 Task: In the  document guideline.pdf Use the tool word Count 'and display word count while typing'. Find the word using Dictionary 'purchasing'. Below name insert the link: www.quora.com
Action: Mouse moved to (361, 430)
Screenshot: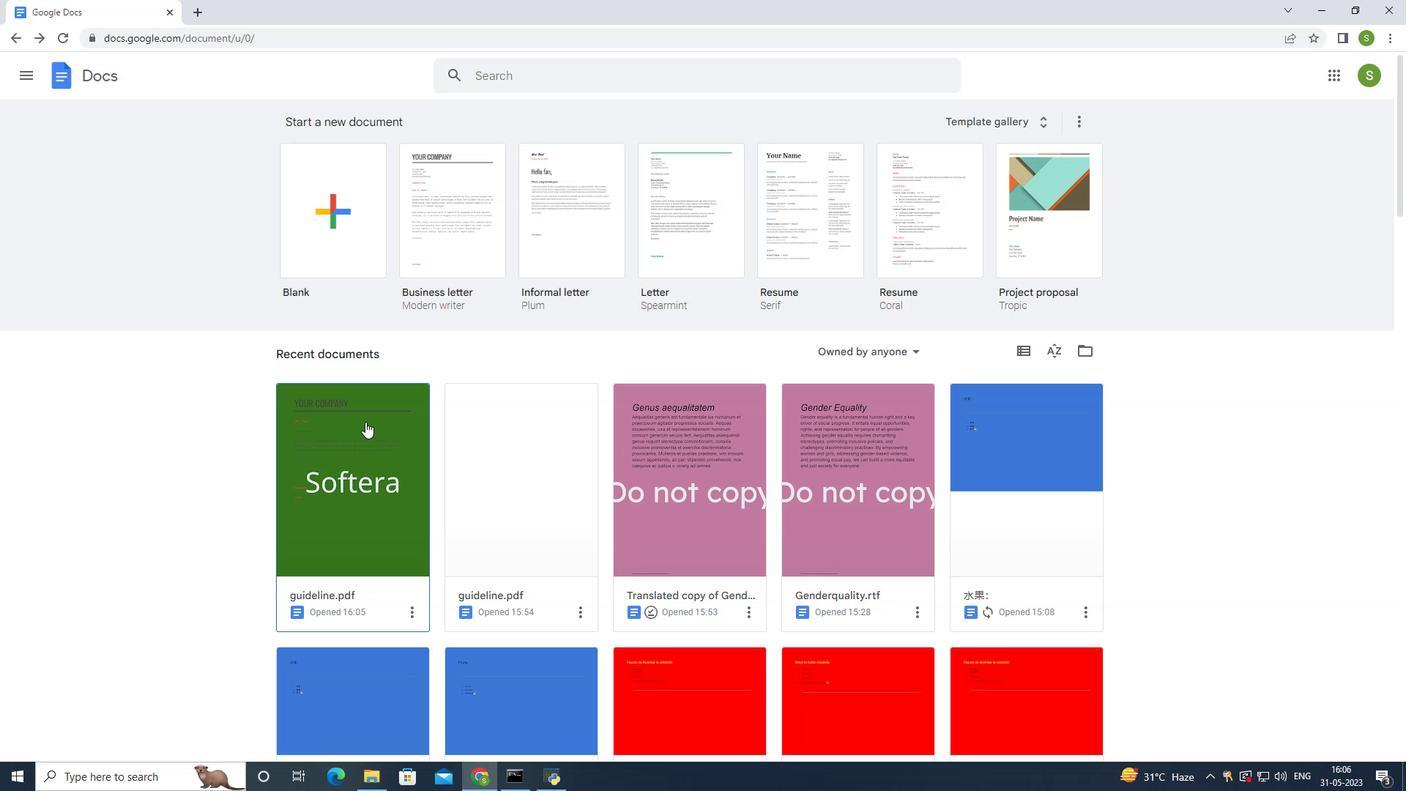
Action: Mouse pressed left at (361, 430)
Screenshot: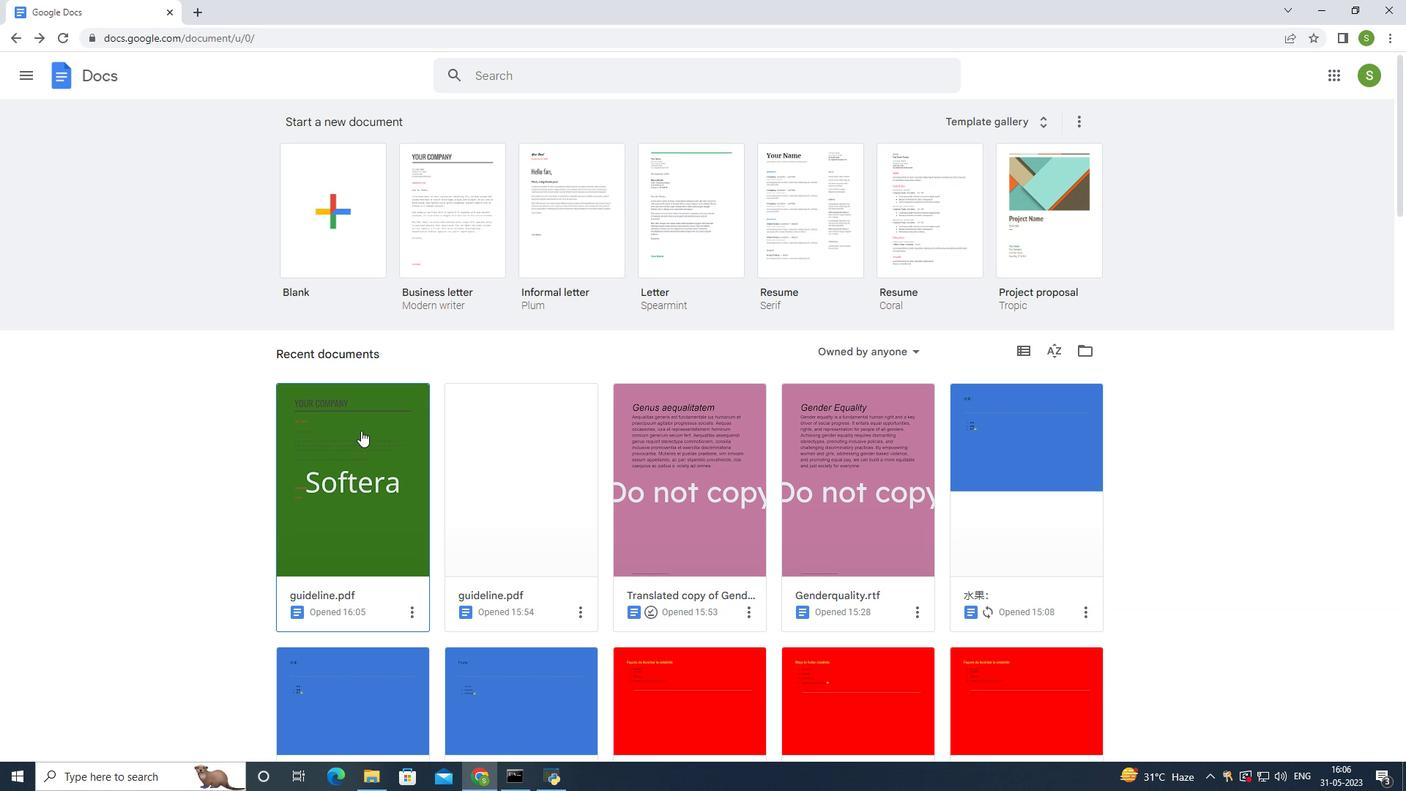 
Action: Mouse moved to (230, 87)
Screenshot: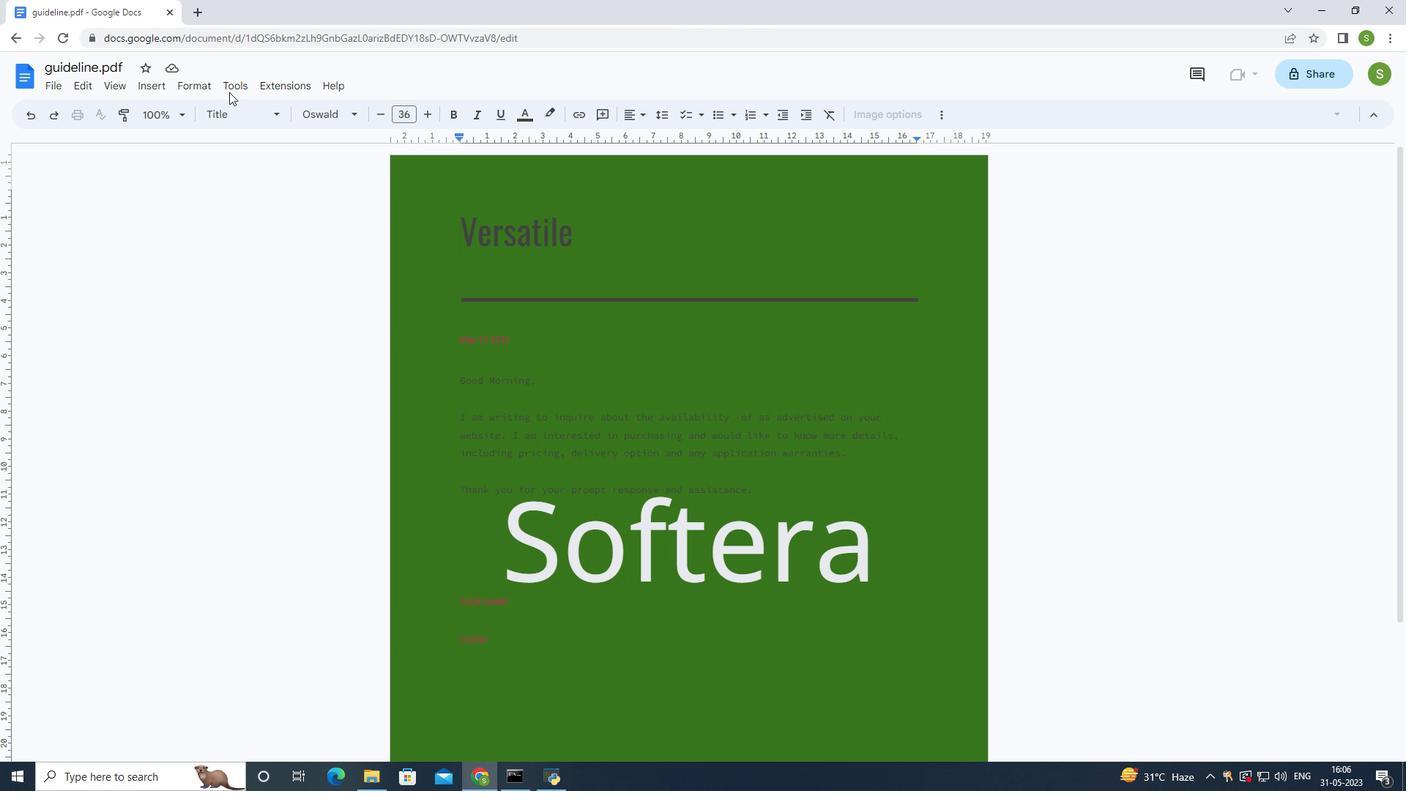 
Action: Mouse pressed left at (230, 87)
Screenshot: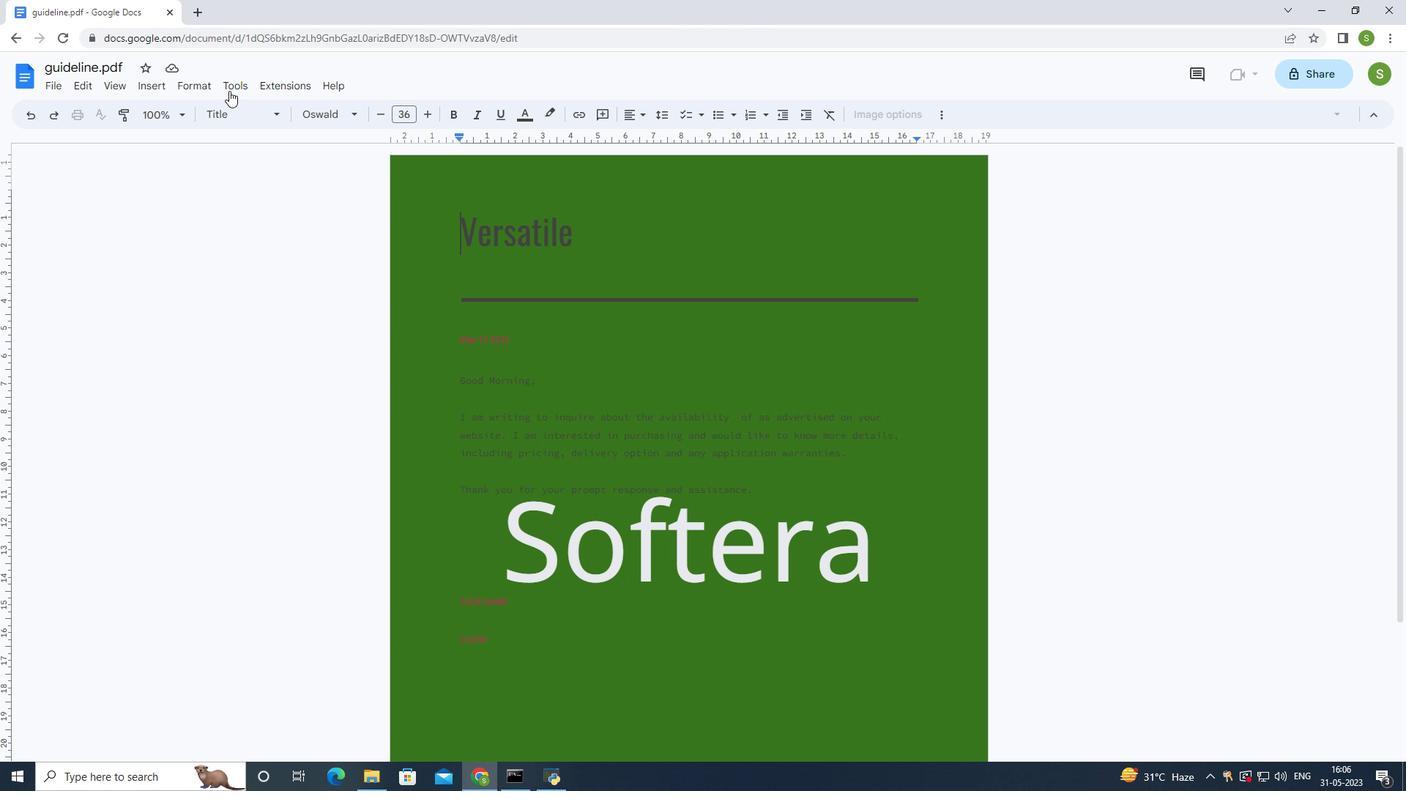 
Action: Mouse moved to (263, 140)
Screenshot: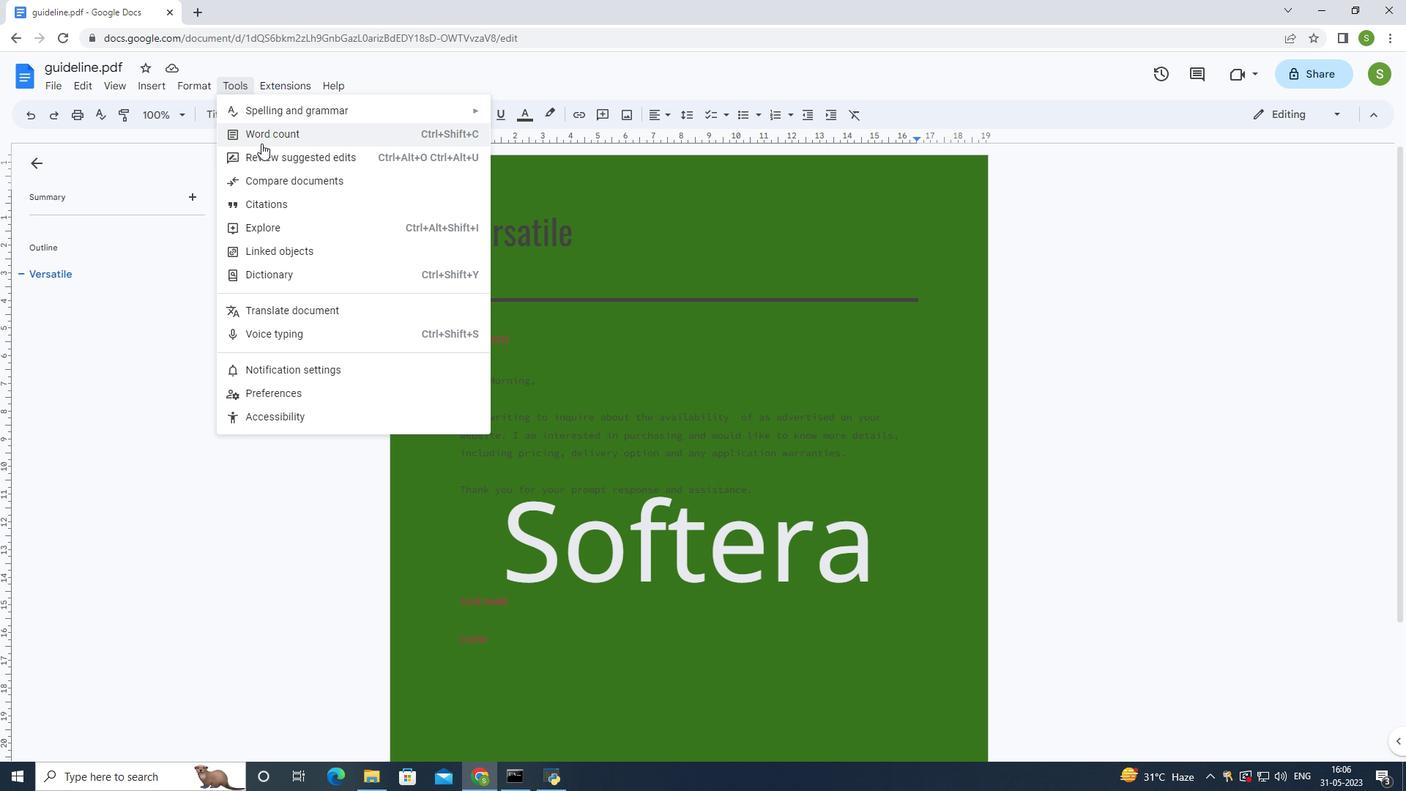 
Action: Mouse pressed left at (263, 140)
Screenshot: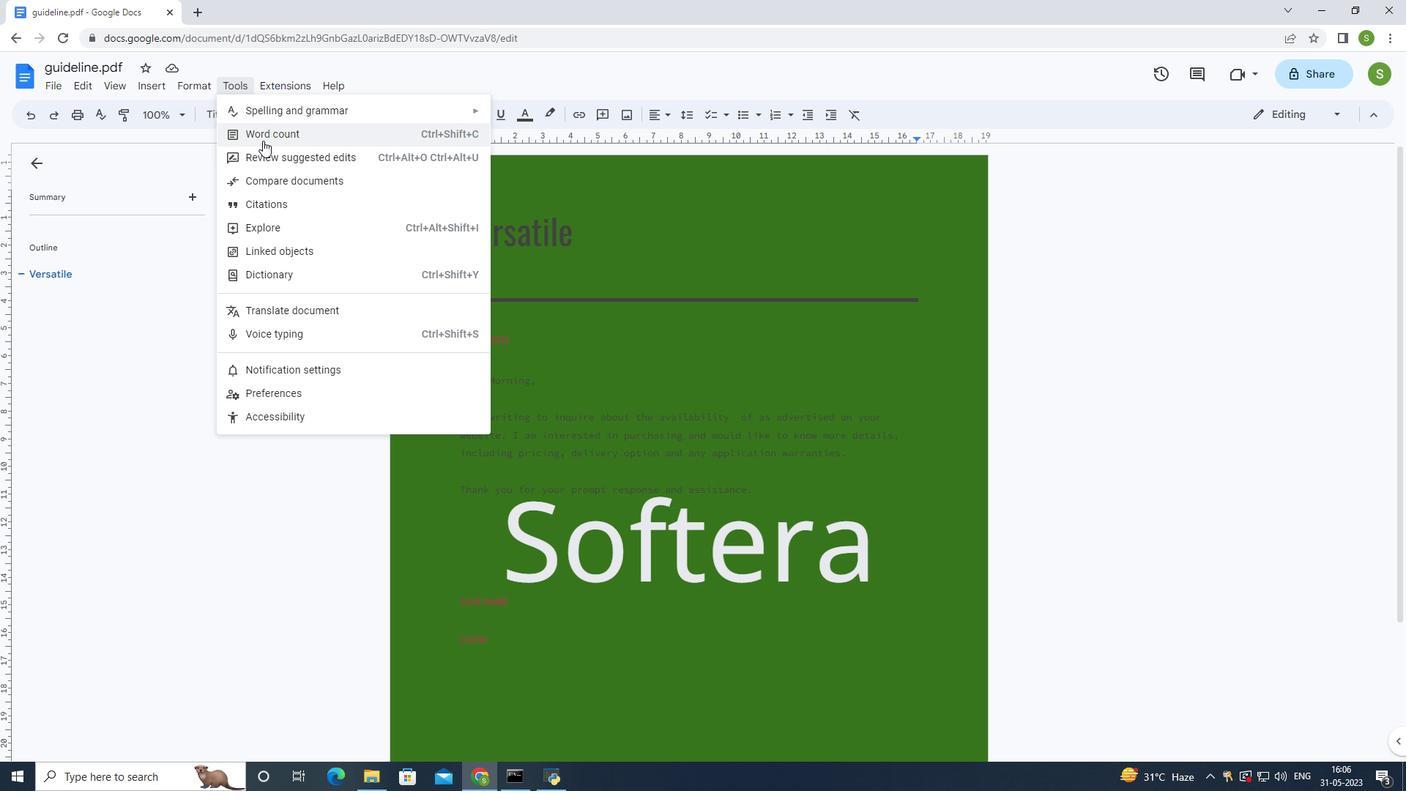 
Action: Mouse moved to (619, 478)
Screenshot: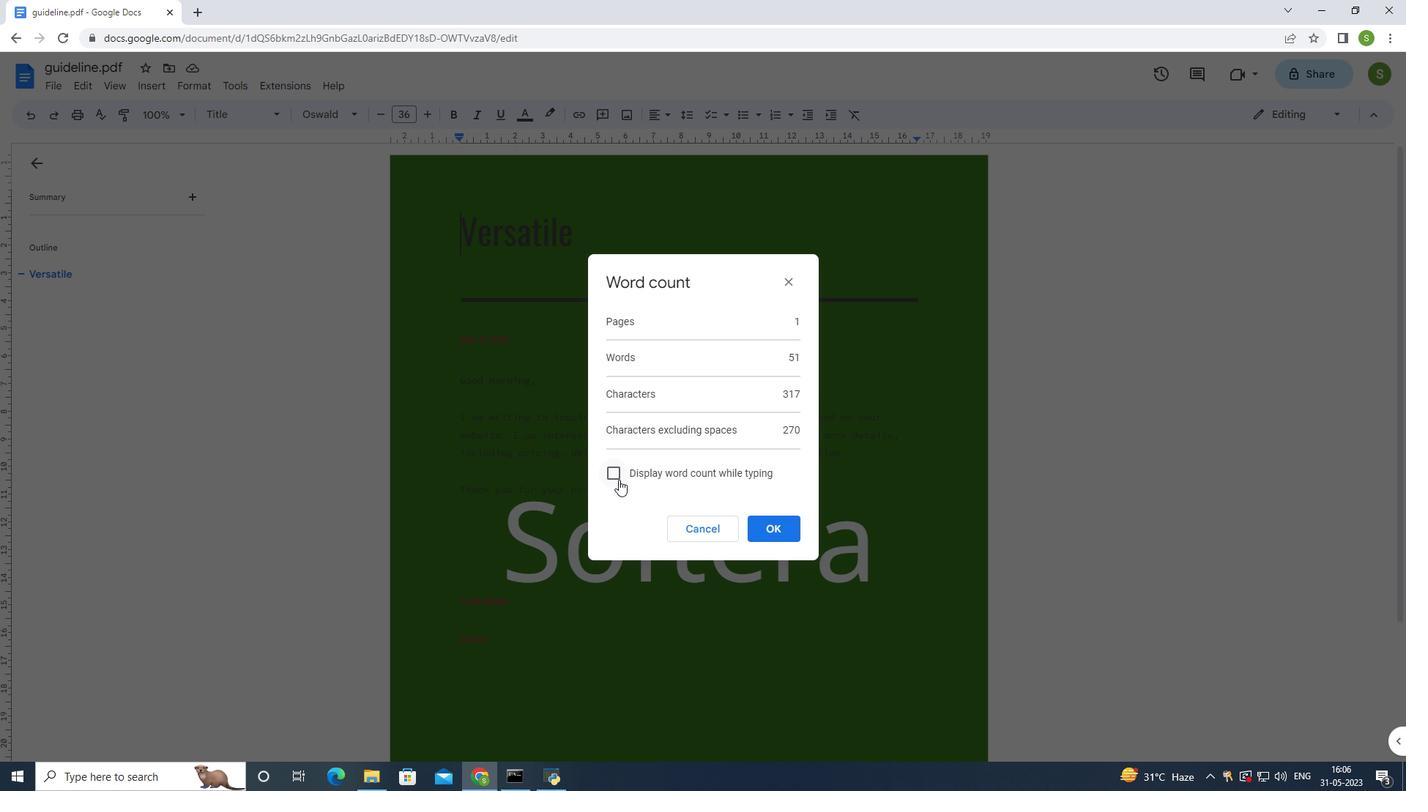 
Action: Mouse pressed left at (619, 478)
Screenshot: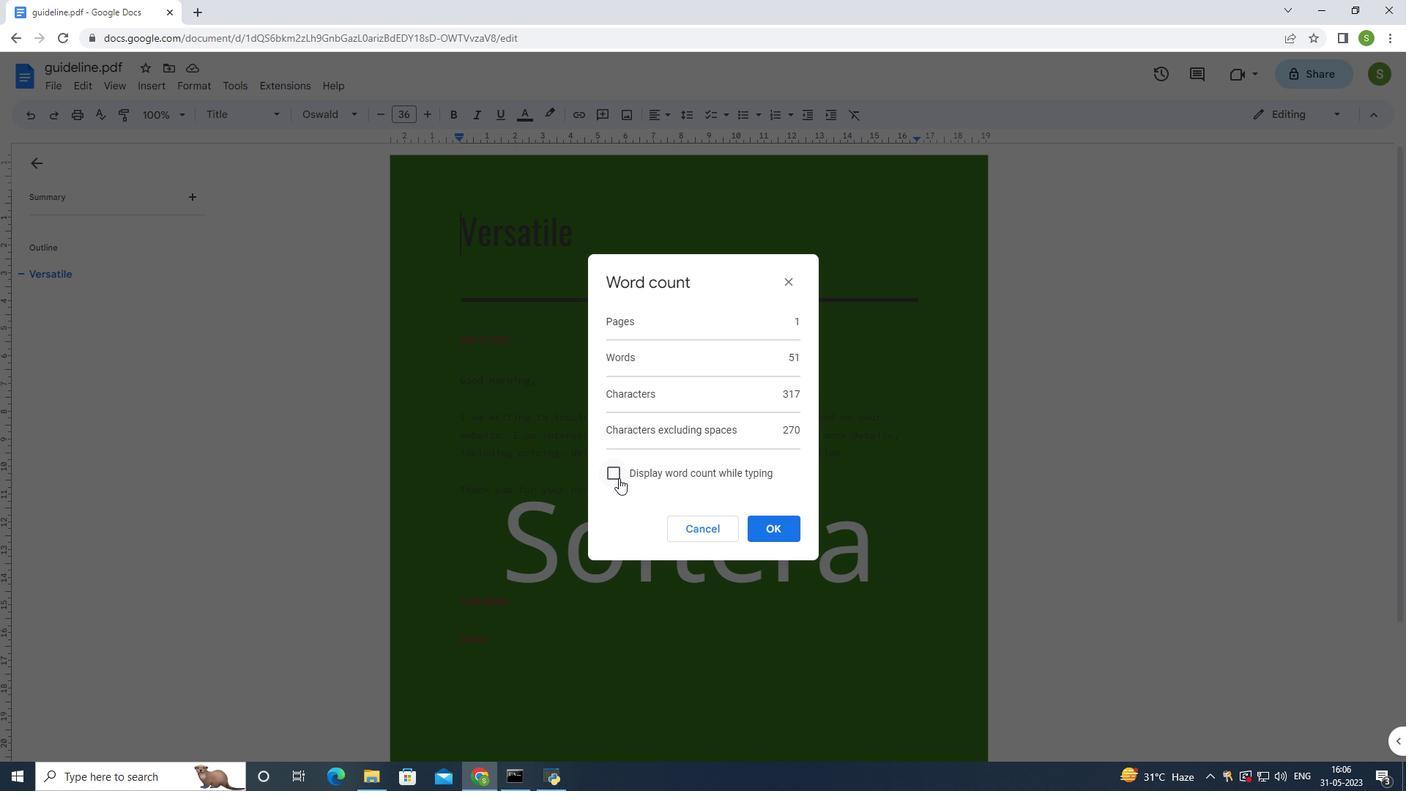 
Action: Mouse moved to (780, 523)
Screenshot: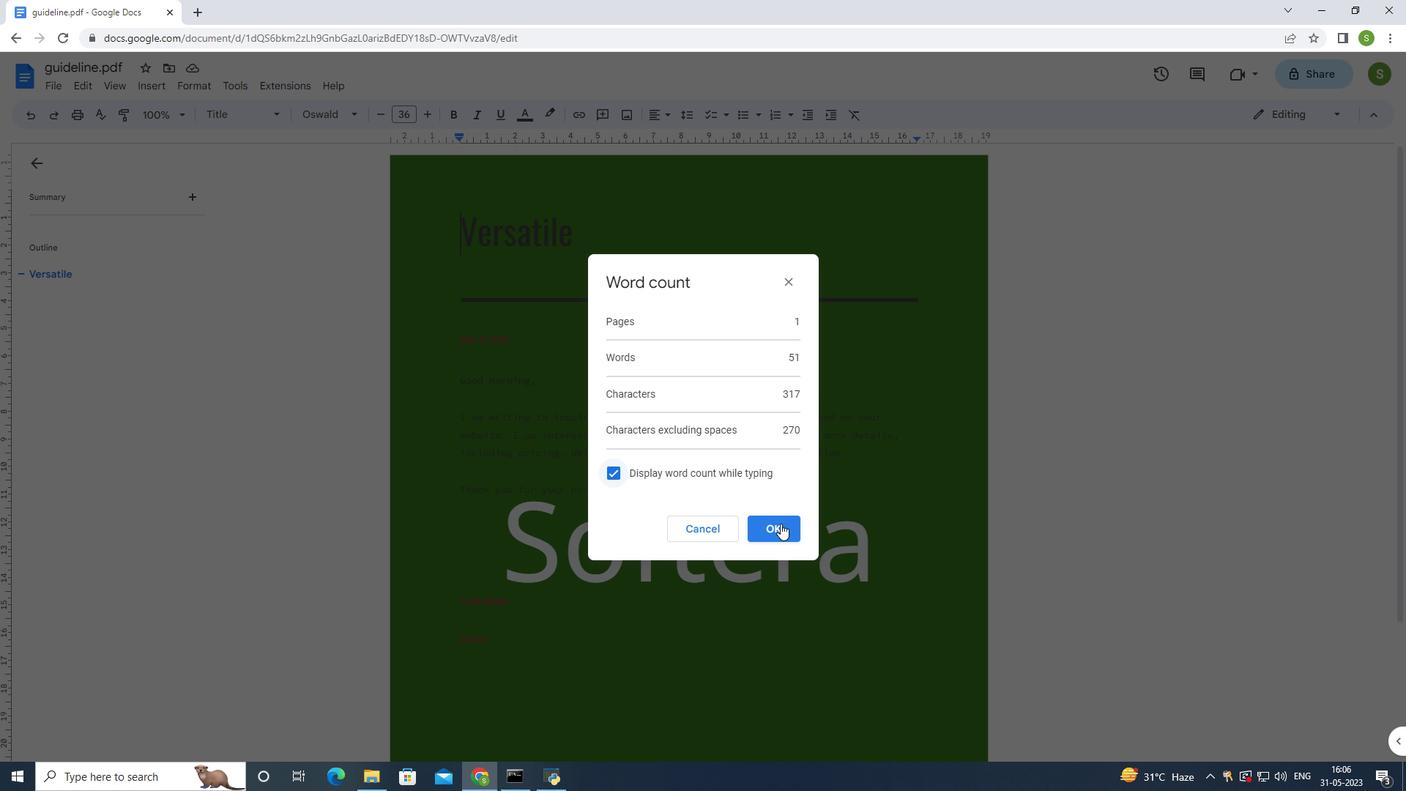 
Action: Mouse pressed left at (780, 523)
Screenshot: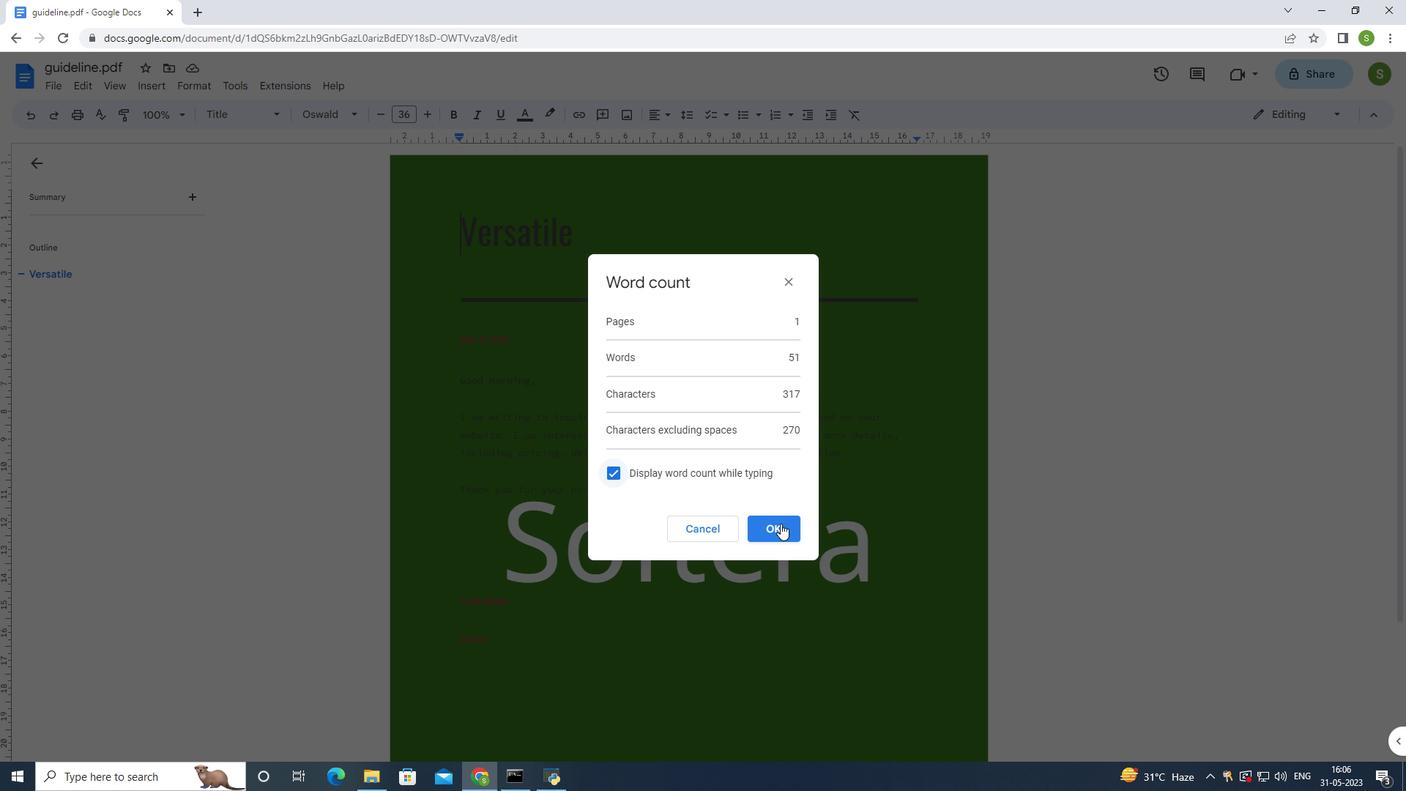 
Action: Mouse moved to (192, 88)
Screenshot: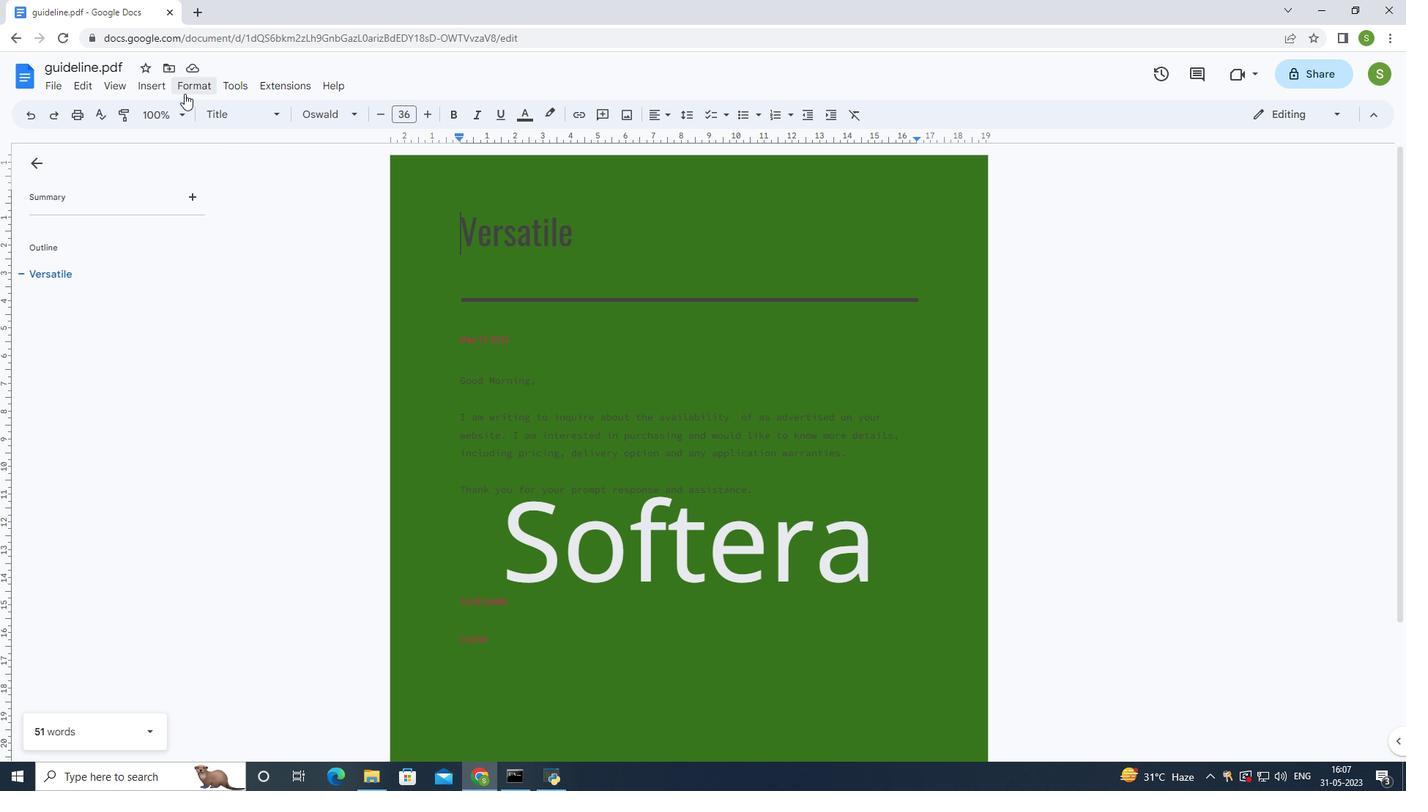 
Action: Mouse pressed left at (192, 88)
Screenshot: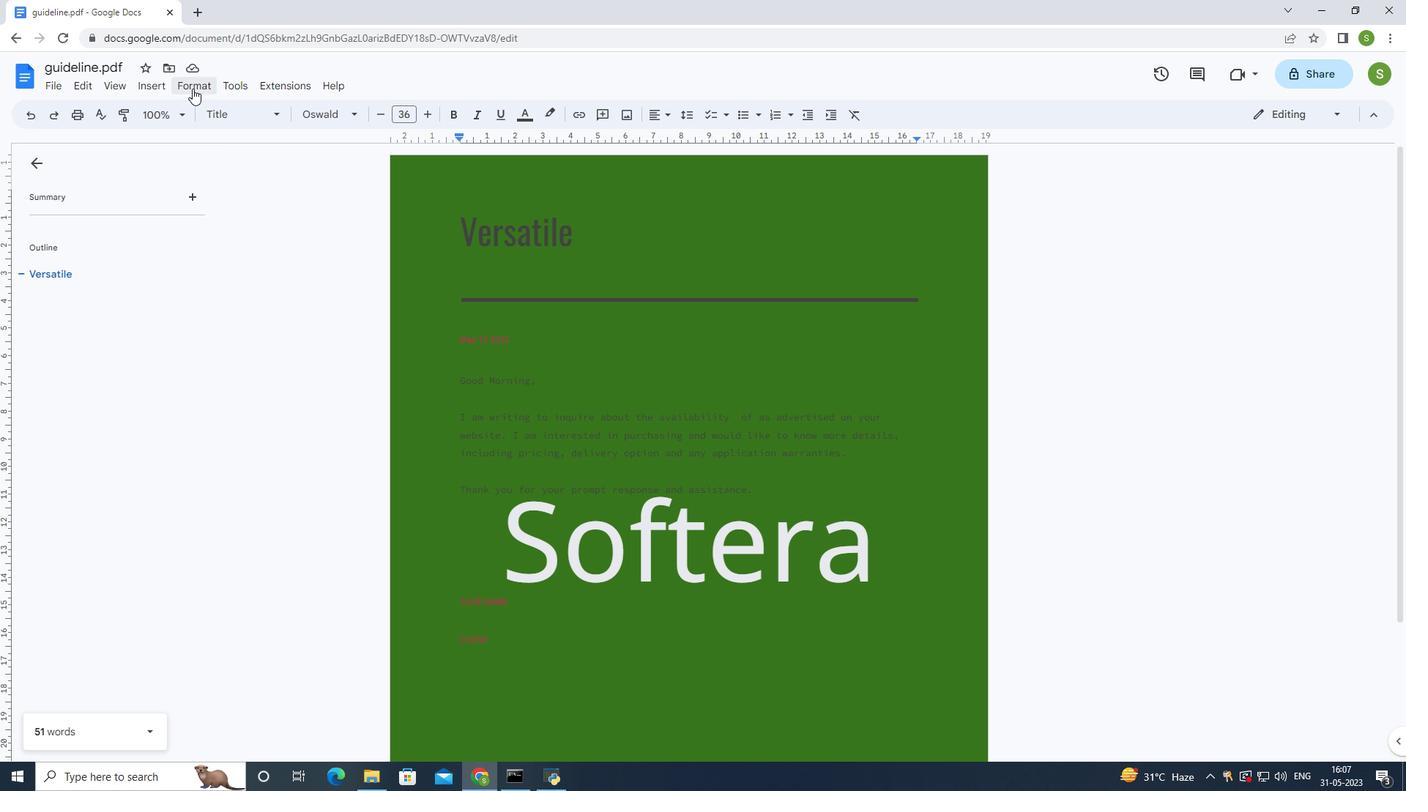 
Action: Mouse moved to (280, 273)
Screenshot: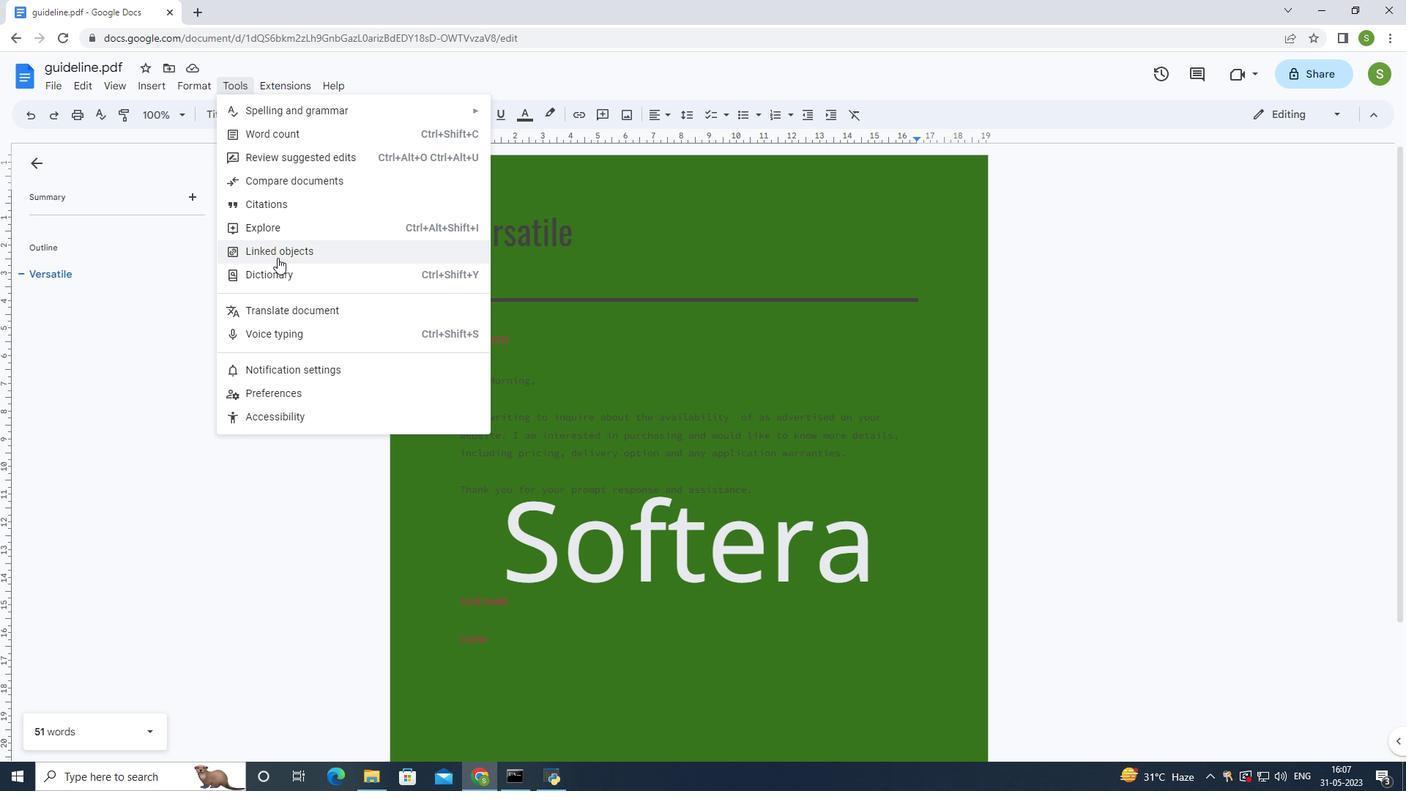 
Action: Mouse pressed left at (280, 273)
Screenshot: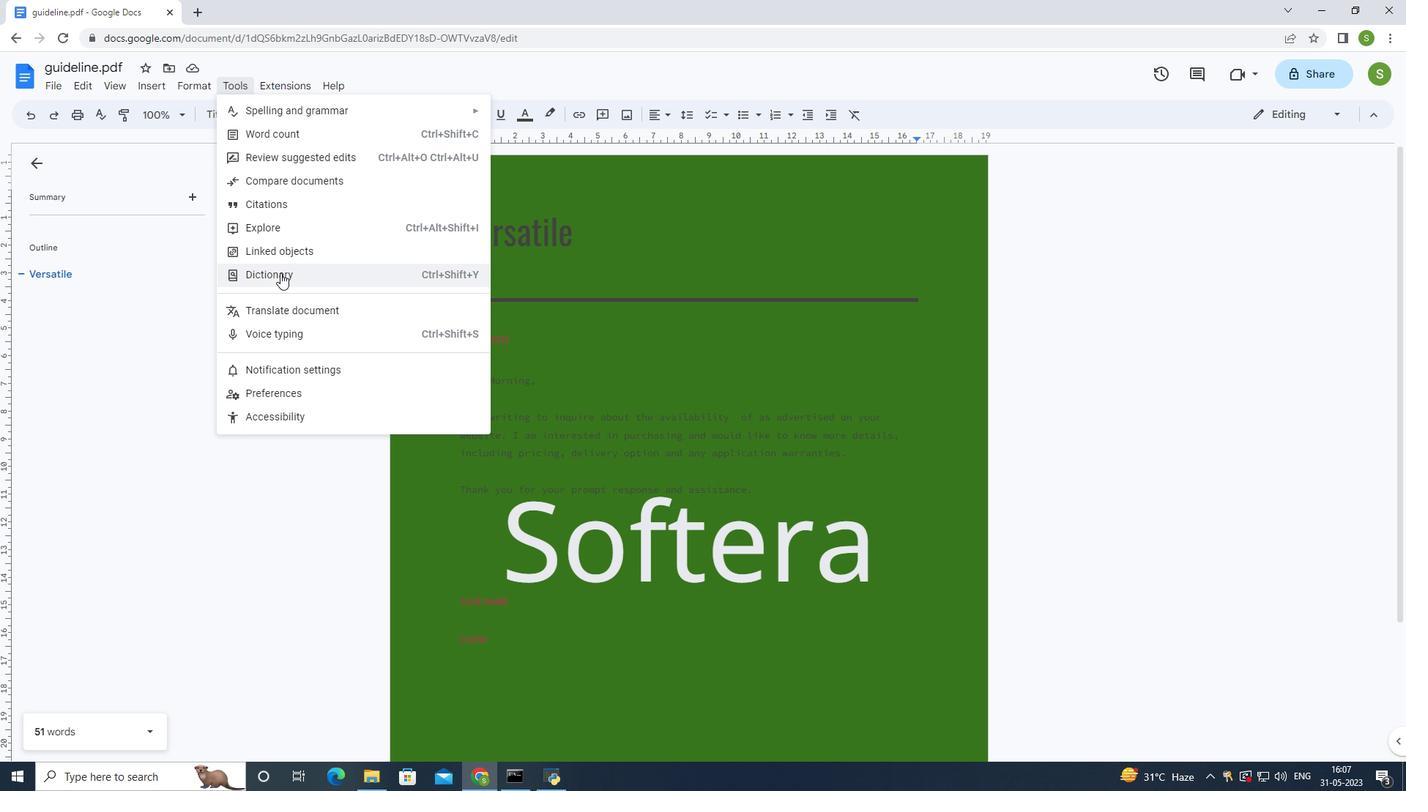 
Action: Mouse moved to (508, 440)
Screenshot: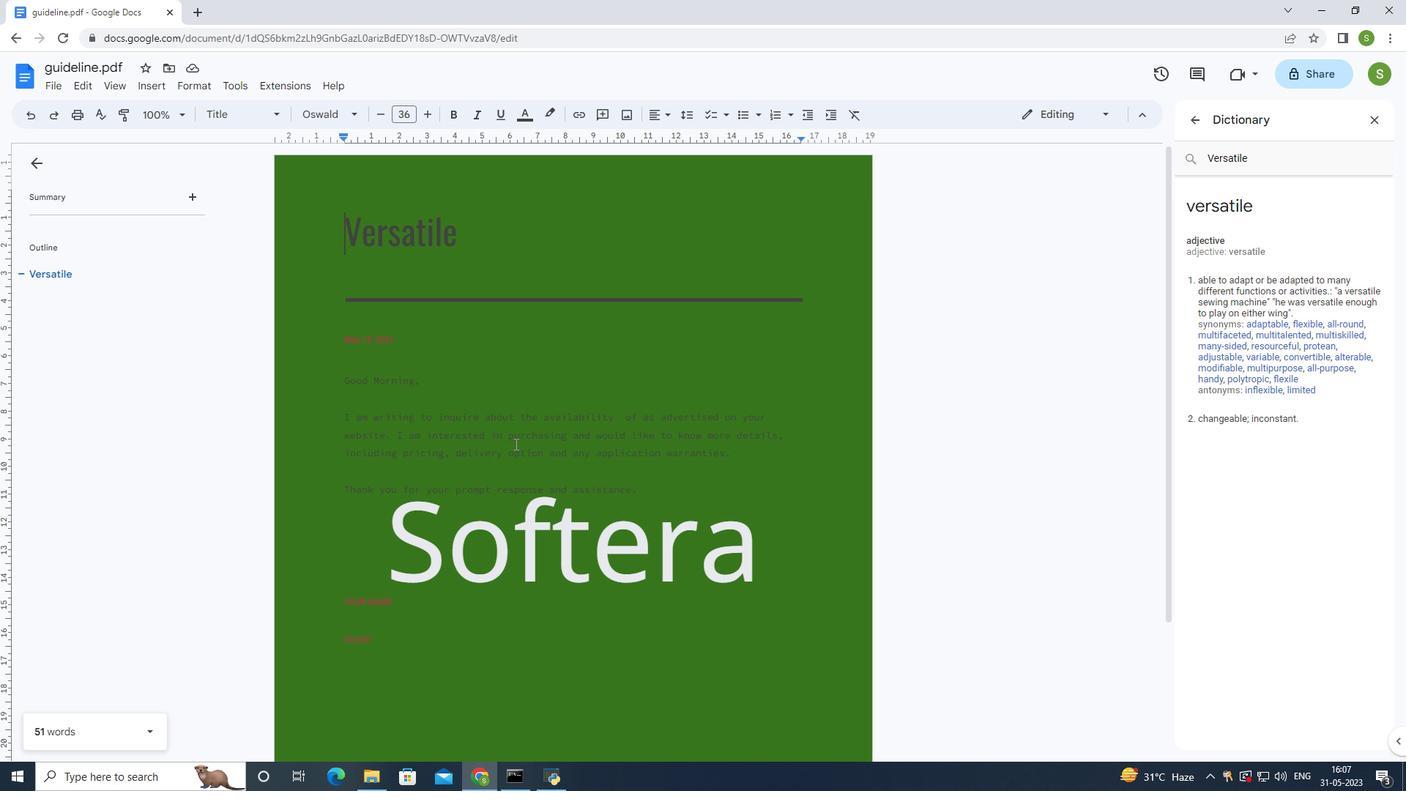 
Action: Mouse pressed left at (508, 440)
Screenshot: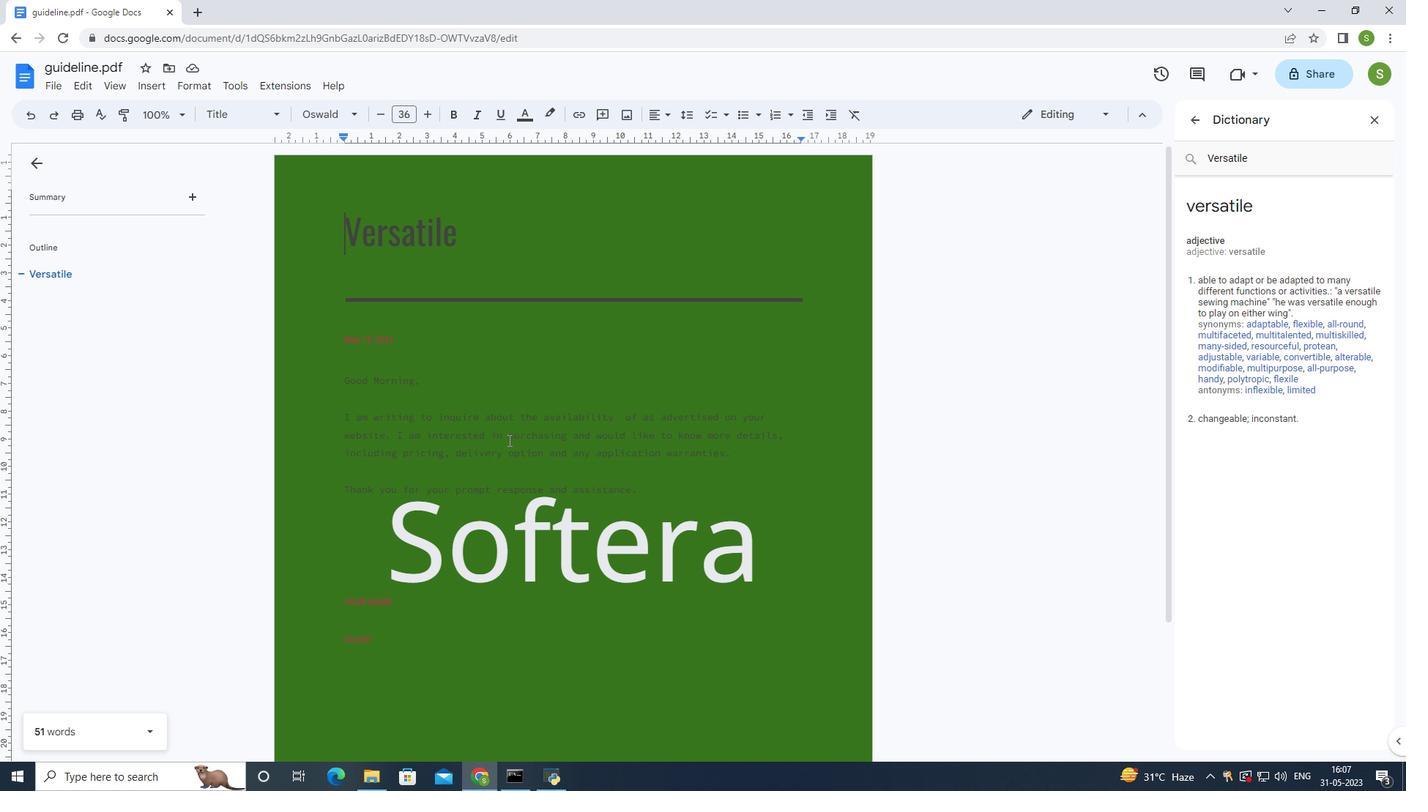 
Action: Mouse moved to (220, 86)
Screenshot: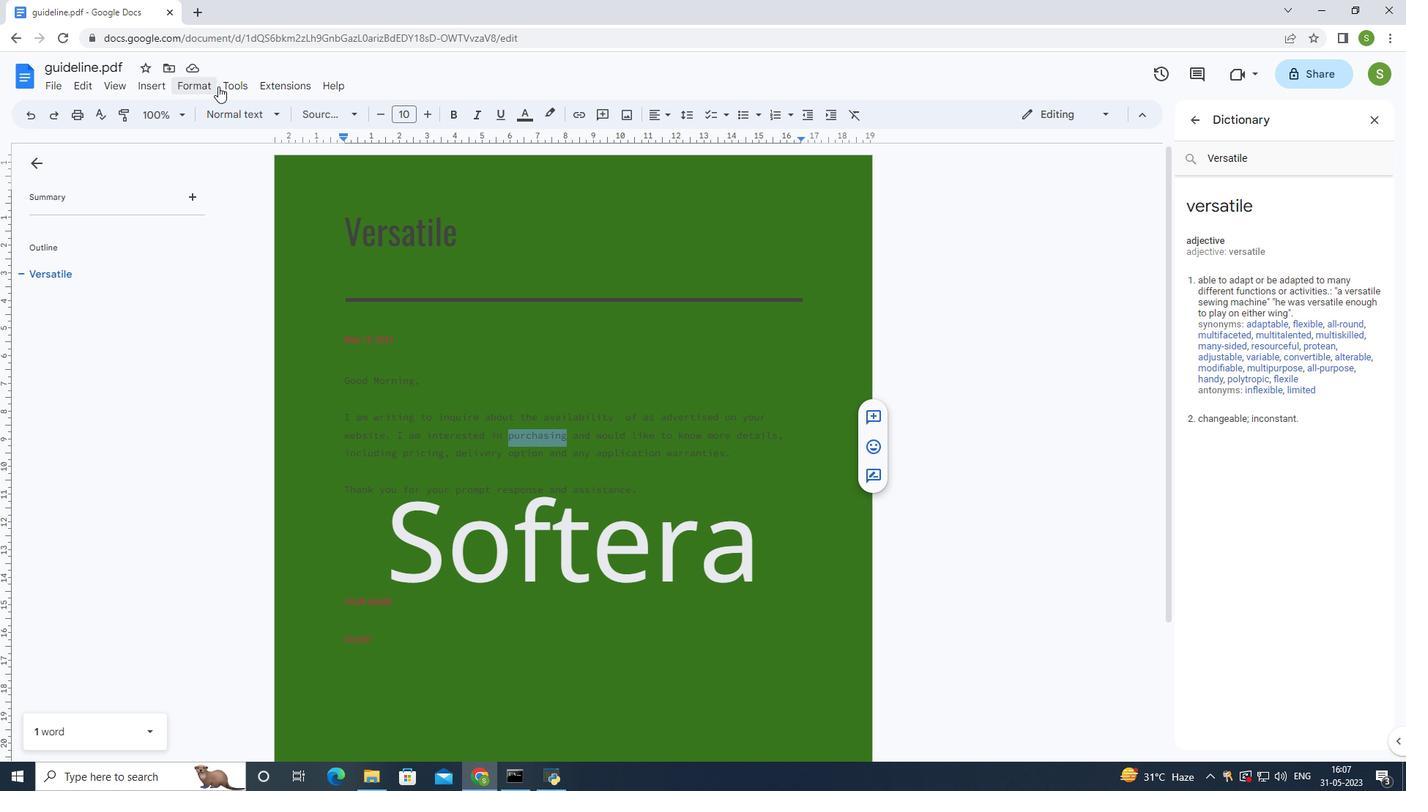 
Action: Mouse pressed left at (220, 86)
Screenshot: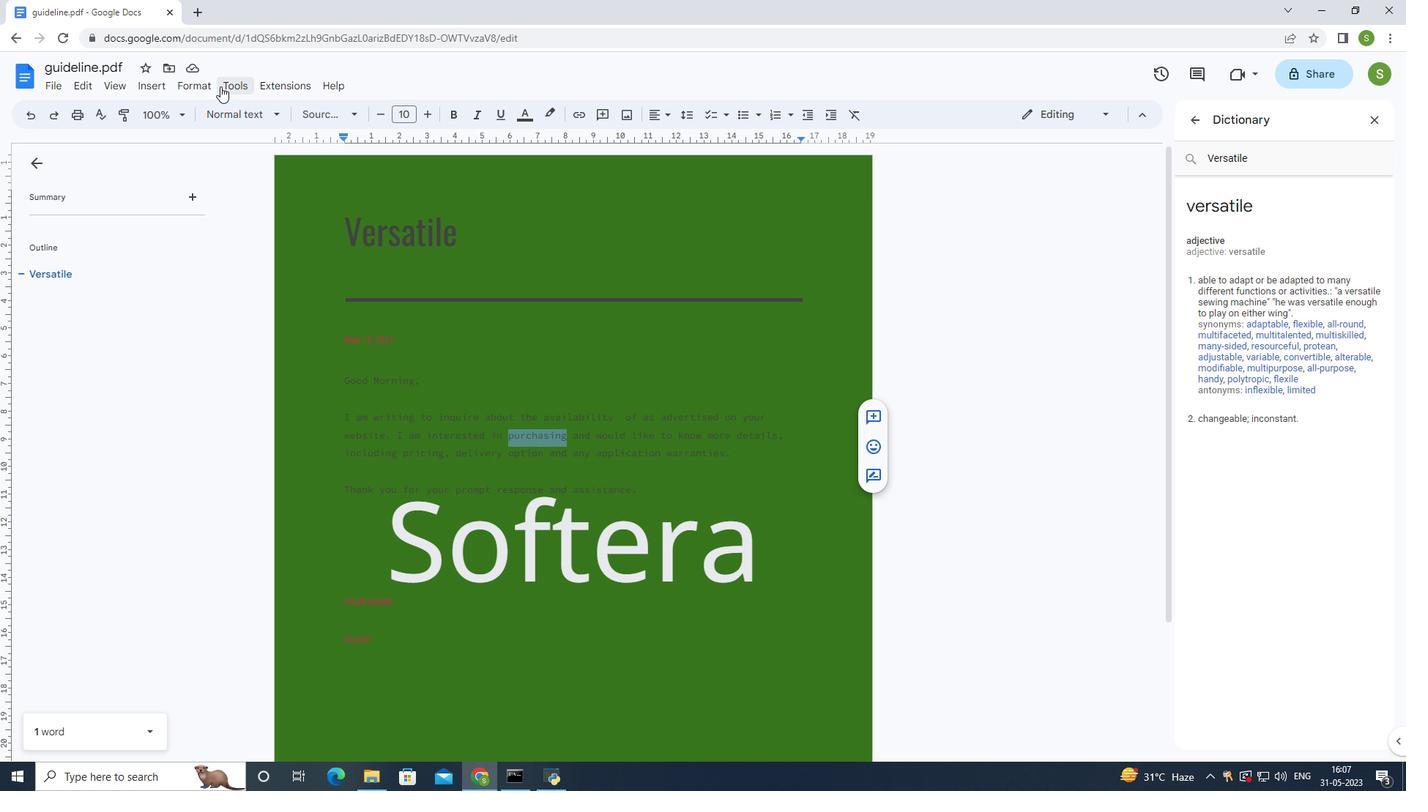 
Action: Mouse moved to (286, 271)
Screenshot: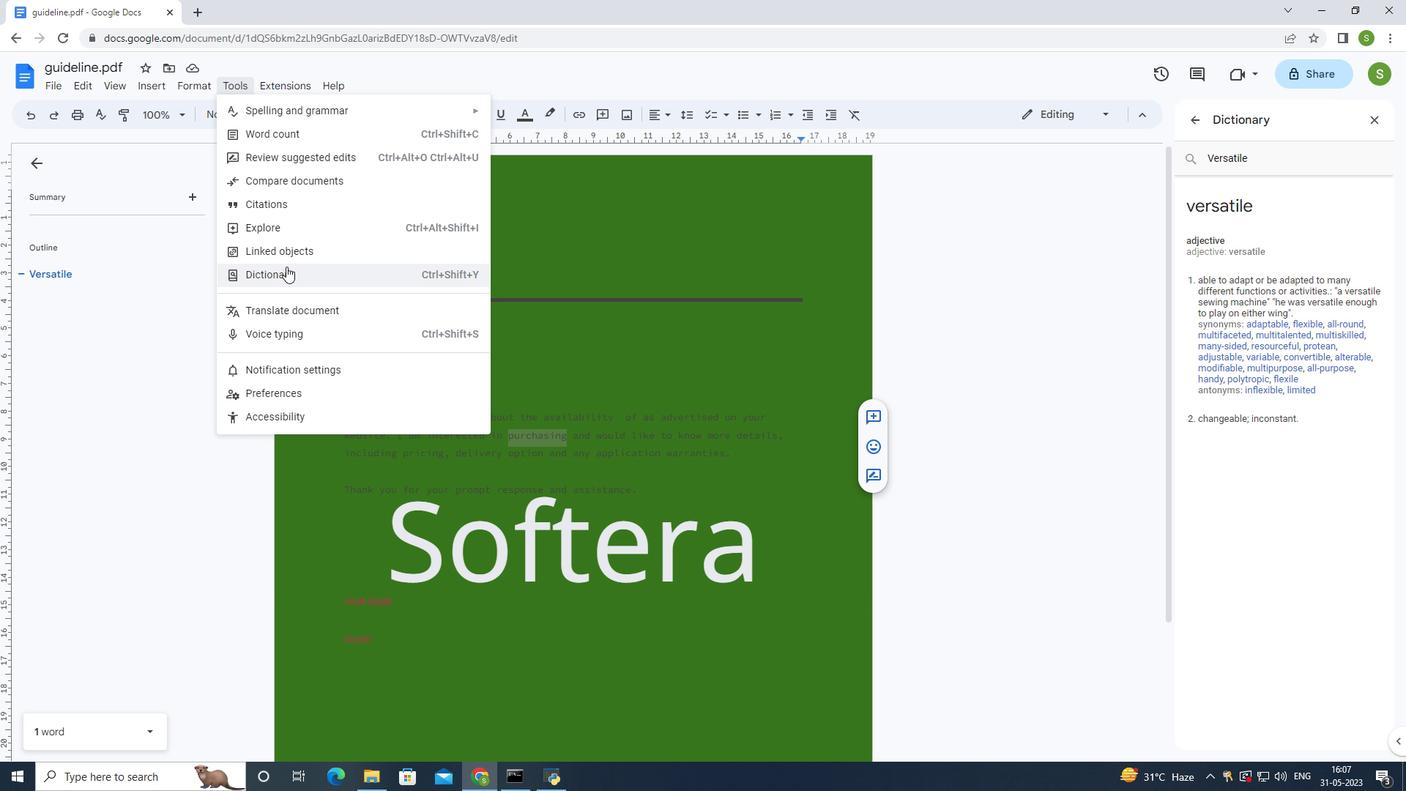 
Action: Mouse pressed left at (286, 271)
Screenshot: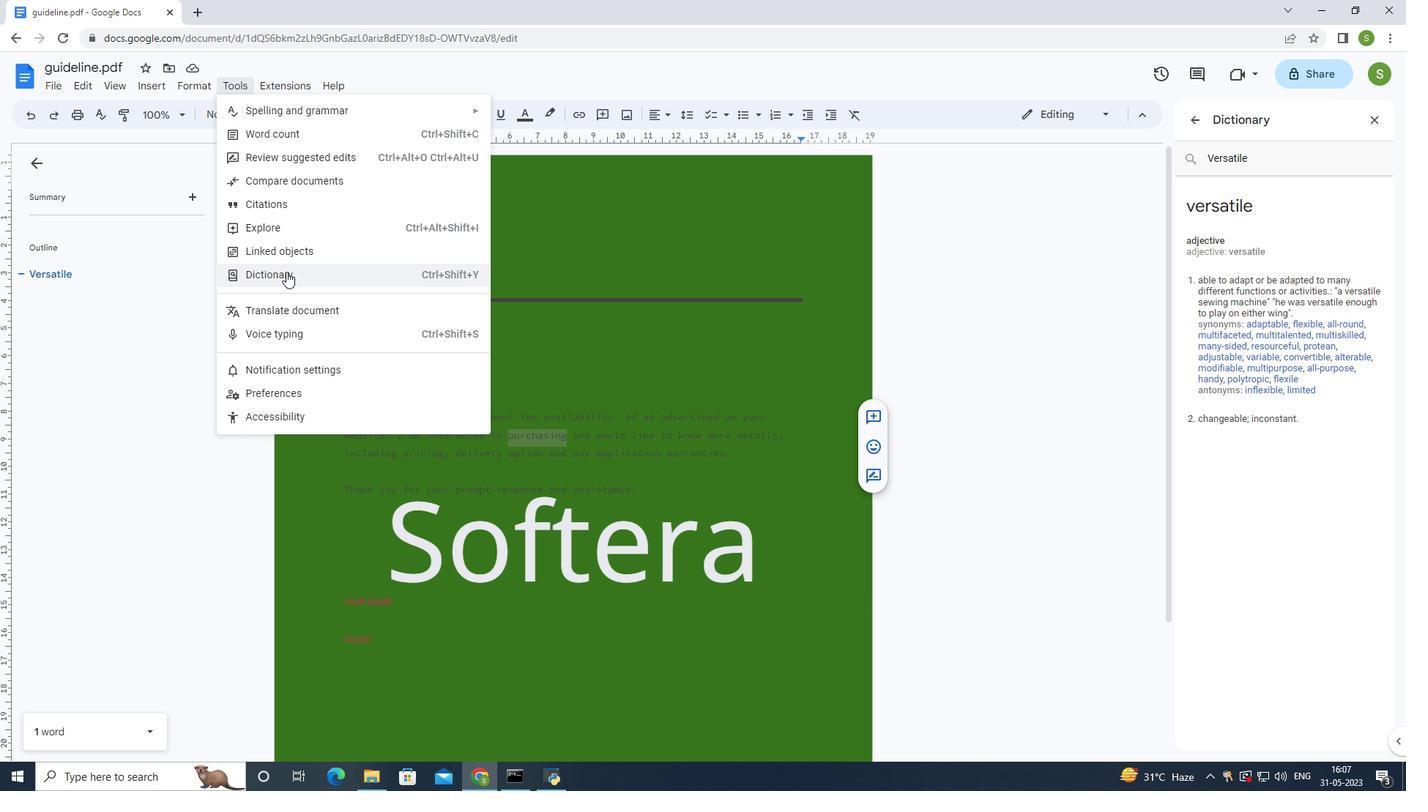 
Action: Mouse moved to (695, 497)
Screenshot: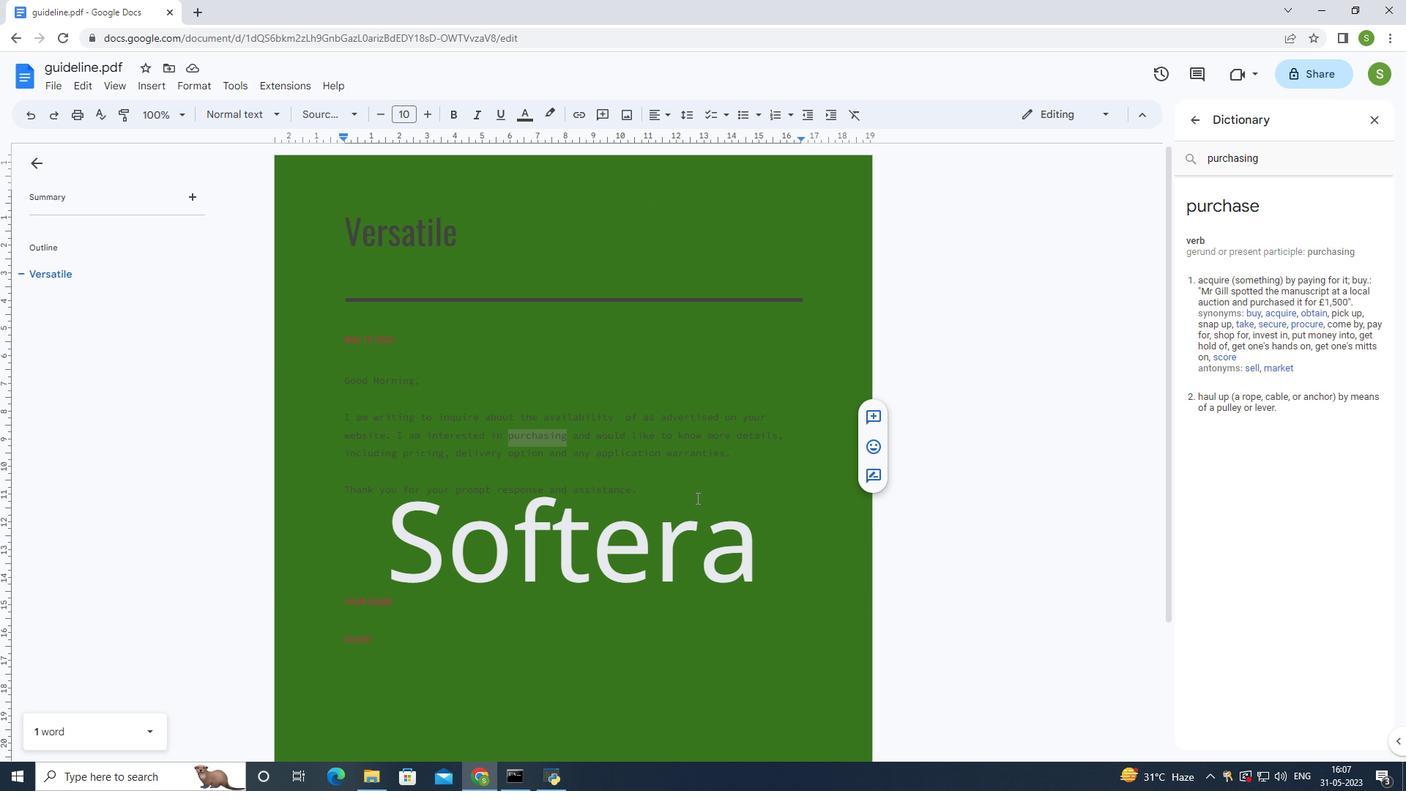 
Action: Mouse scrolled (695, 496) with delta (0, 0)
Screenshot: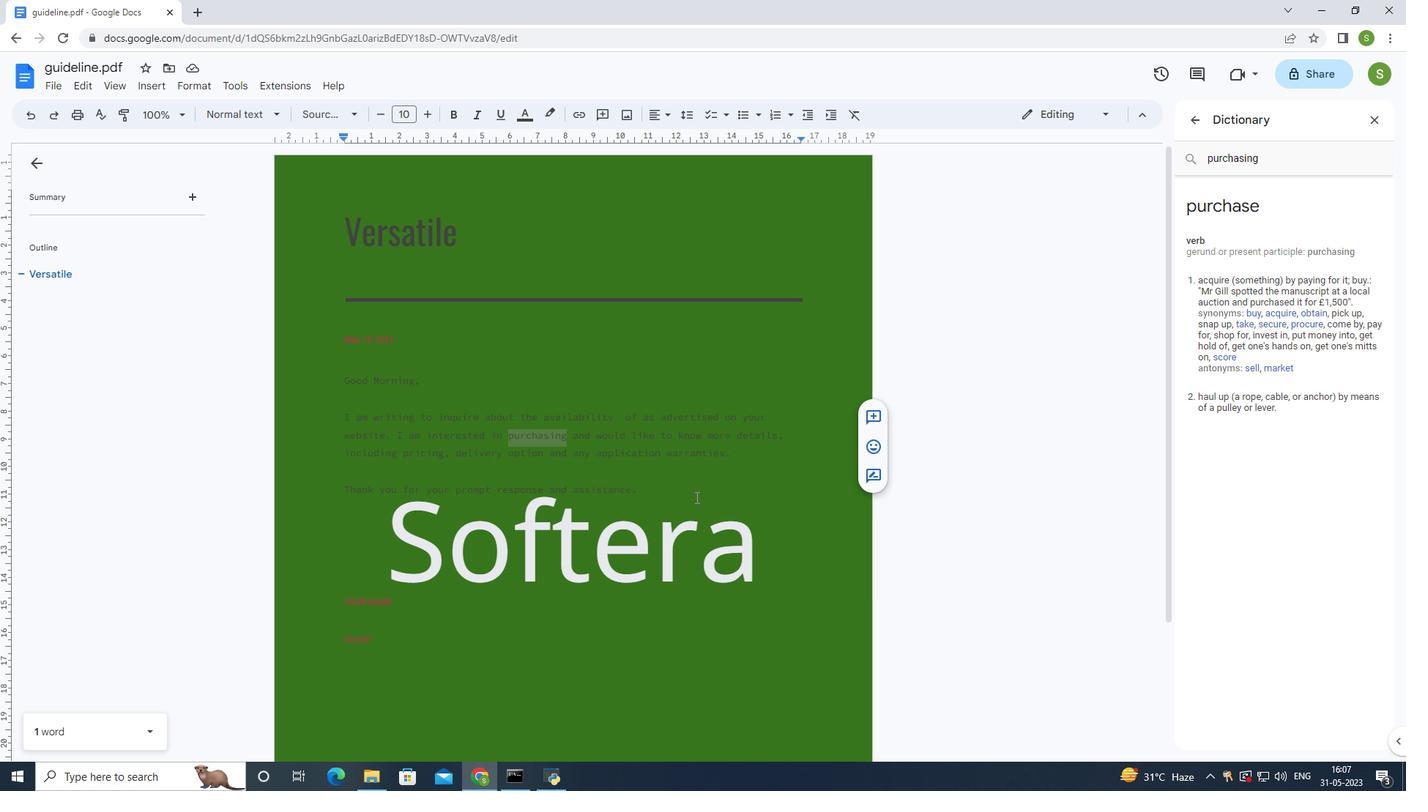 
Action: Mouse scrolled (695, 496) with delta (0, 0)
Screenshot: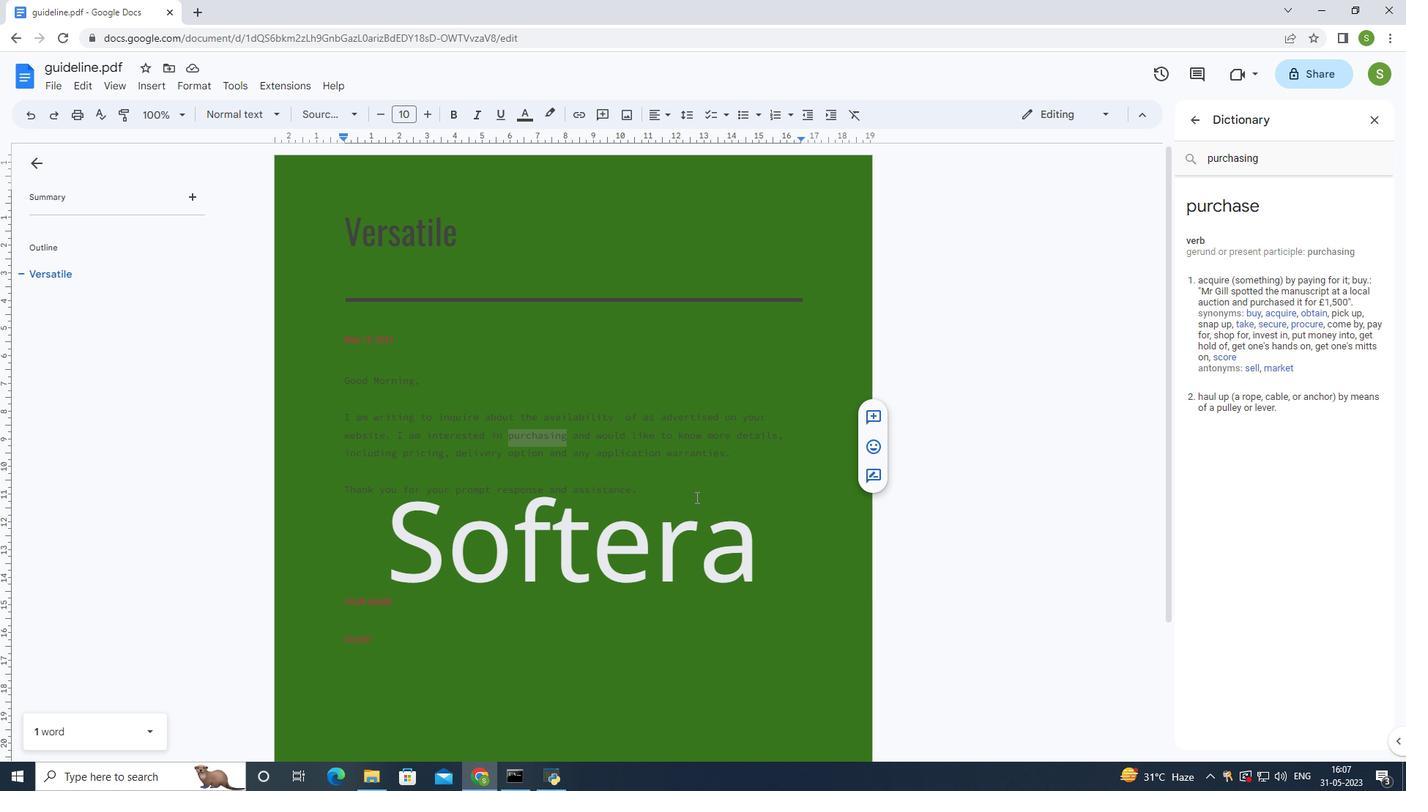 
Action: Mouse scrolled (695, 496) with delta (0, 0)
Screenshot: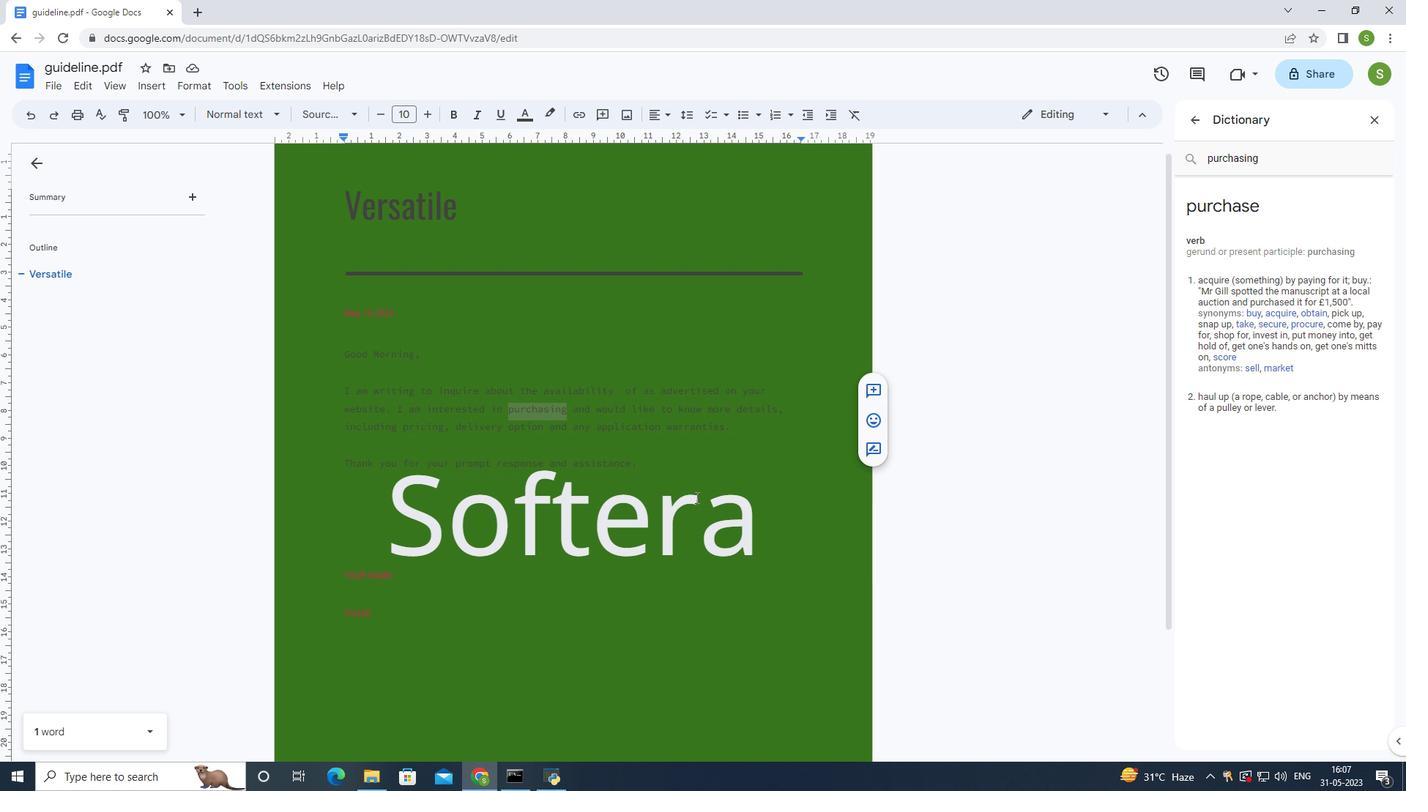 
Action: Mouse moved to (694, 495)
Screenshot: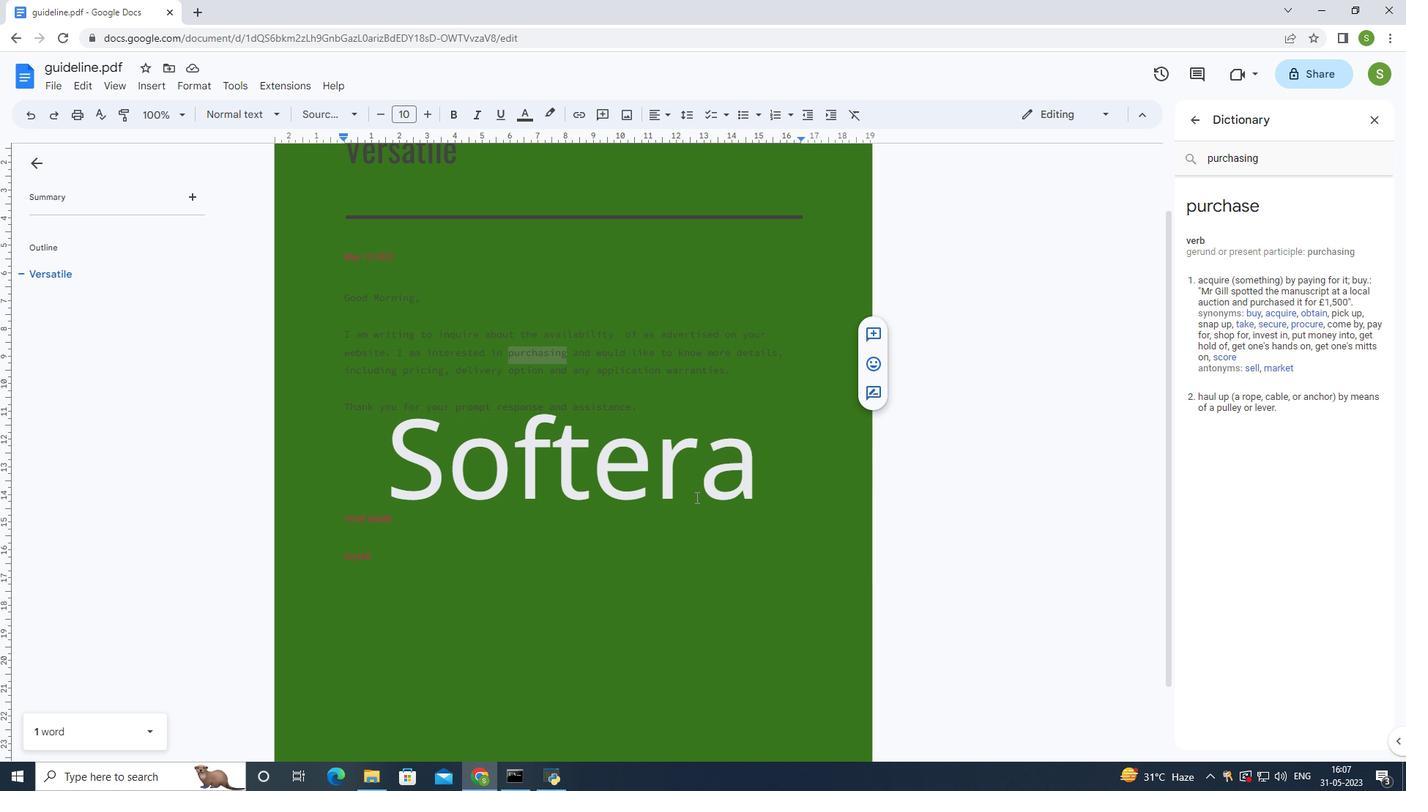 
Action: Mouse scrolled (694, 495) with delta (0, 0)
Screenshot: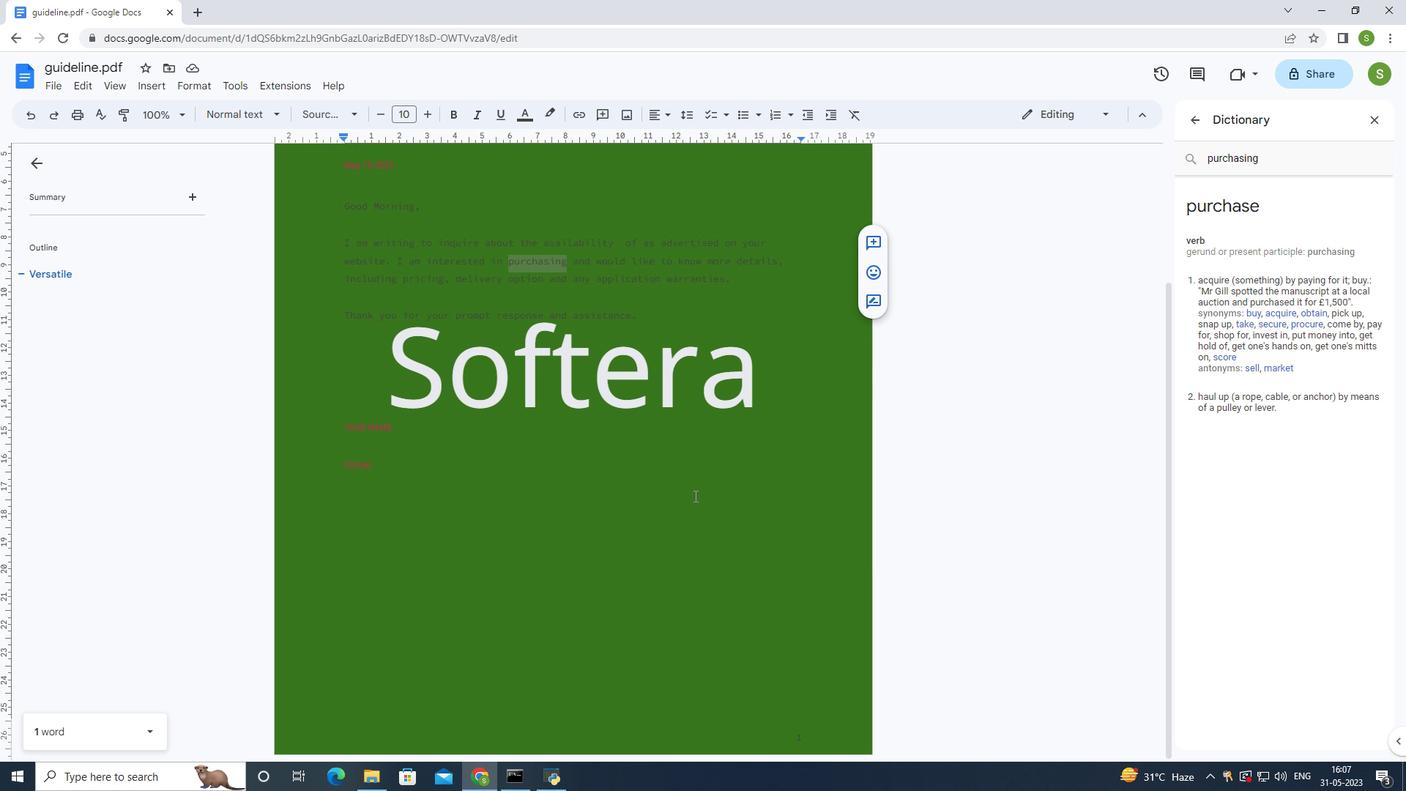 
Action: Mouse scrolled (694, 495) with delta (0, 0)
Screenshot: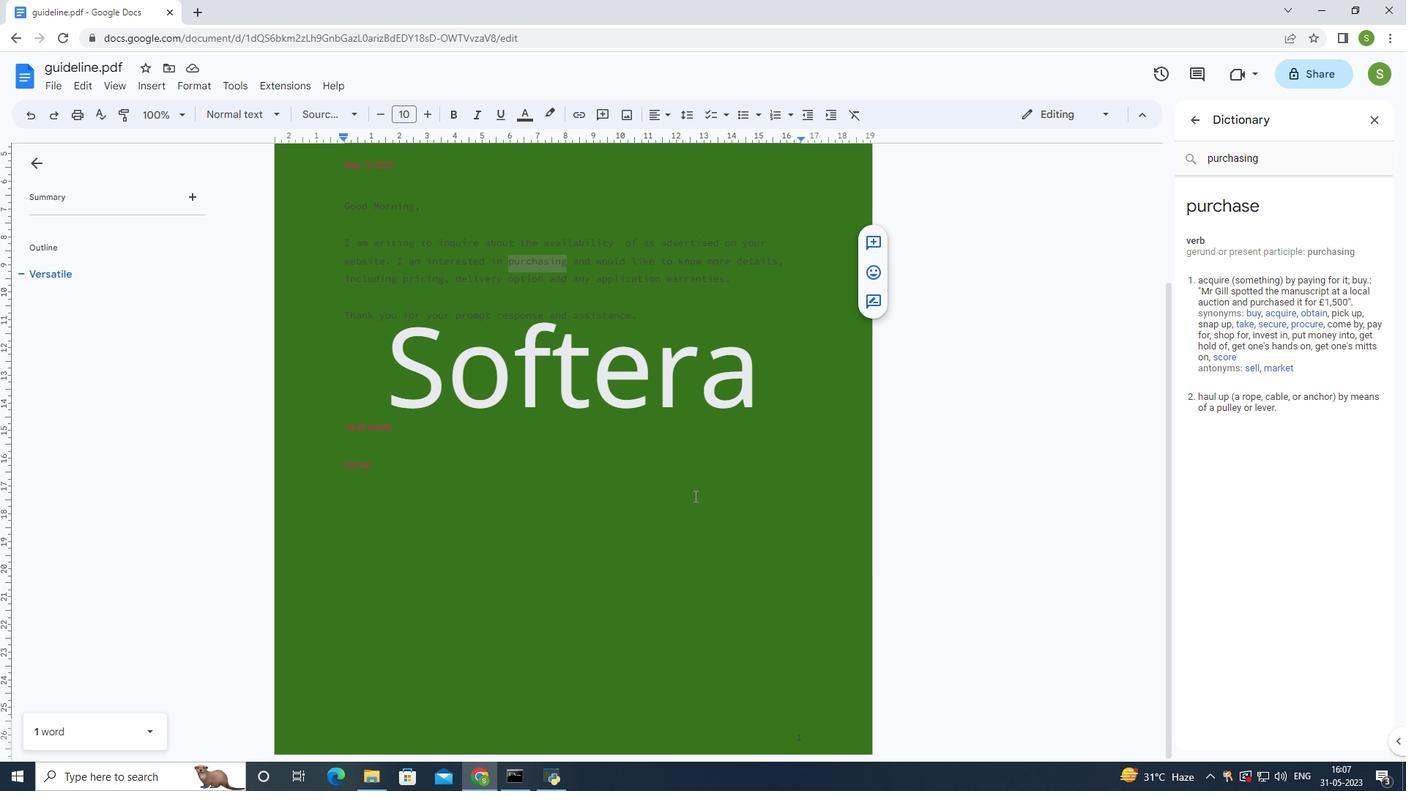 
Action: Mouse moved to (684, 679)
Screenshot: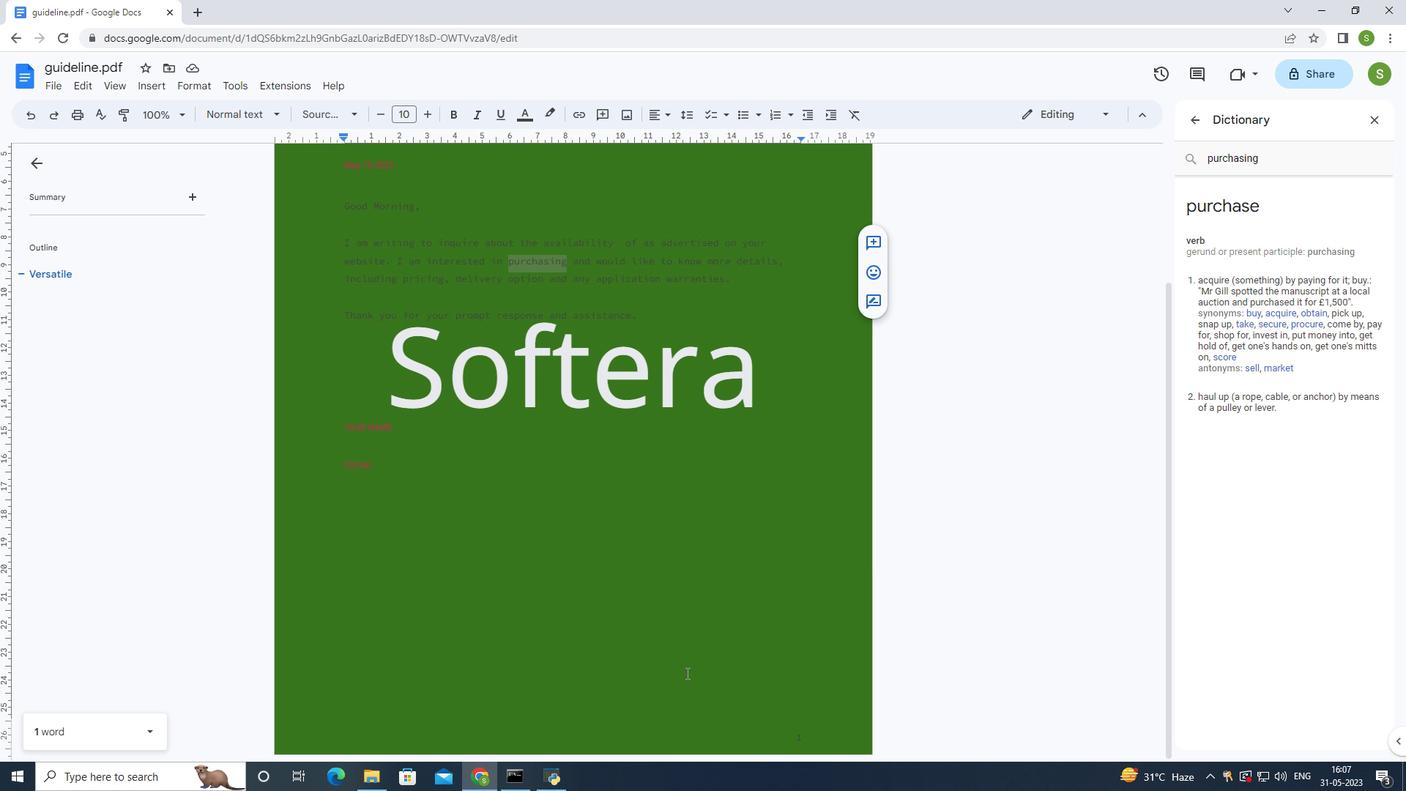 
Action: Mouse pressed left at (684, 679)
Screenshot: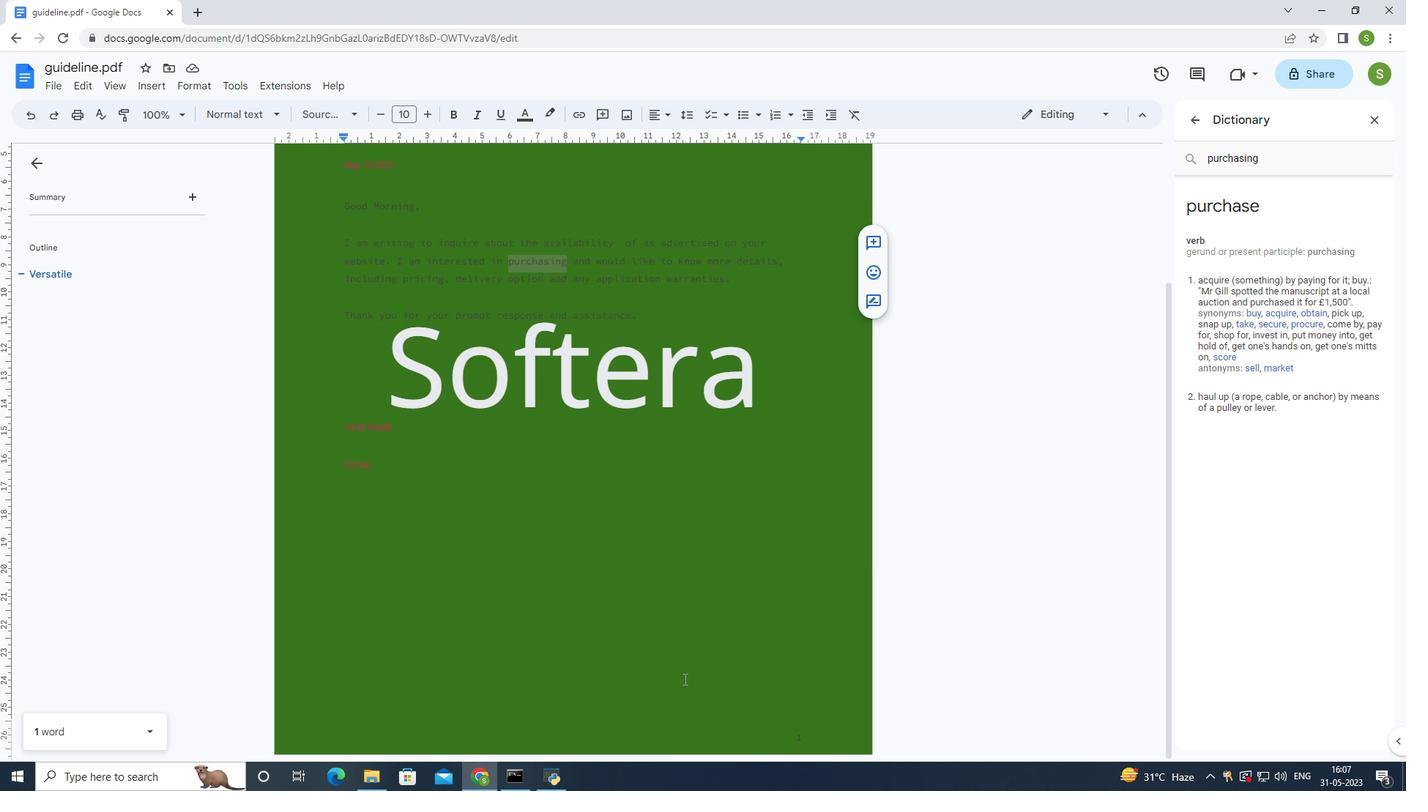 
Action: Mouse pressed left at (684, 679)
Screenshot: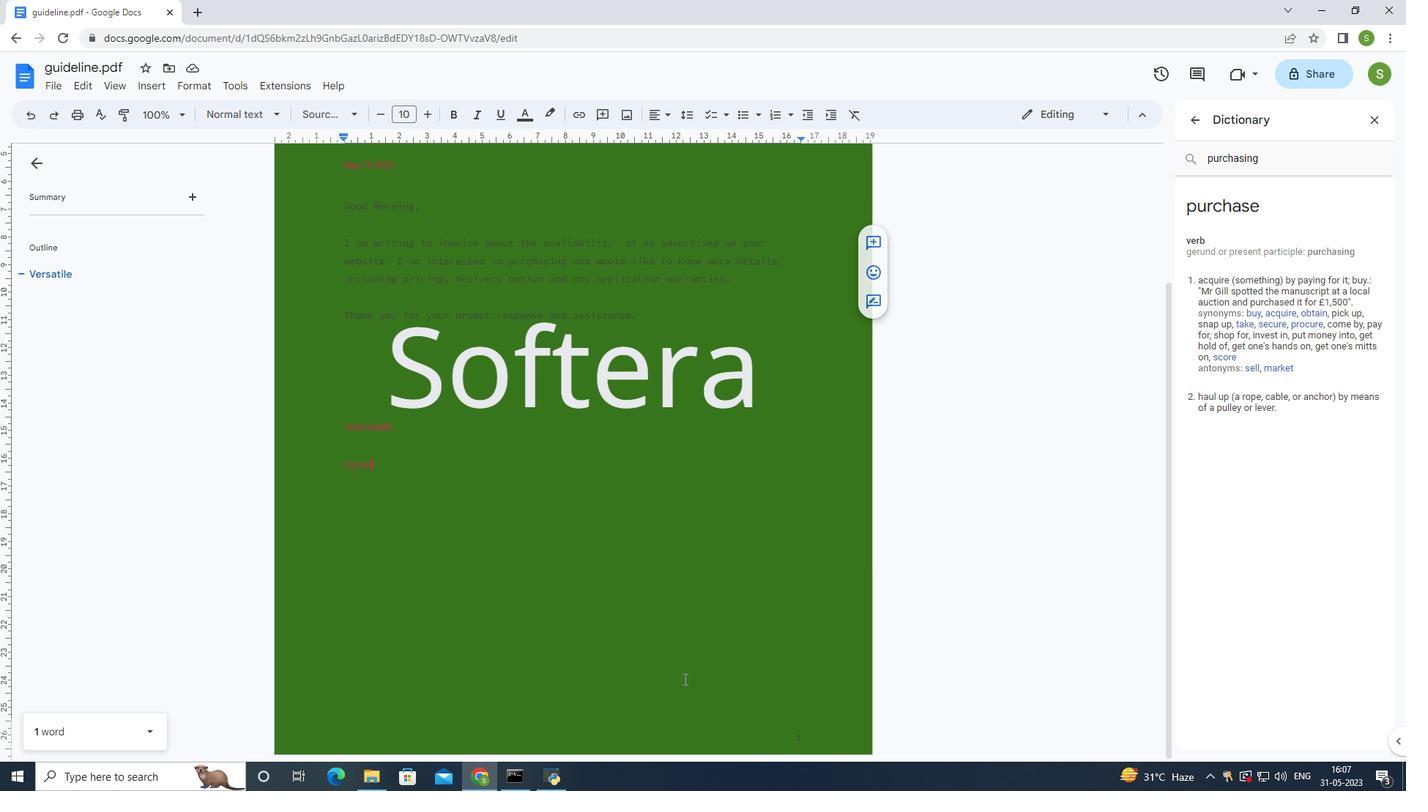 
Action: Mouse moved to (684, 679)
Screenshot: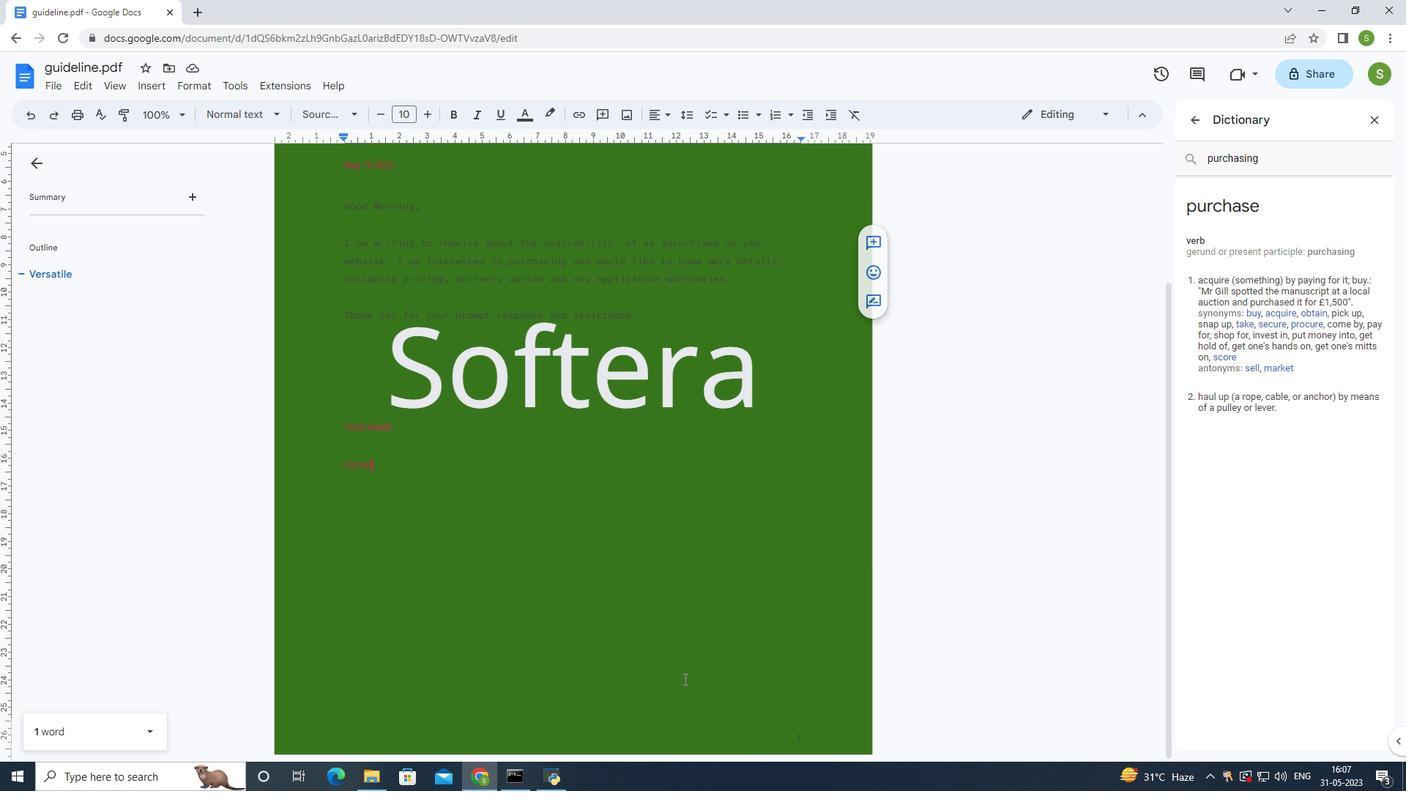 
Action: Mouse pressed left at (684, 679)
Screenshot: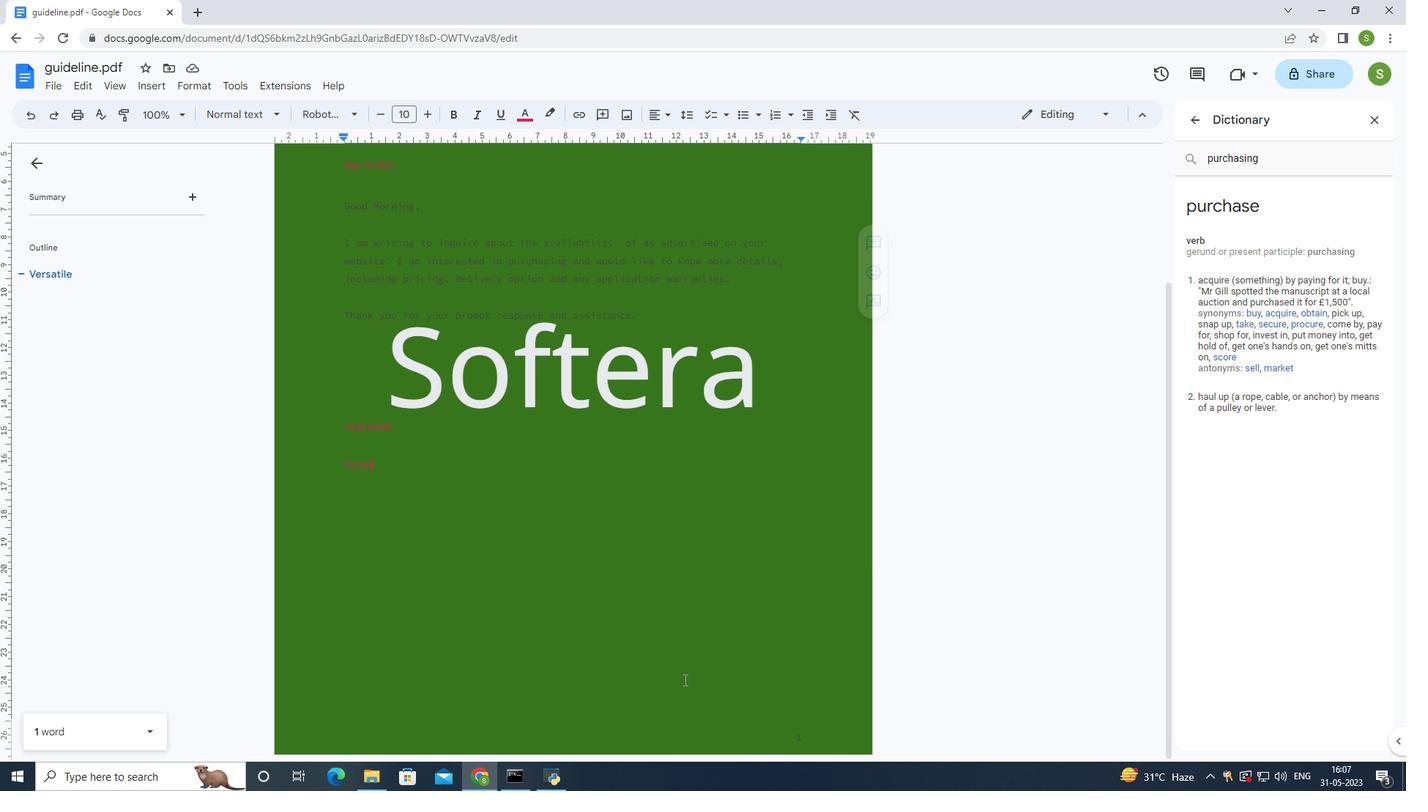 
Action: Mouse moved to (660, 583)
Screenshot: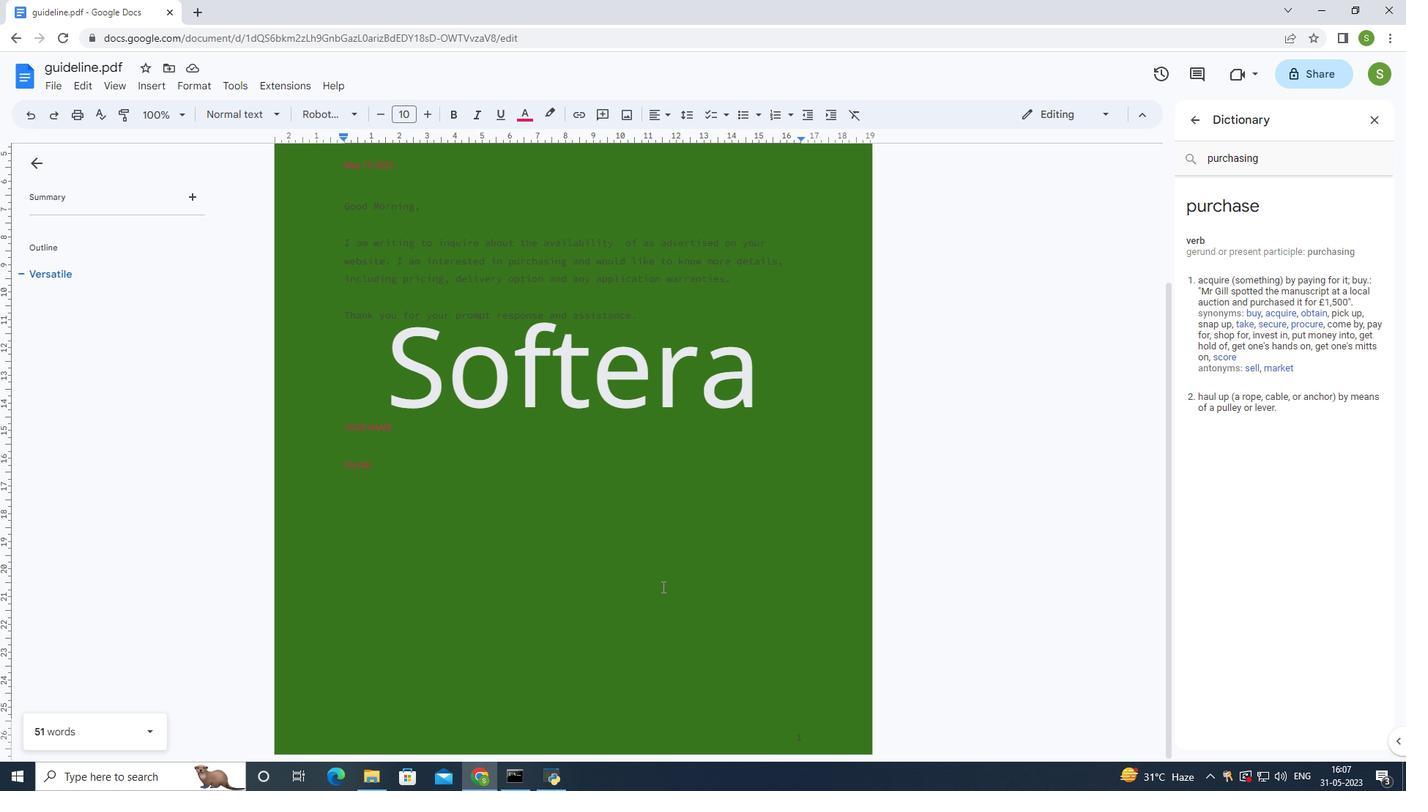 
Action: Mouse scrolled (660, 584) with delta (0, 0)
Screenshot: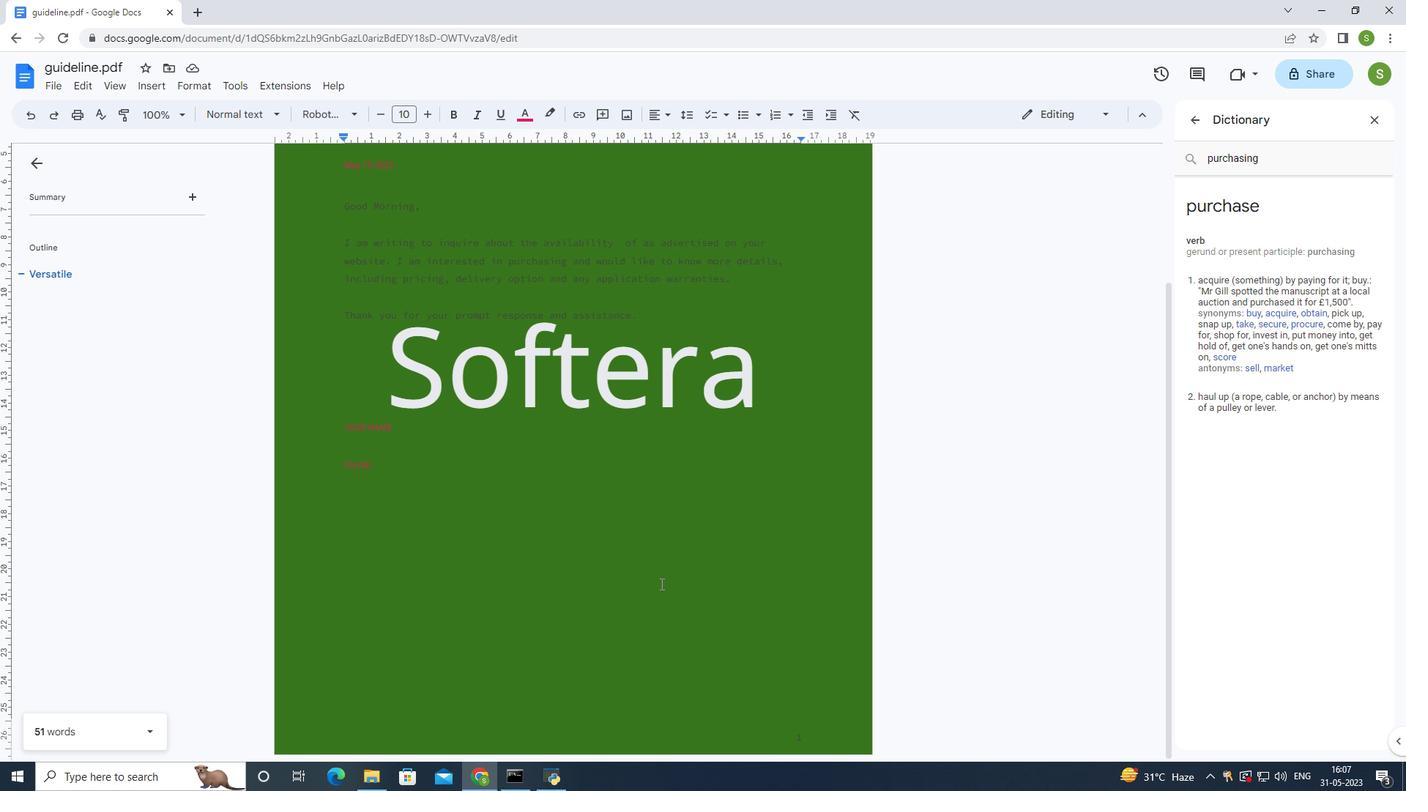 
Action: Mouse moved to (660, 582)
Screenshot: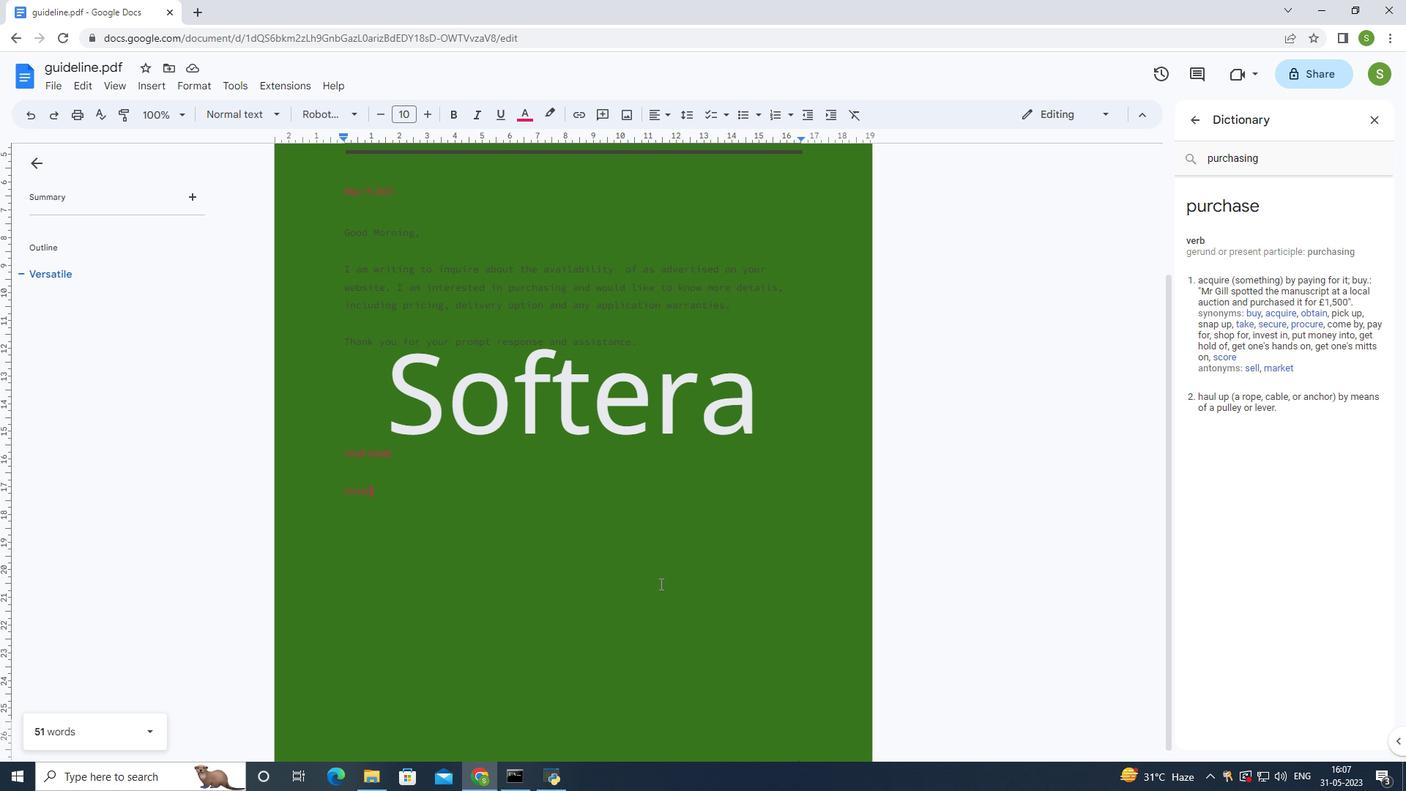 
Action: Mouse scrolled (660, 583) with delta (0, 0)
Screenshot: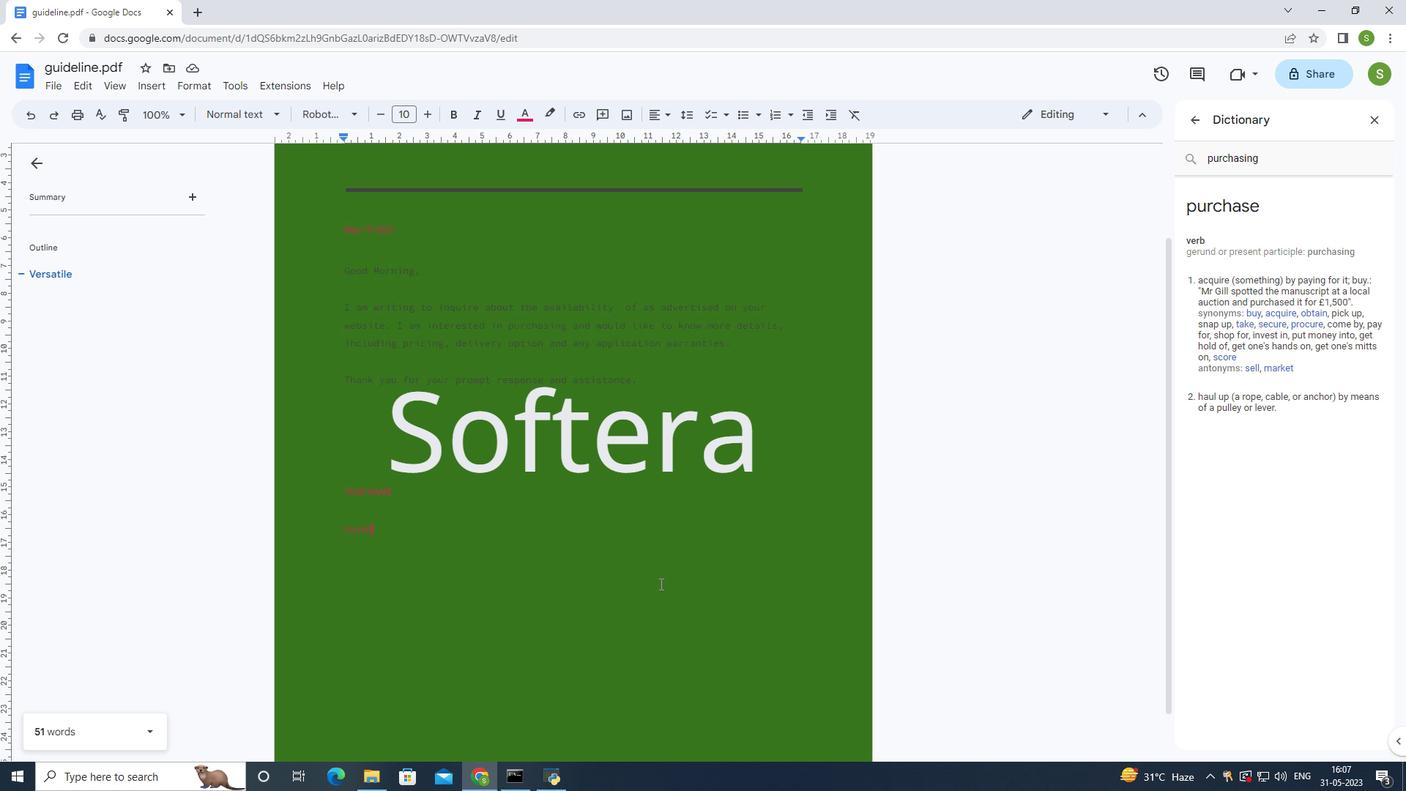 
Action: Mouse moved to (660, 580)
Screenshot: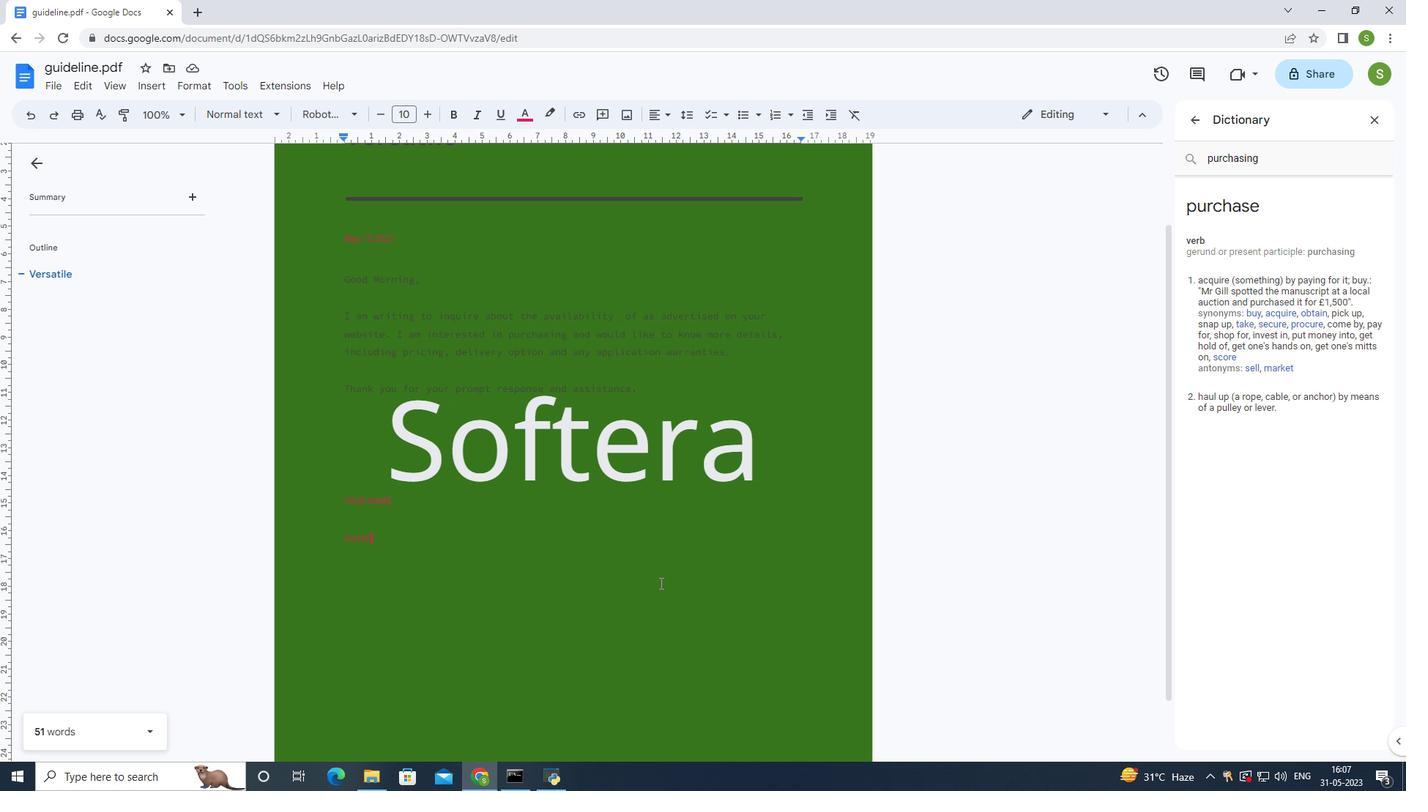 
Action: Mouse scrolled (660, 581) with delta (0, 0)
Screenshot: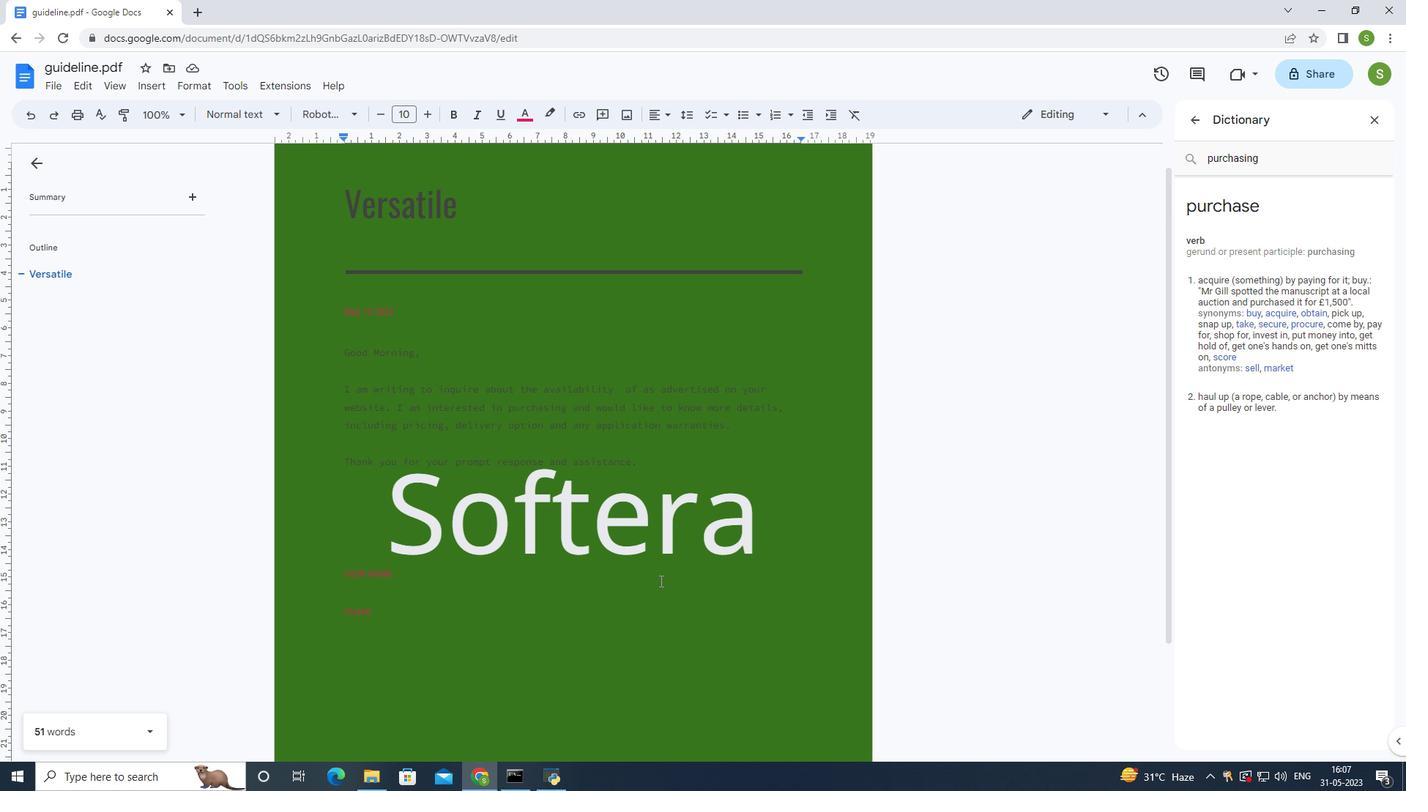 
Action: Mouse scrolled (660, 581) with delta (0, 0)
Screenshot: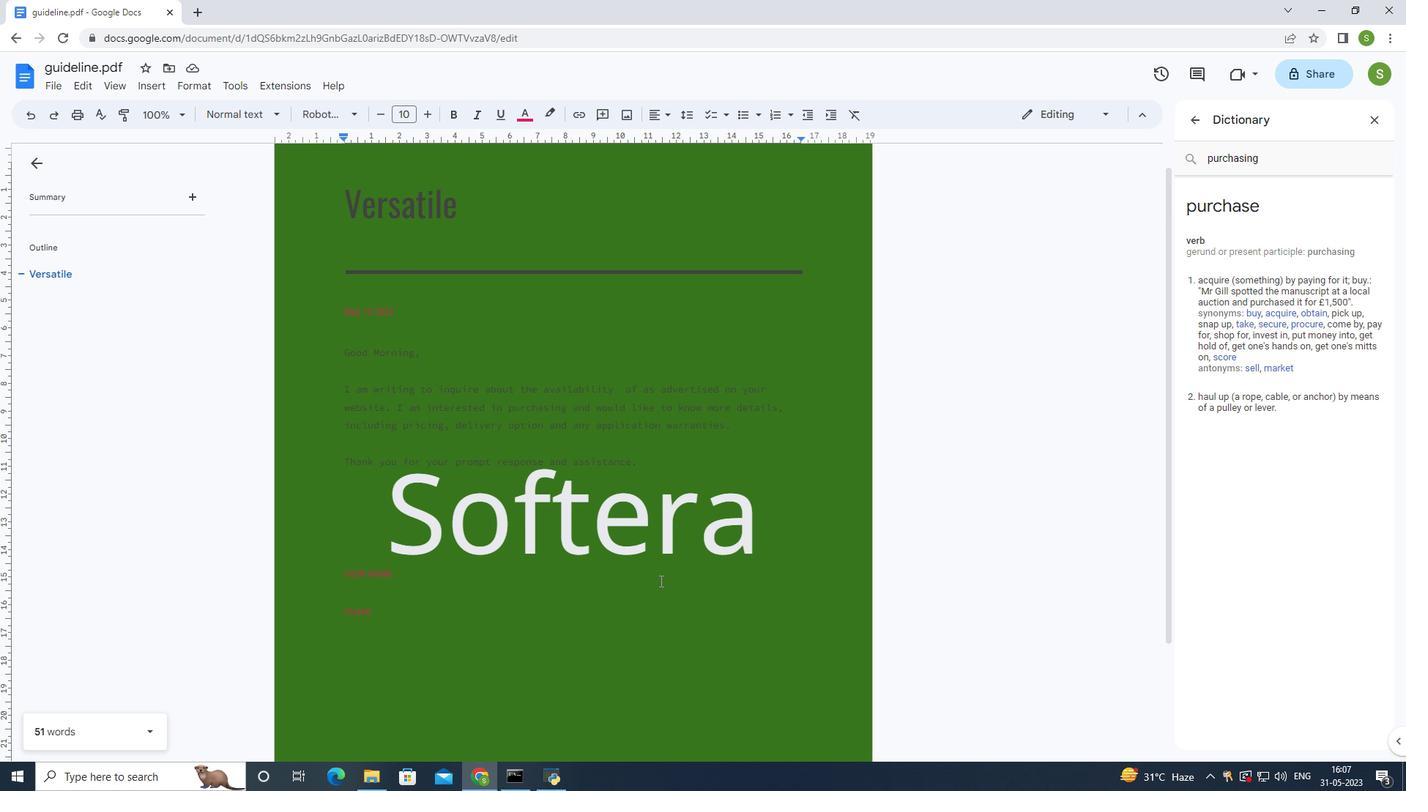 
Action: Mouse scrolled (660, 581) with delta (0, 0)
Screenshot: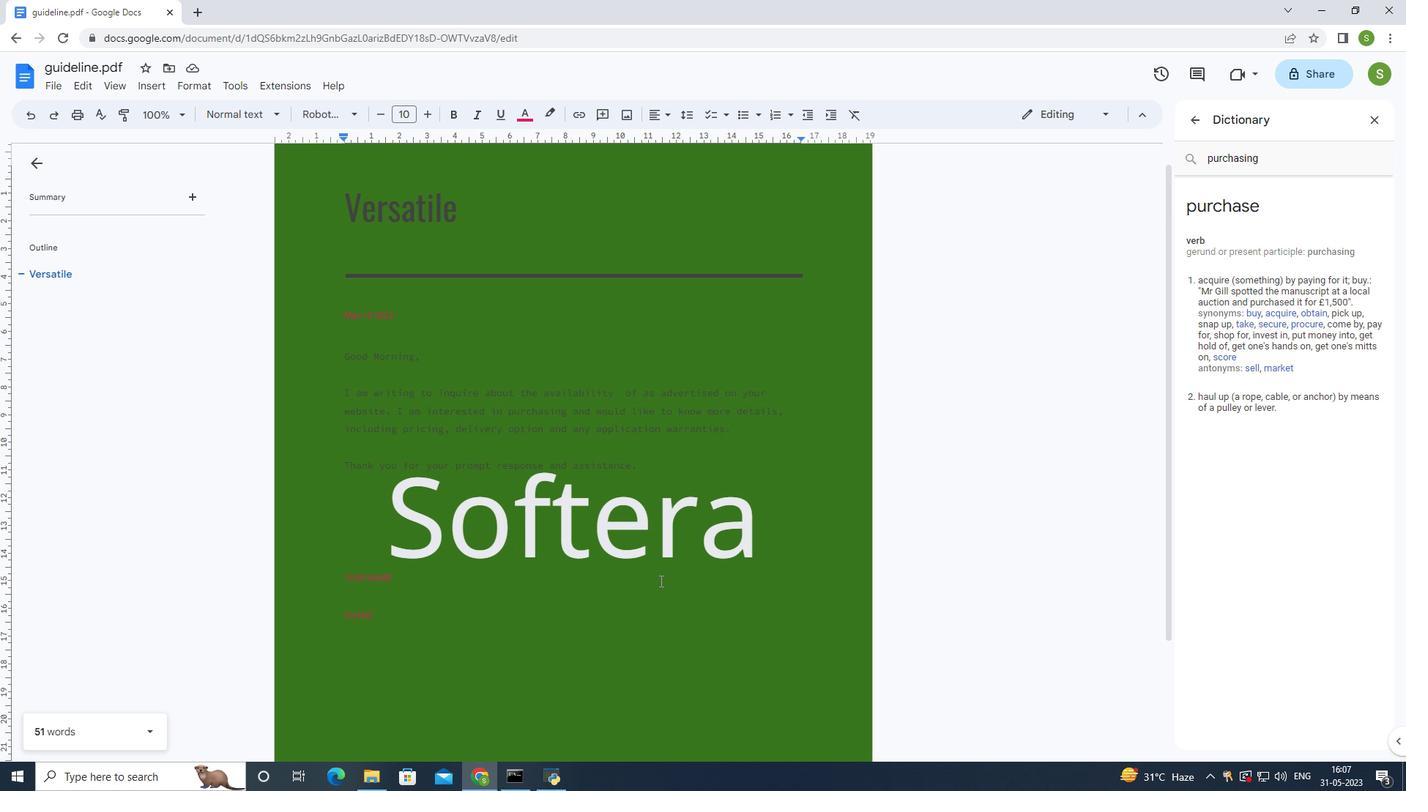 
Action: Mouse moved to (660, 580)
Screenshot: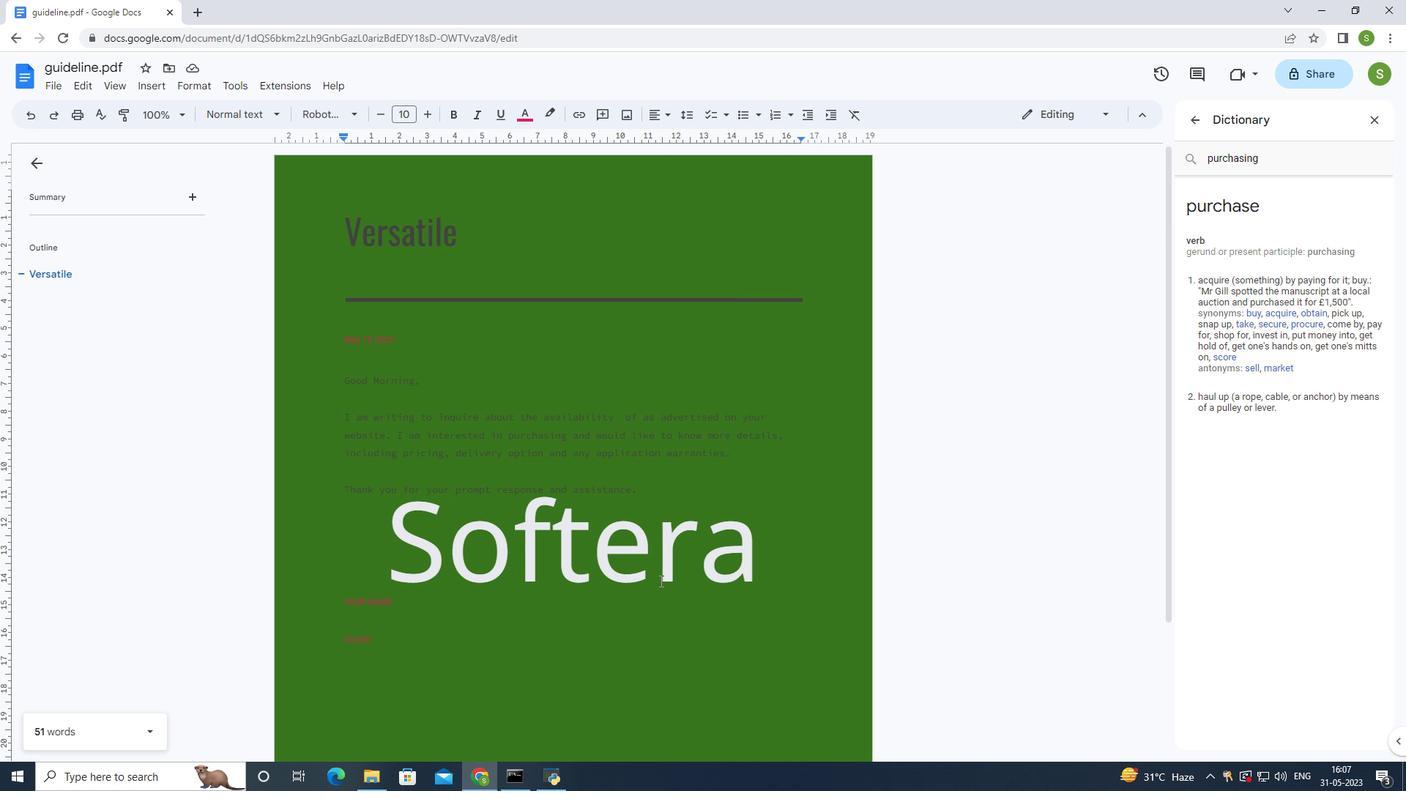 
Action: Mouse scrolled (660, 581) with delta (0, 0)
Screenshot: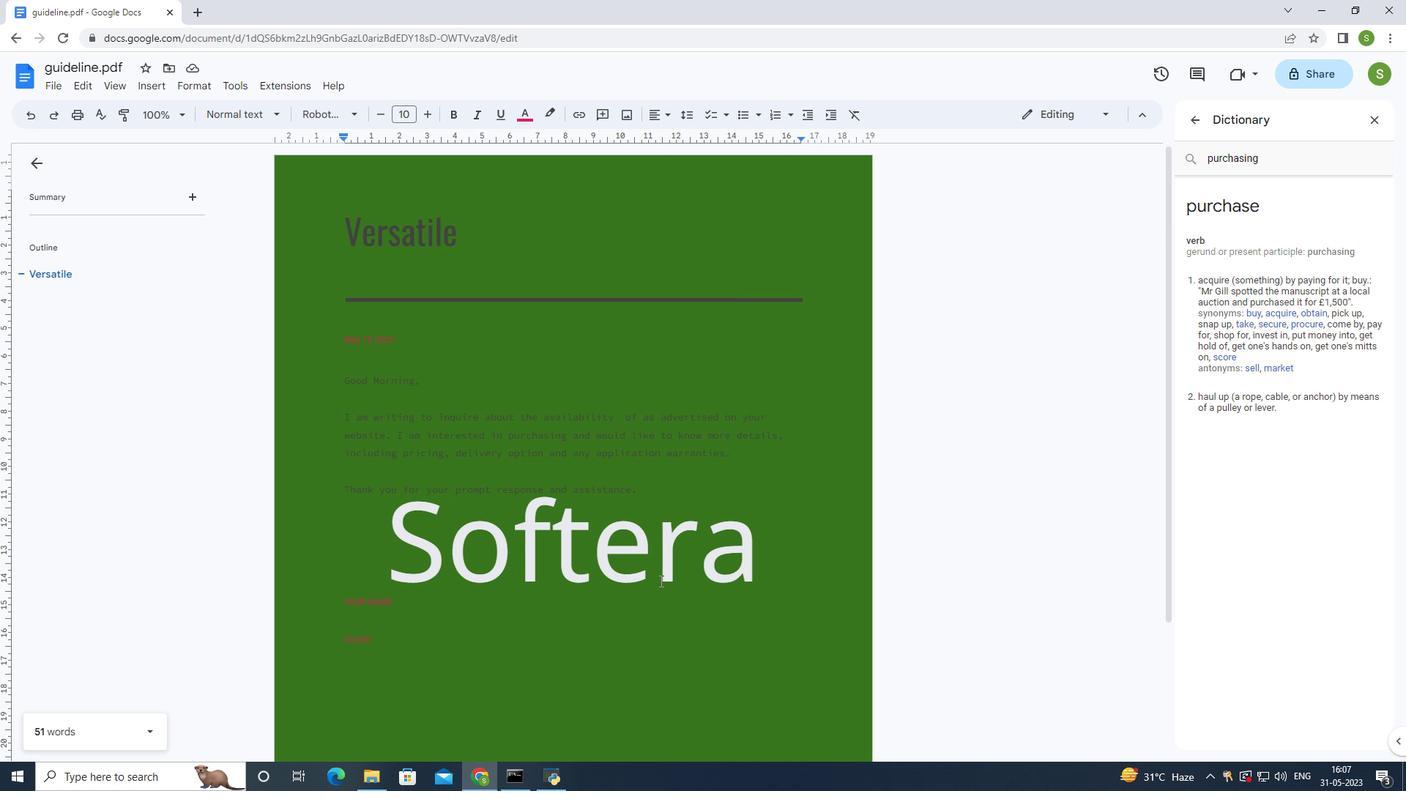 
Action: Mouse moved to (660, 580)
Screenshot: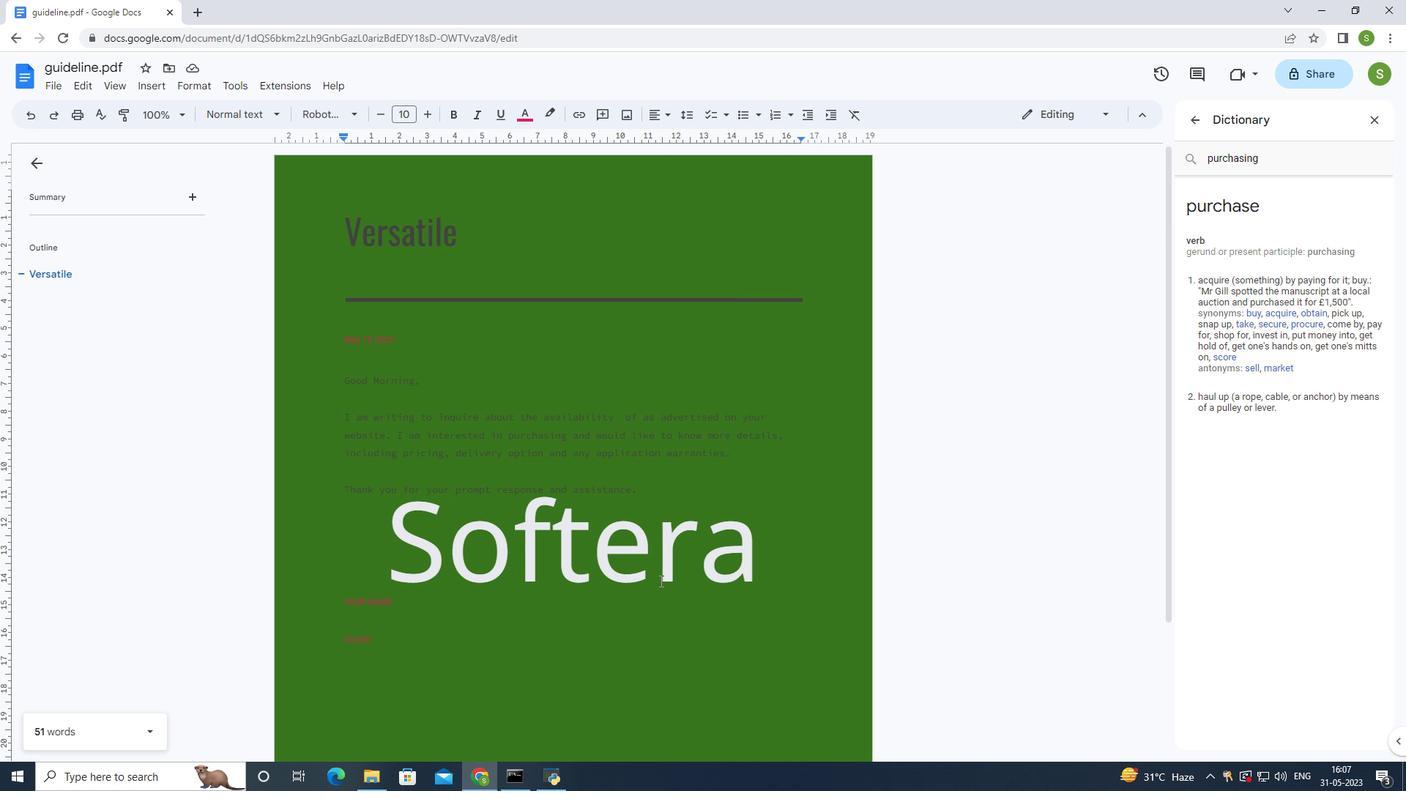 
Action: Mouse scrolled (660, 581) with delta (0, 0)
Screenshot: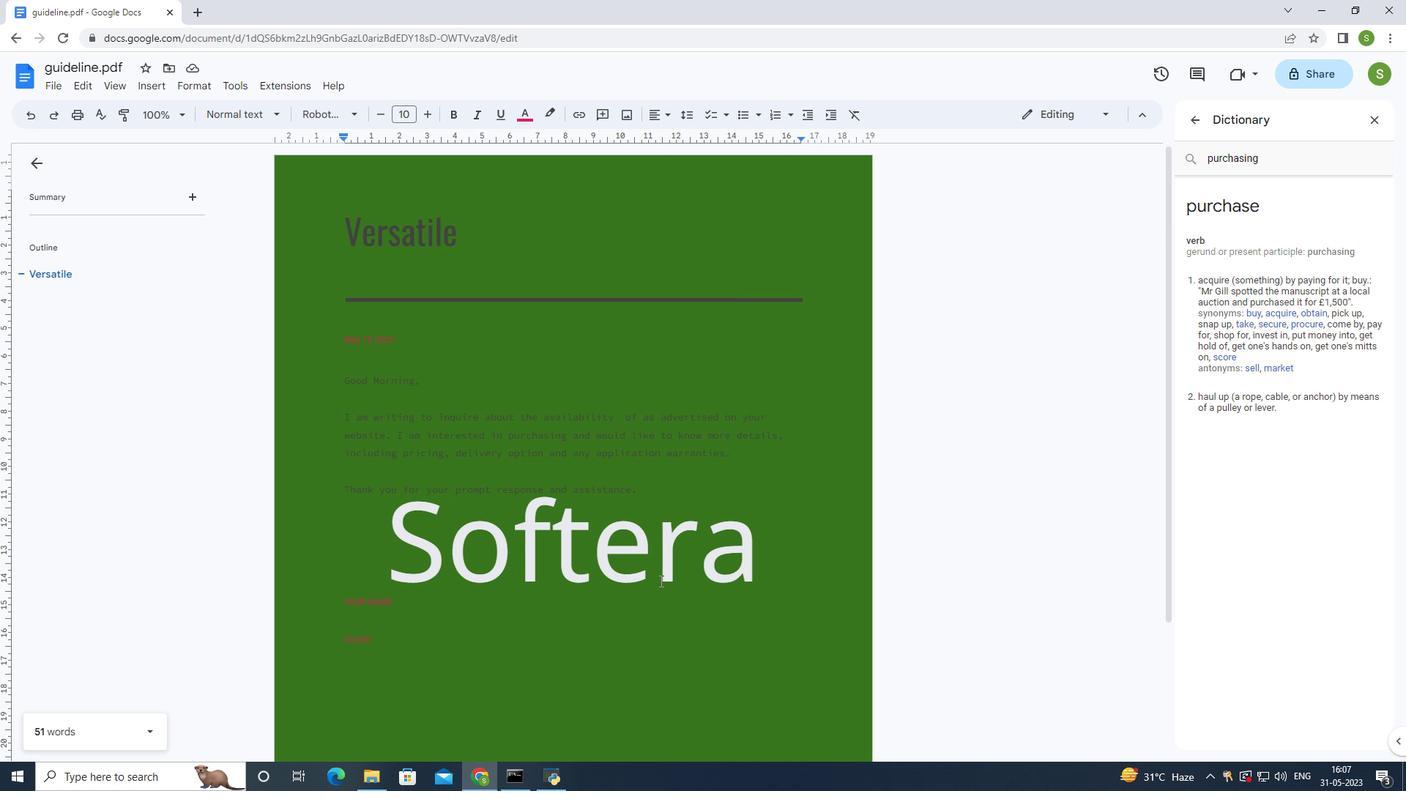 
Action: Mouse moved to (660, 580)
Screenshot: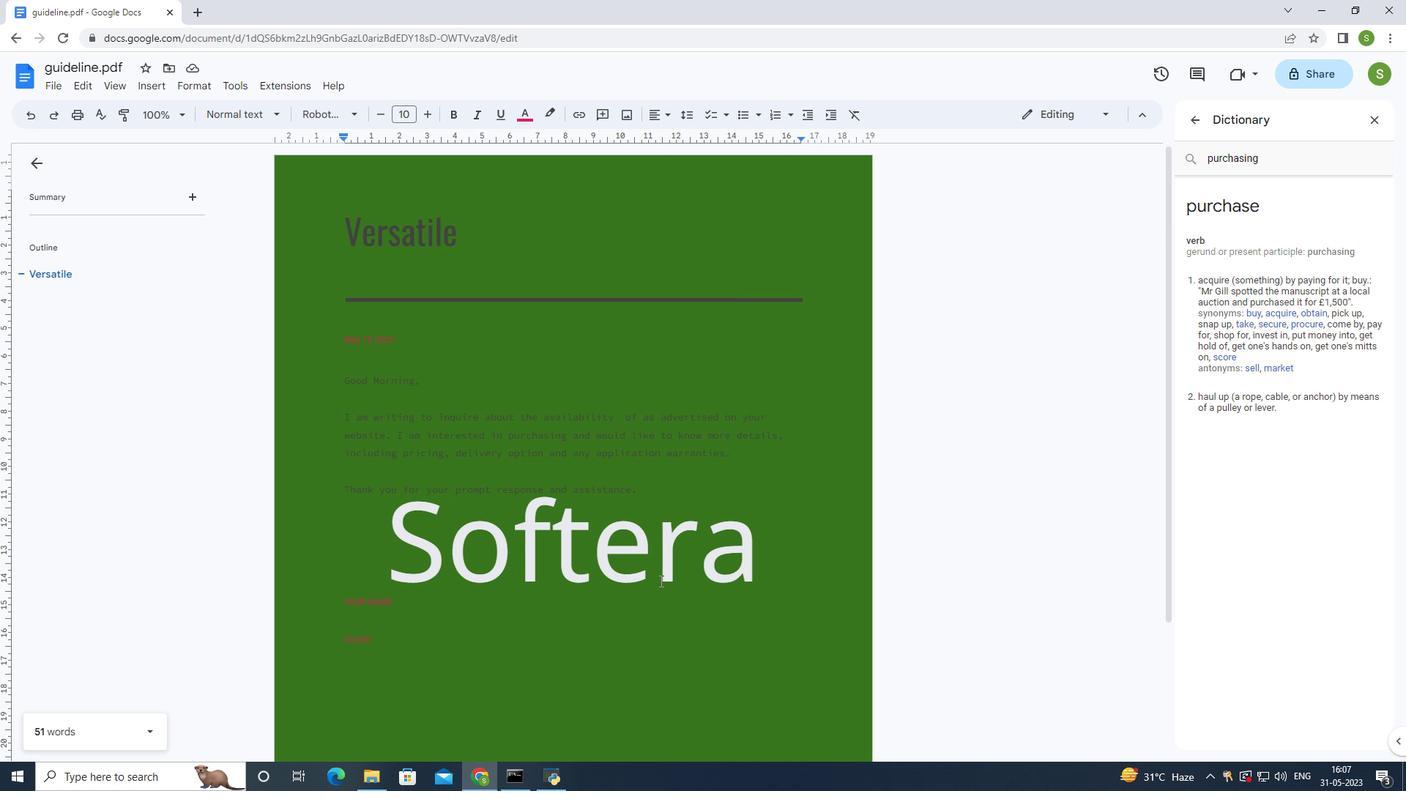 
Action: Mouse scrolled (660, 579) with delta (0, 0)
Screenshot: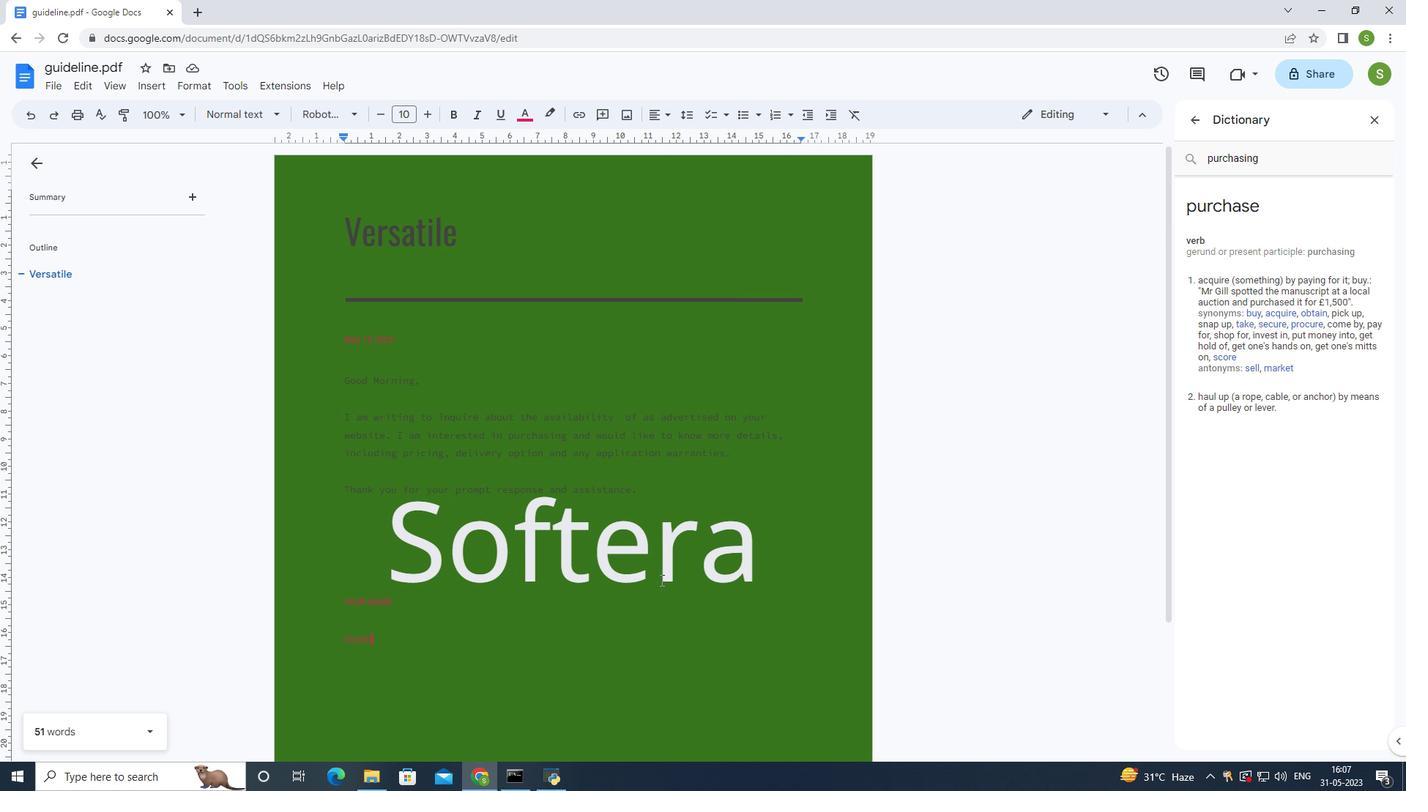 
Action: Mouse scrolled (660, 579) with delta (0, 0)
Screenshot: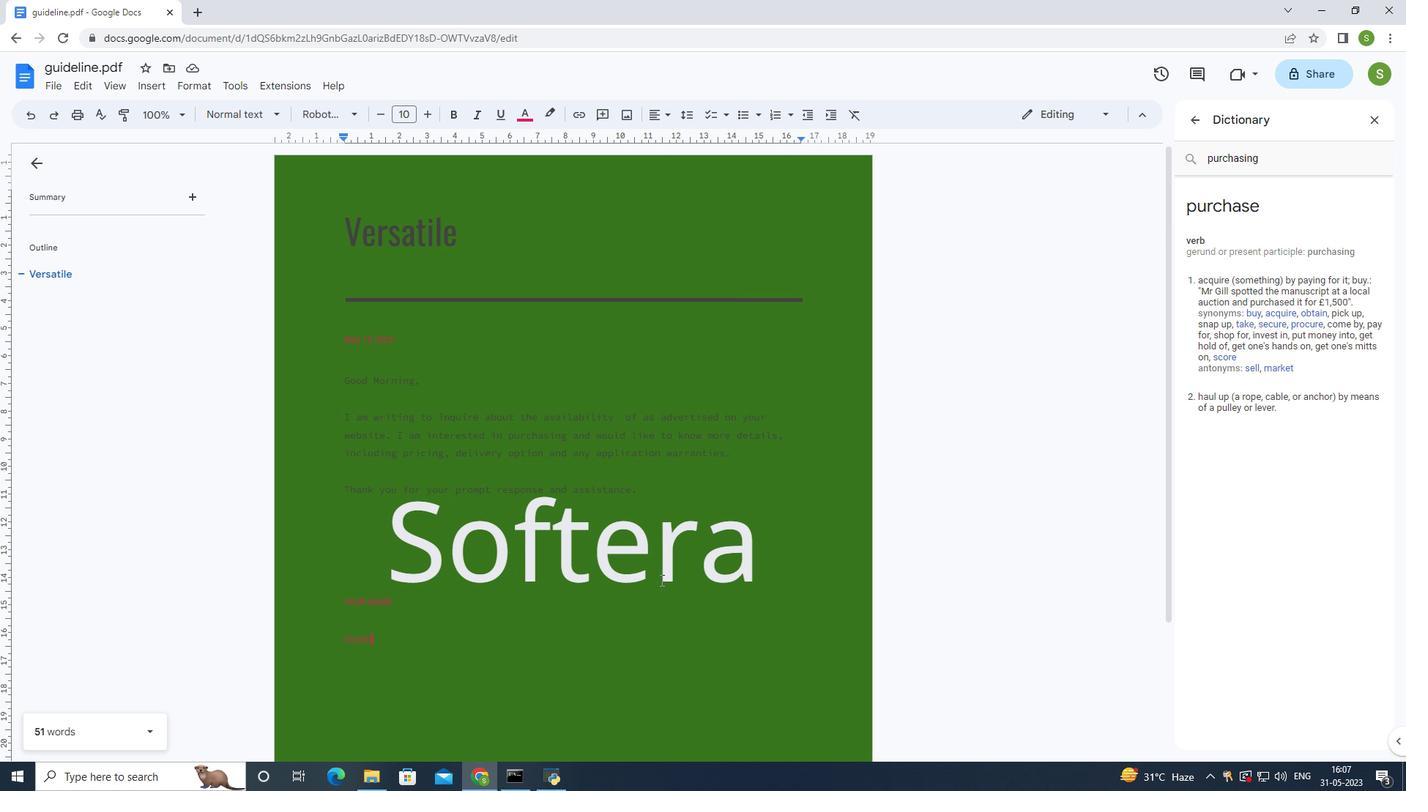 
Action: Mouse scrolled (660, 579) with delta (0, 0)
Screenshot: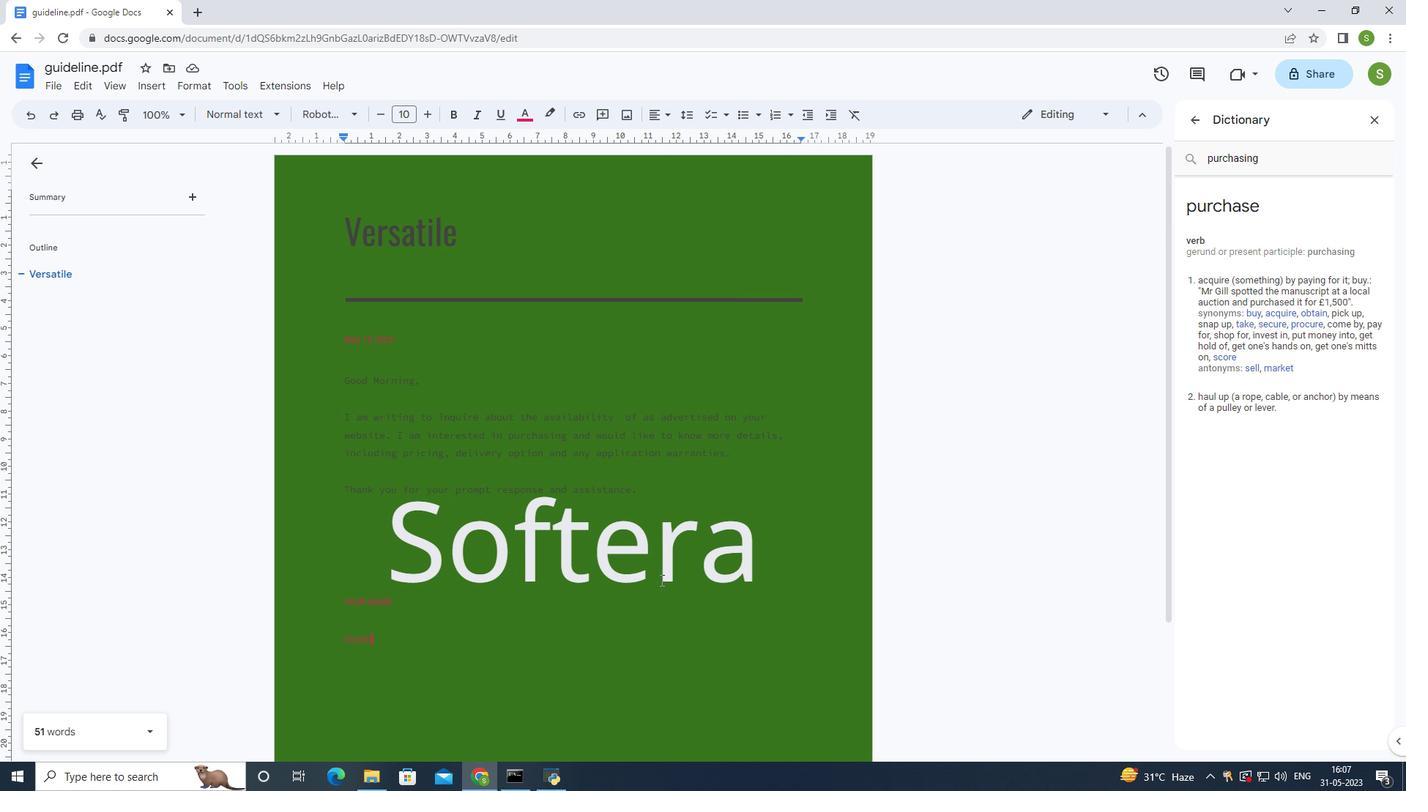 
Action: Mouse moved to (440, 353)
Screenshot: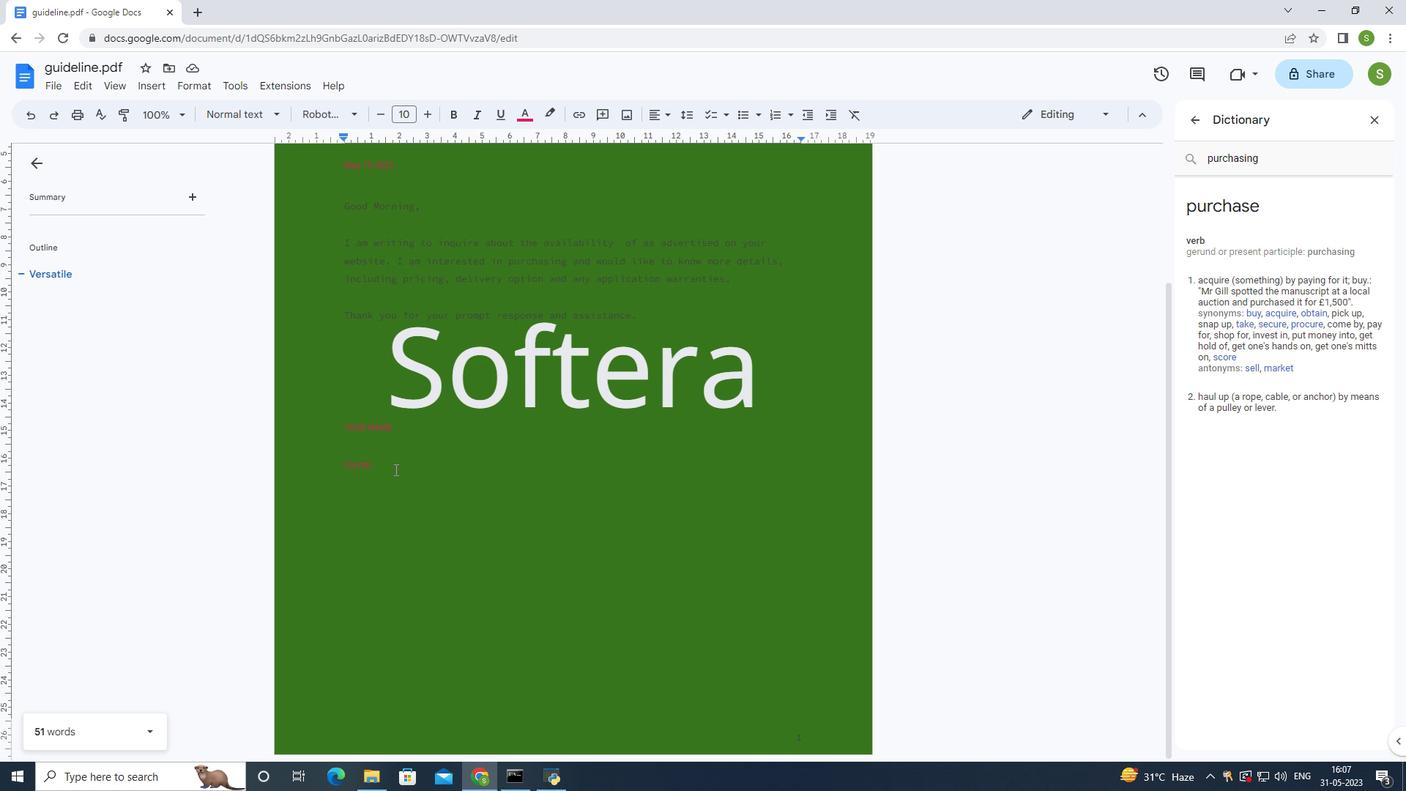 
Action: Key pressed <Key.enter>
Screenshot: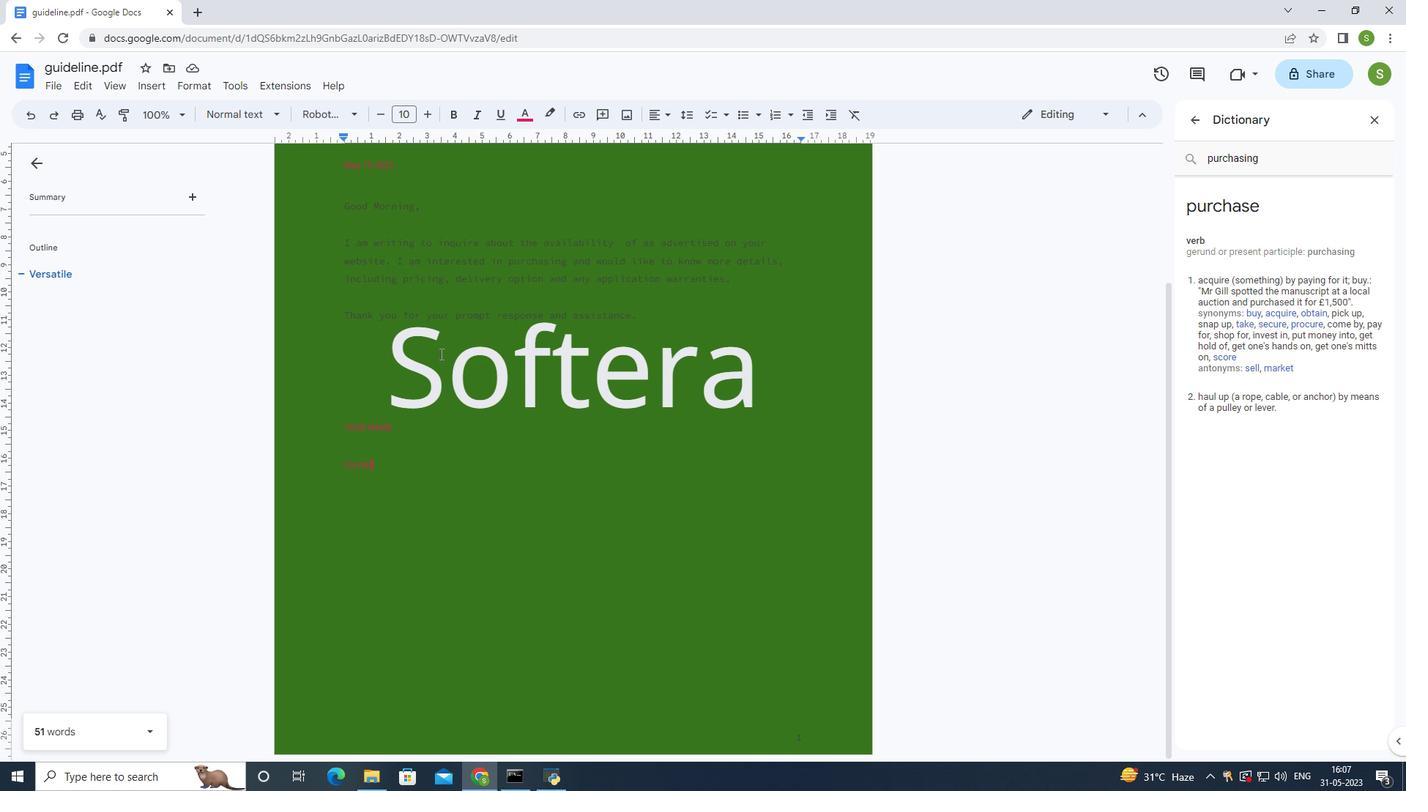 
Action: Mouse moved to (426, 317)
Screenshot: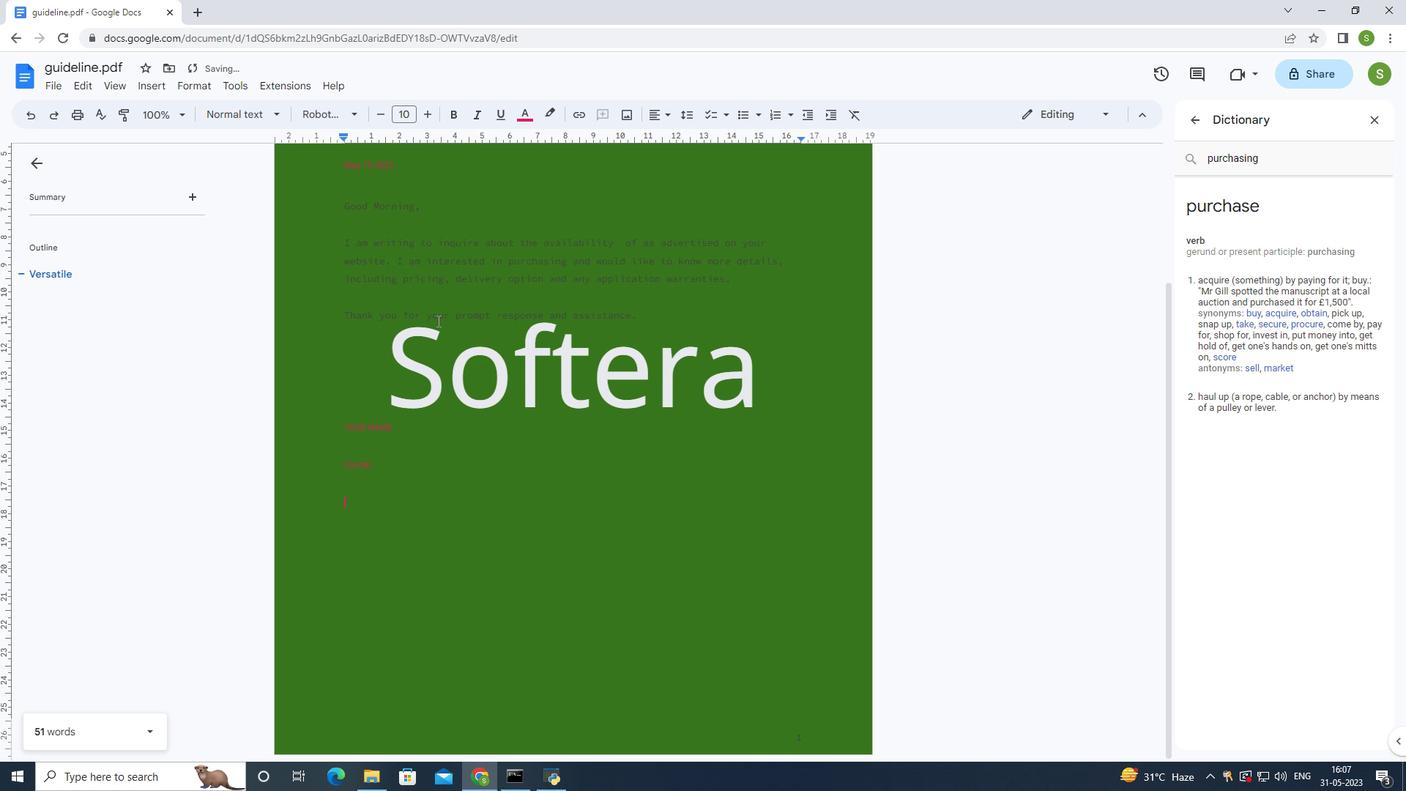 
Action: Key pressed www
Screenshot: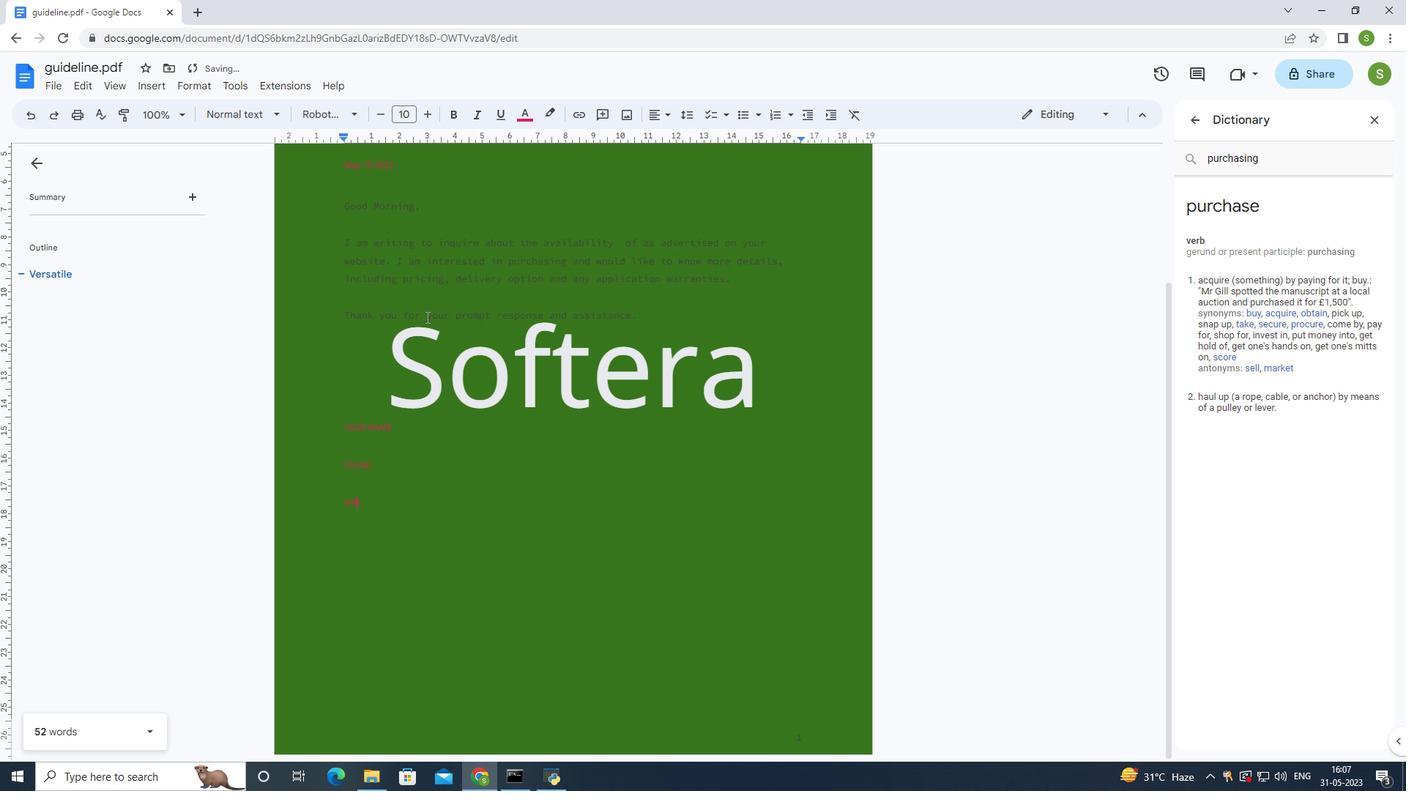 
Action: Mouse moved to (424, 318)
Screenshot: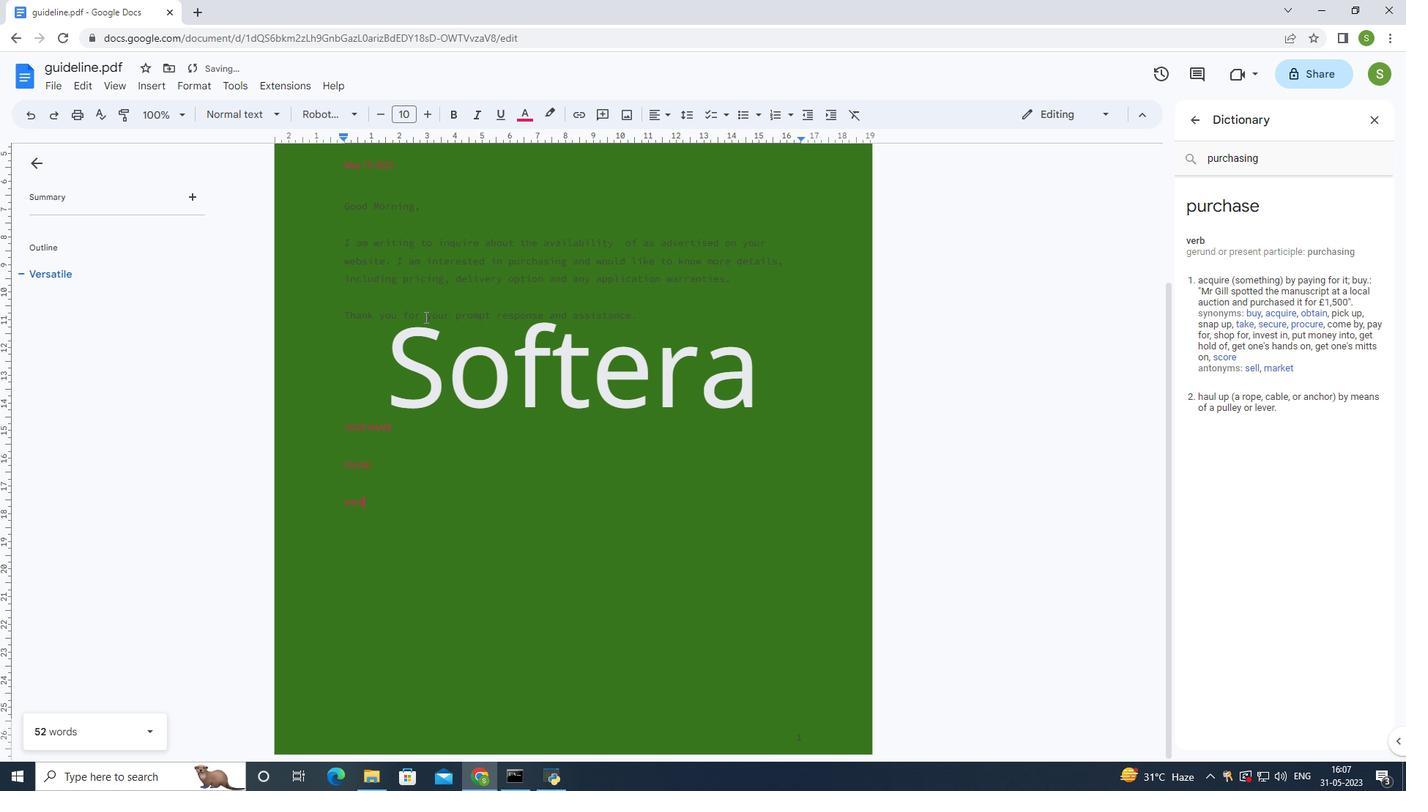 
Action: Key pressed .
Screenshot: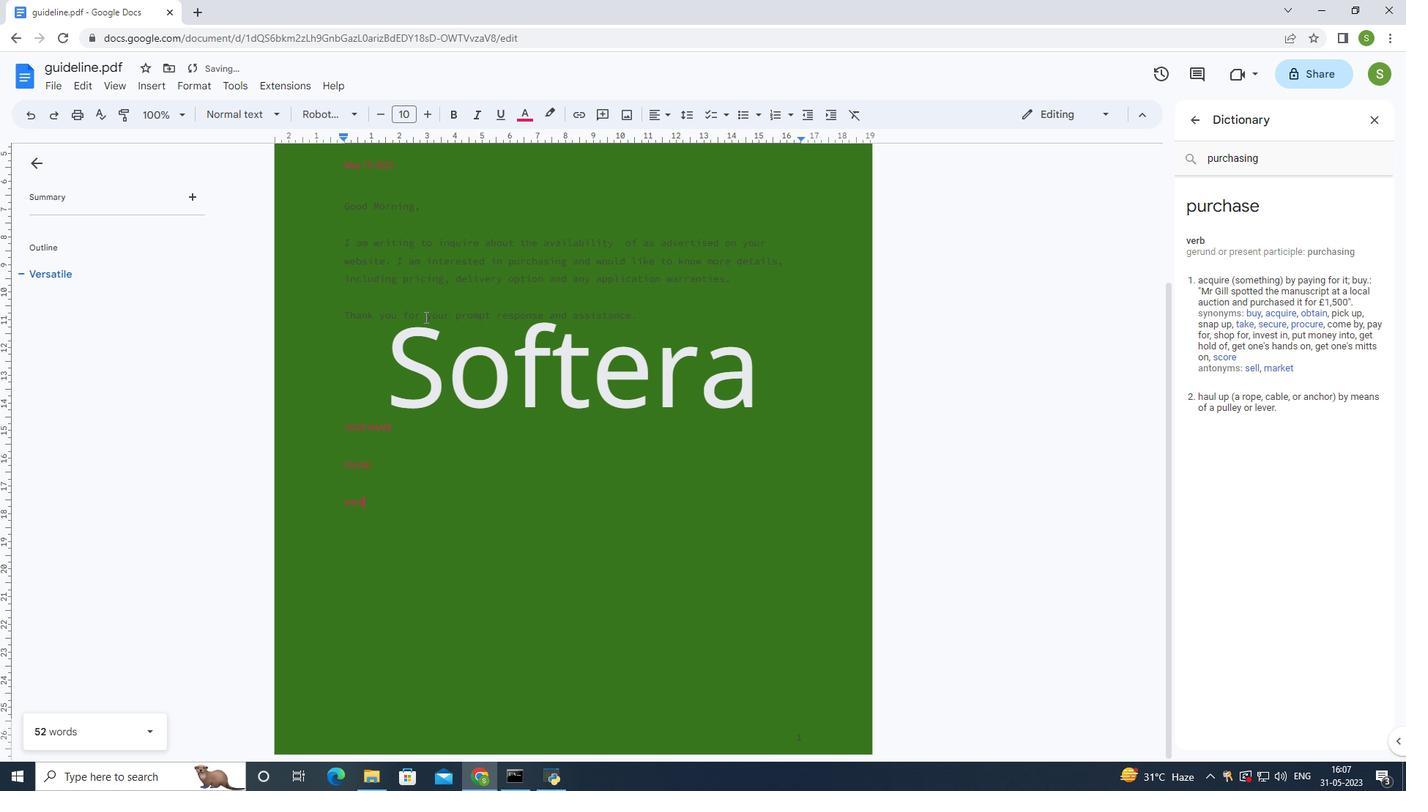 
Action: Mouse moved to (424, 330)
Screenshot: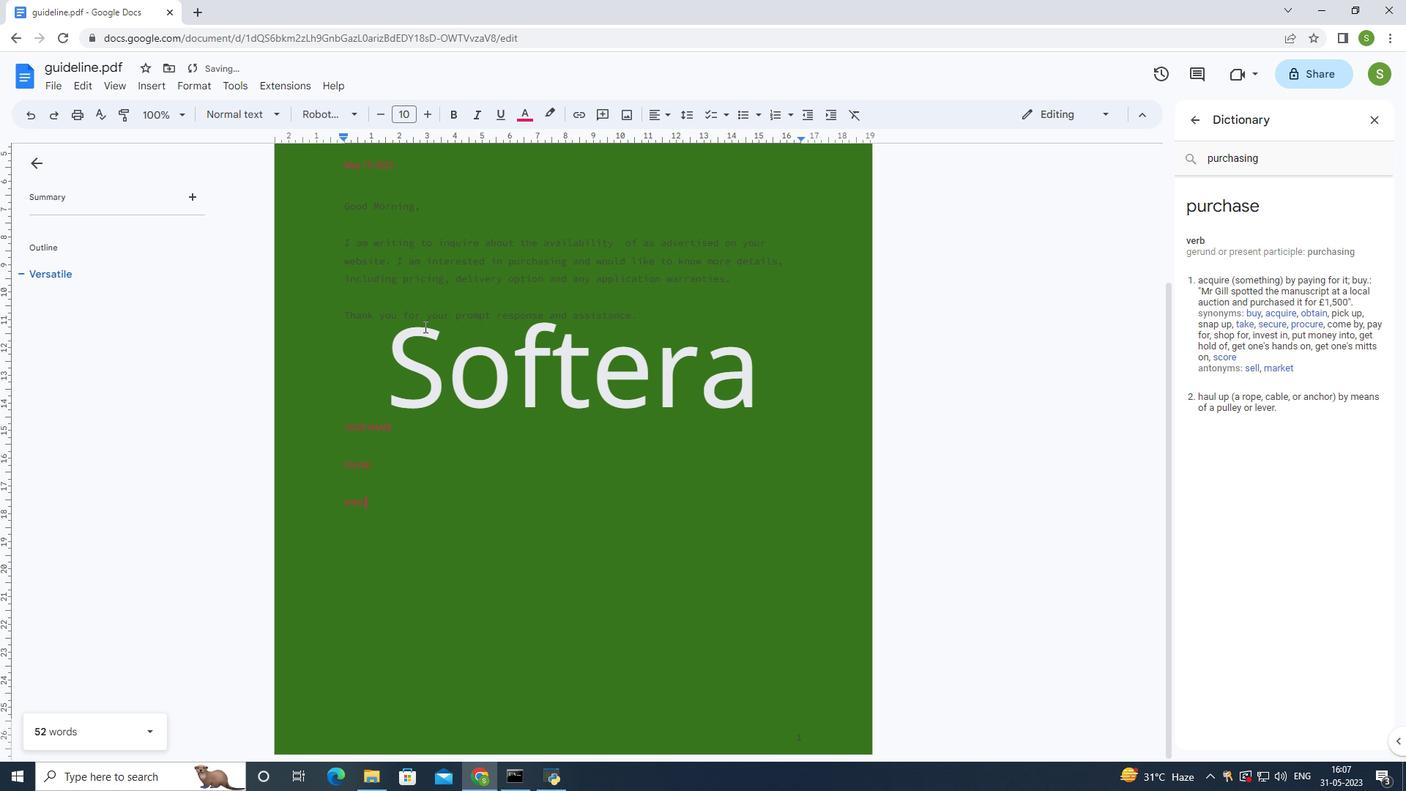 
Action: Key pressed q
Screenshot: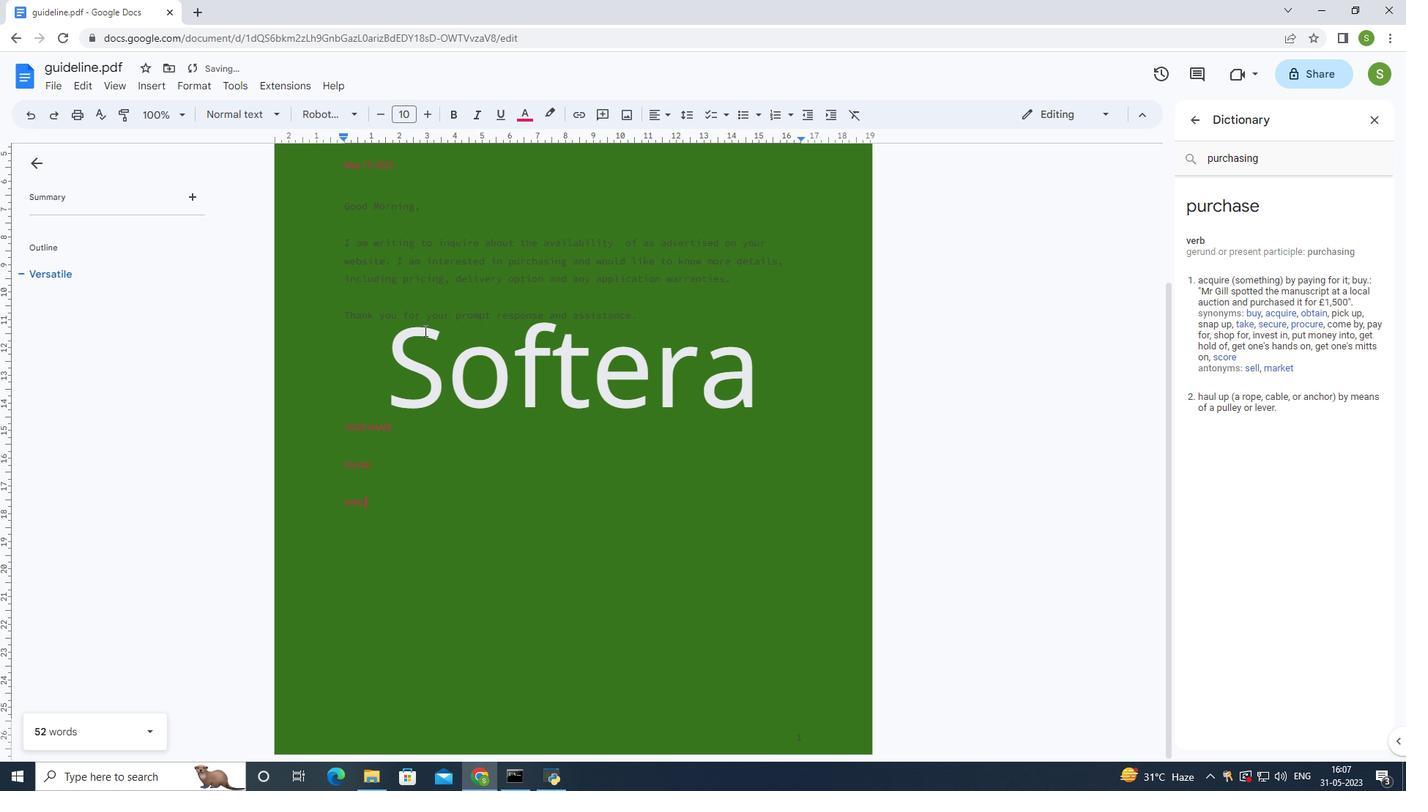 
Action: Mouse moved to (424, 327)
Screenshot: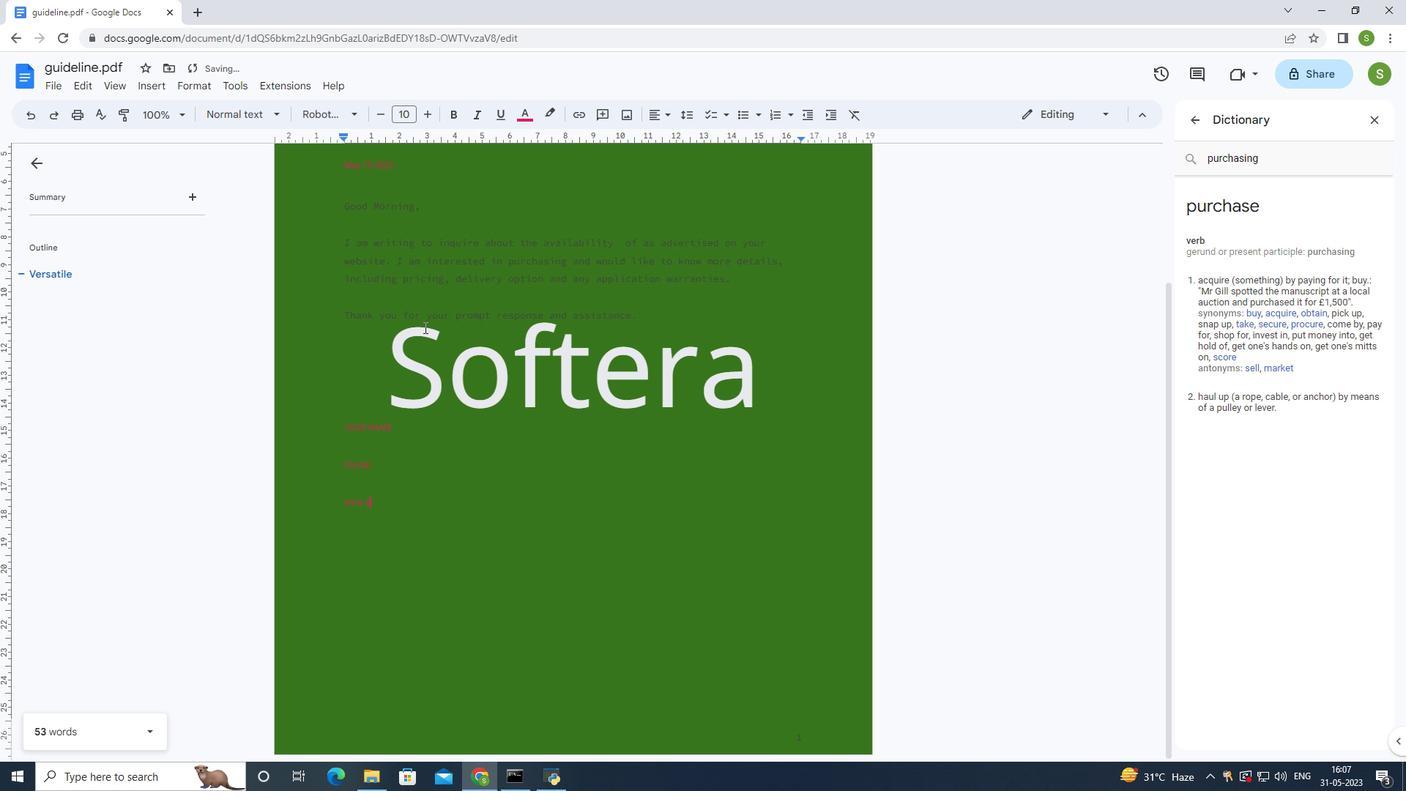 
Action: Key pressed u
Screenshot: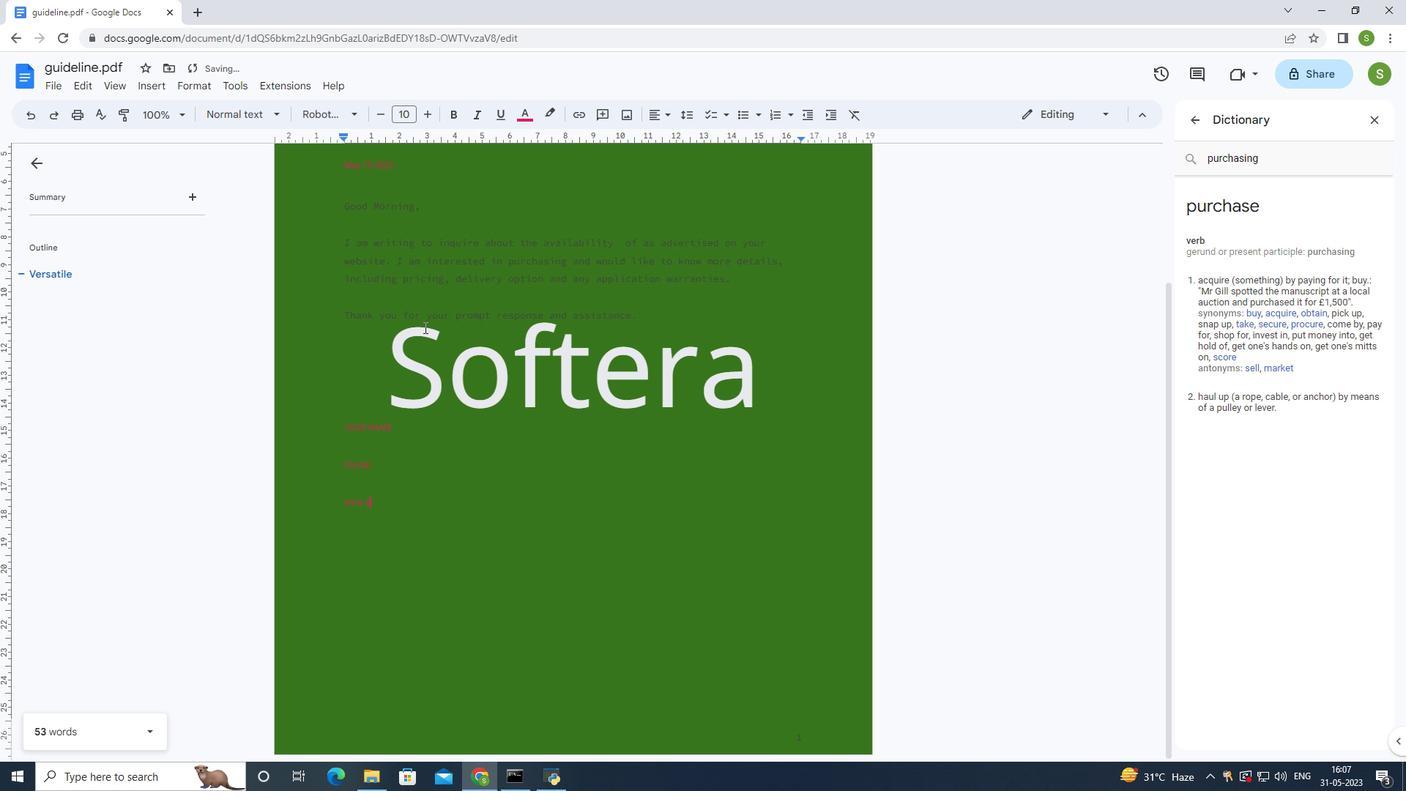 
Action: Mouse moved to (424, 327)
Screenshot: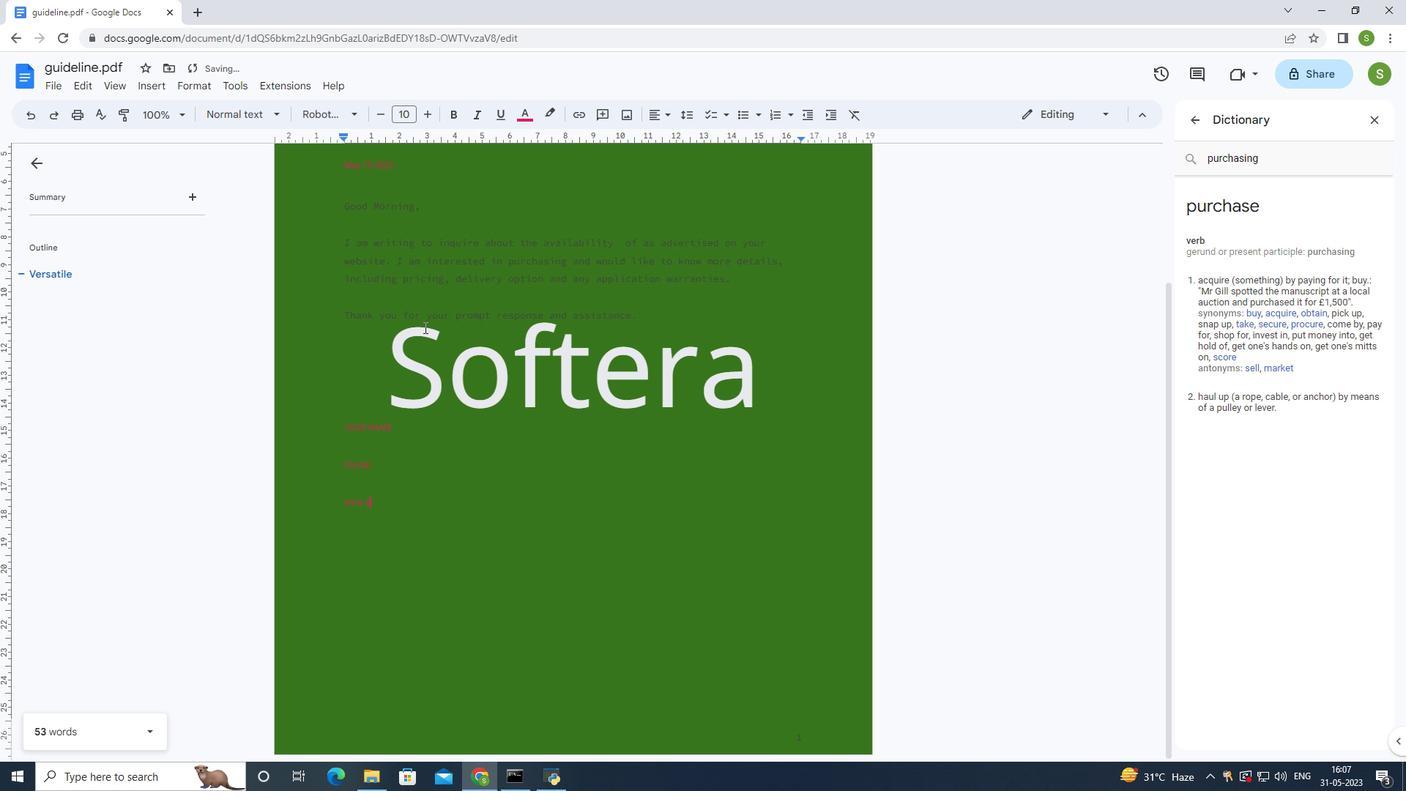 
Action: Key pressed o
Screenshot: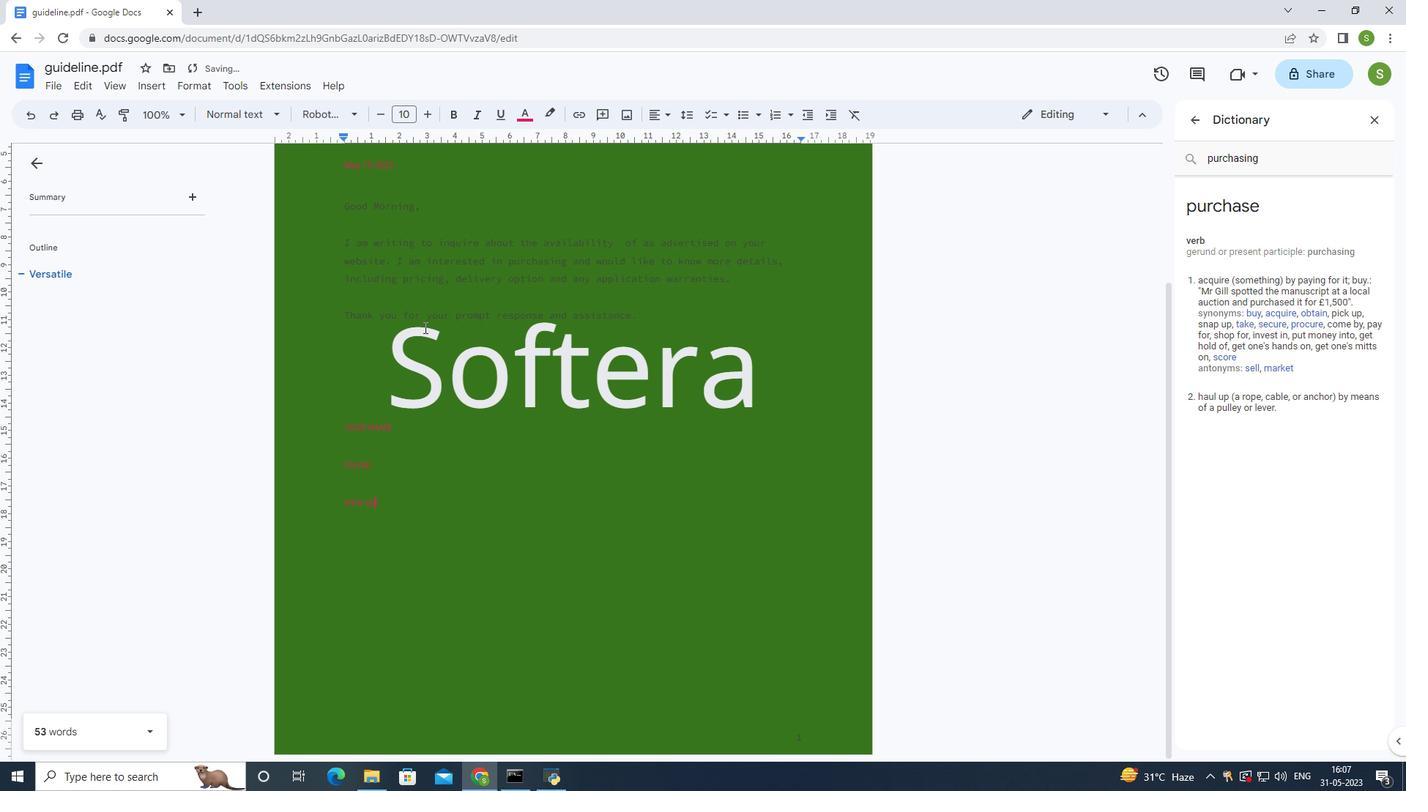 
Action: Mouse moved to (433, 330)
Screenshot: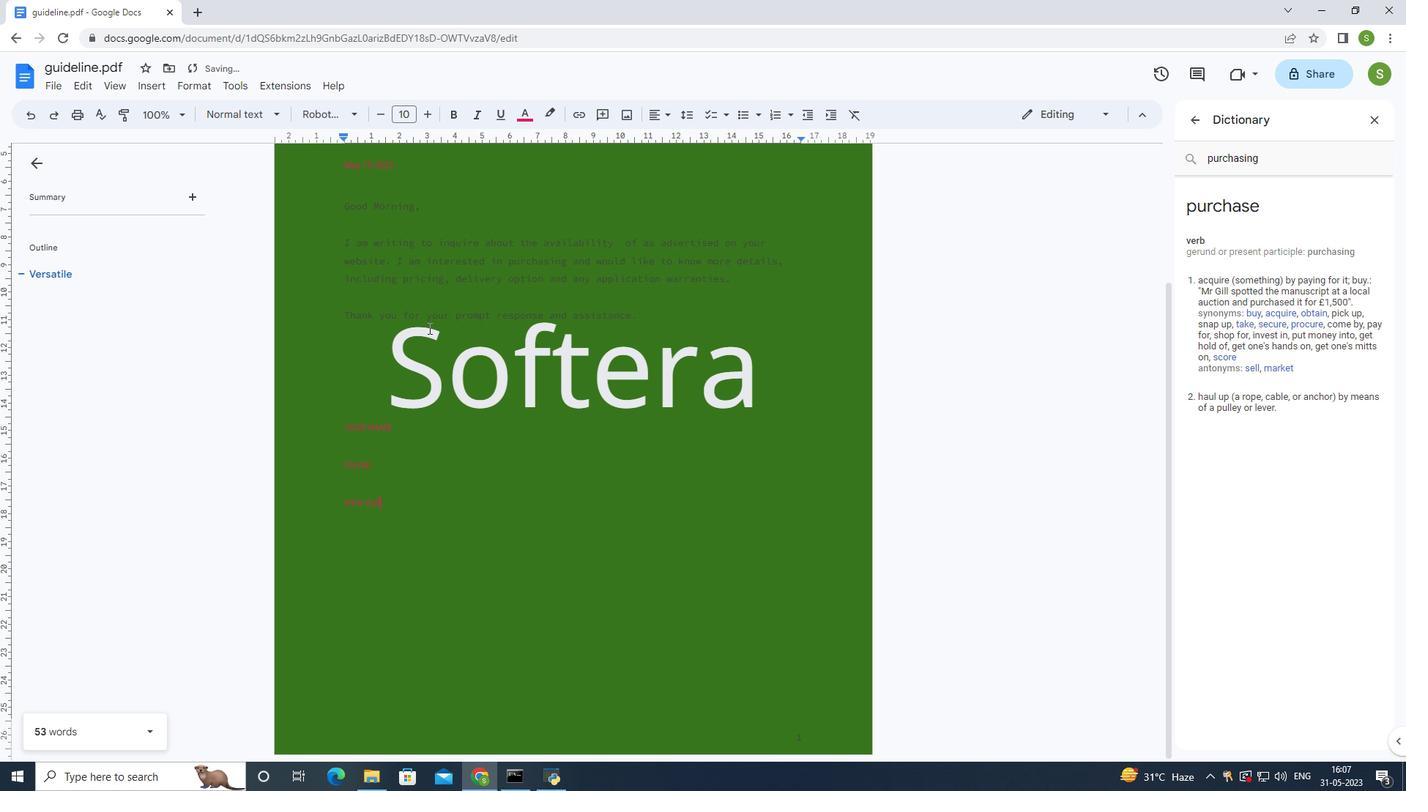 
Action: Key pressed r
Screenshot: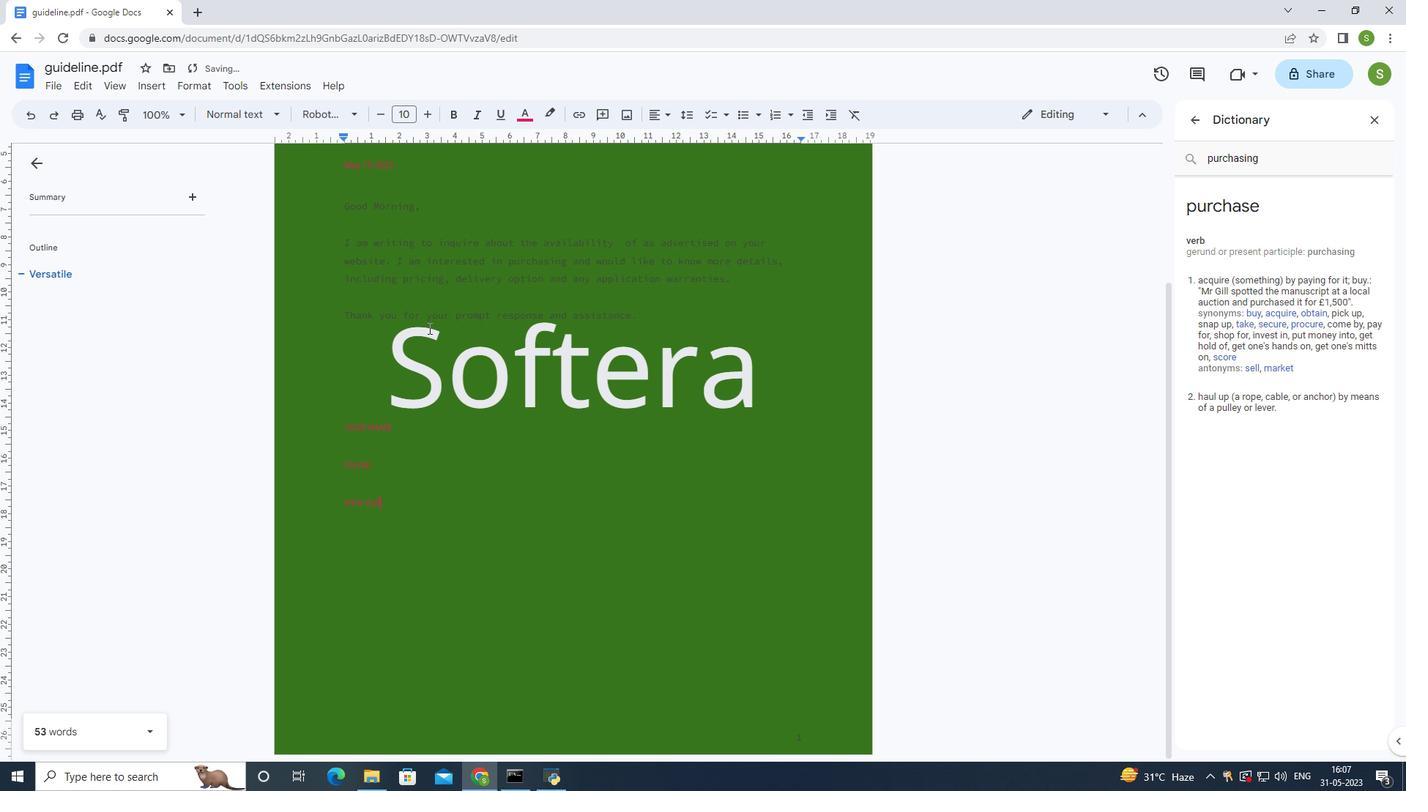 
Action: Mouse moved to (438, 330)
Screenshot: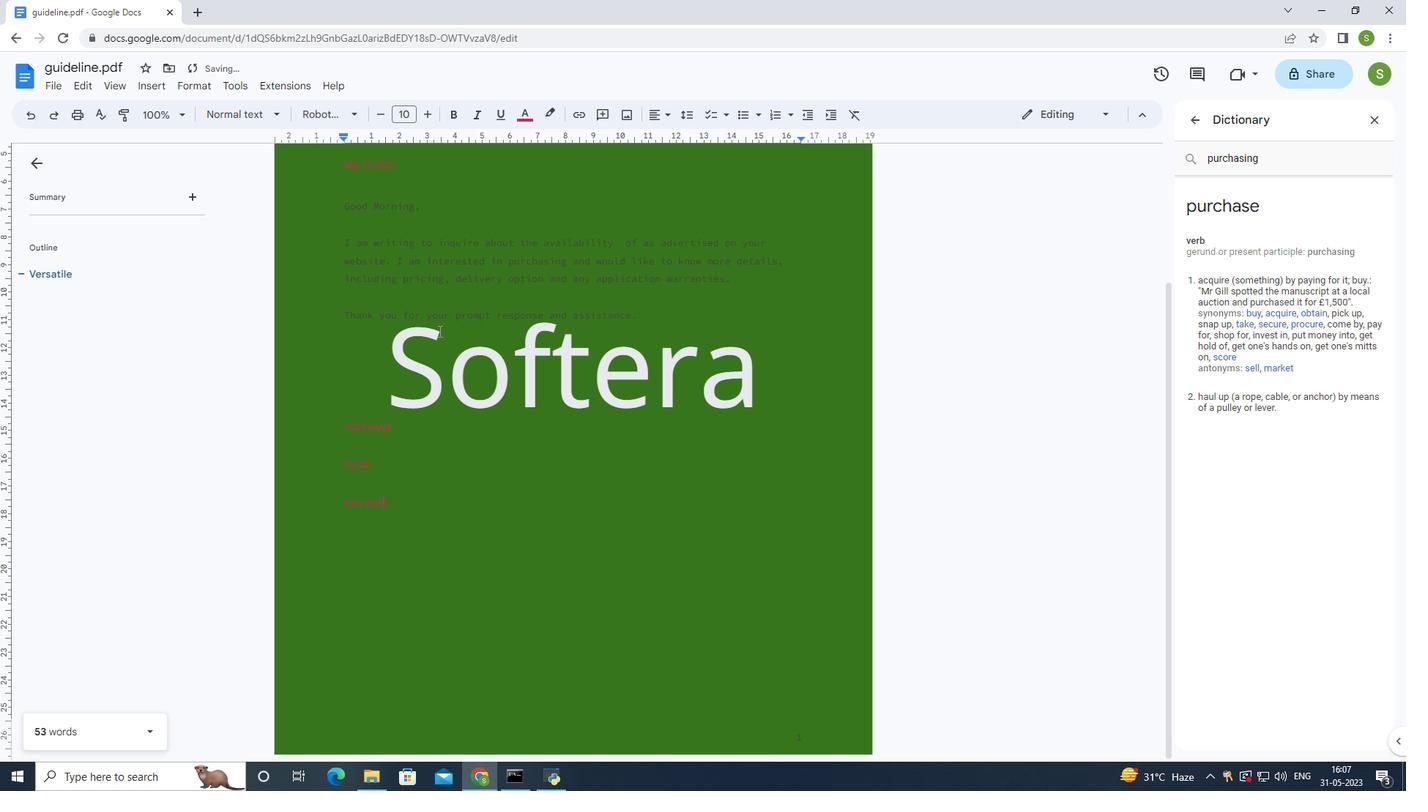 
Action: Key pressed a
Screenshot: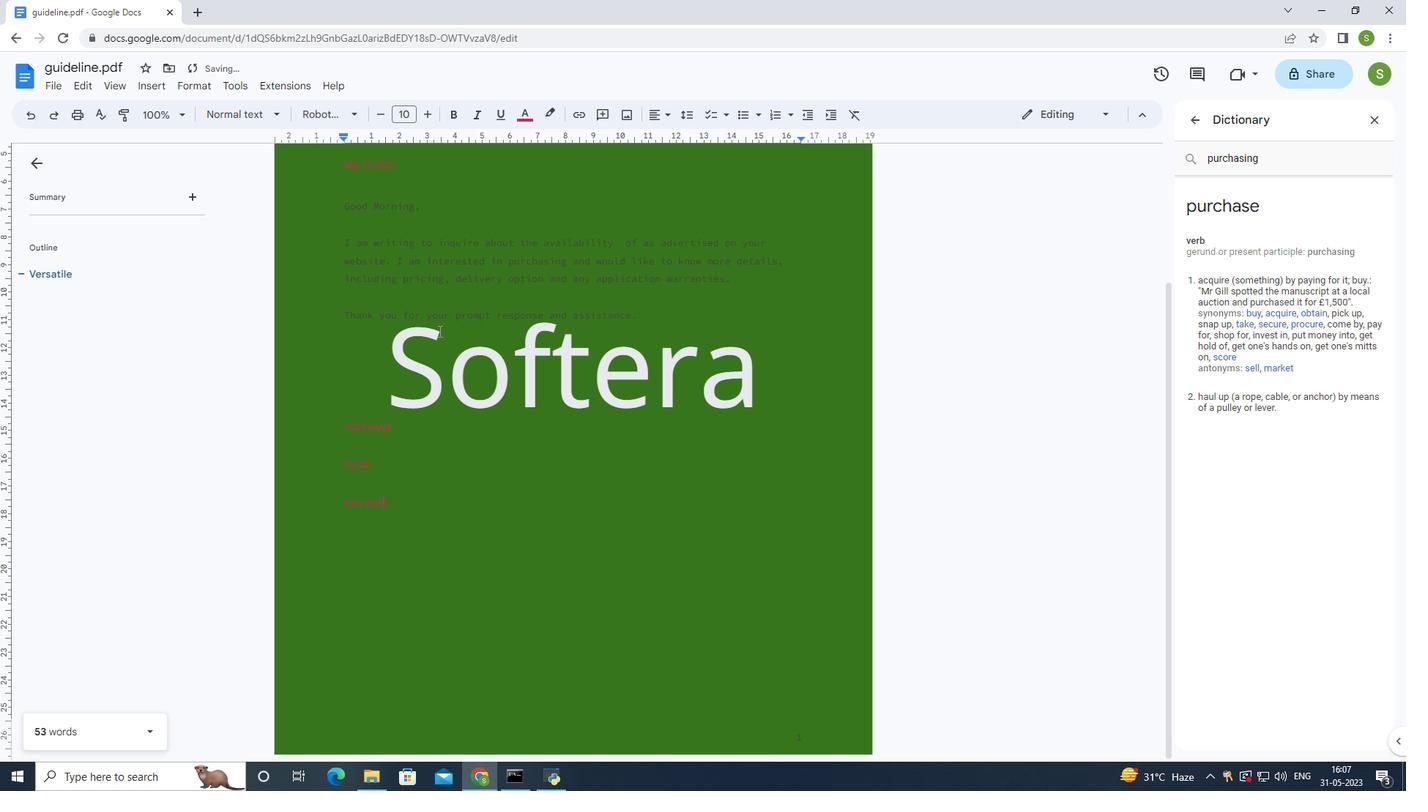 
Action: Mouse moved to (440, 326)
Screenshot: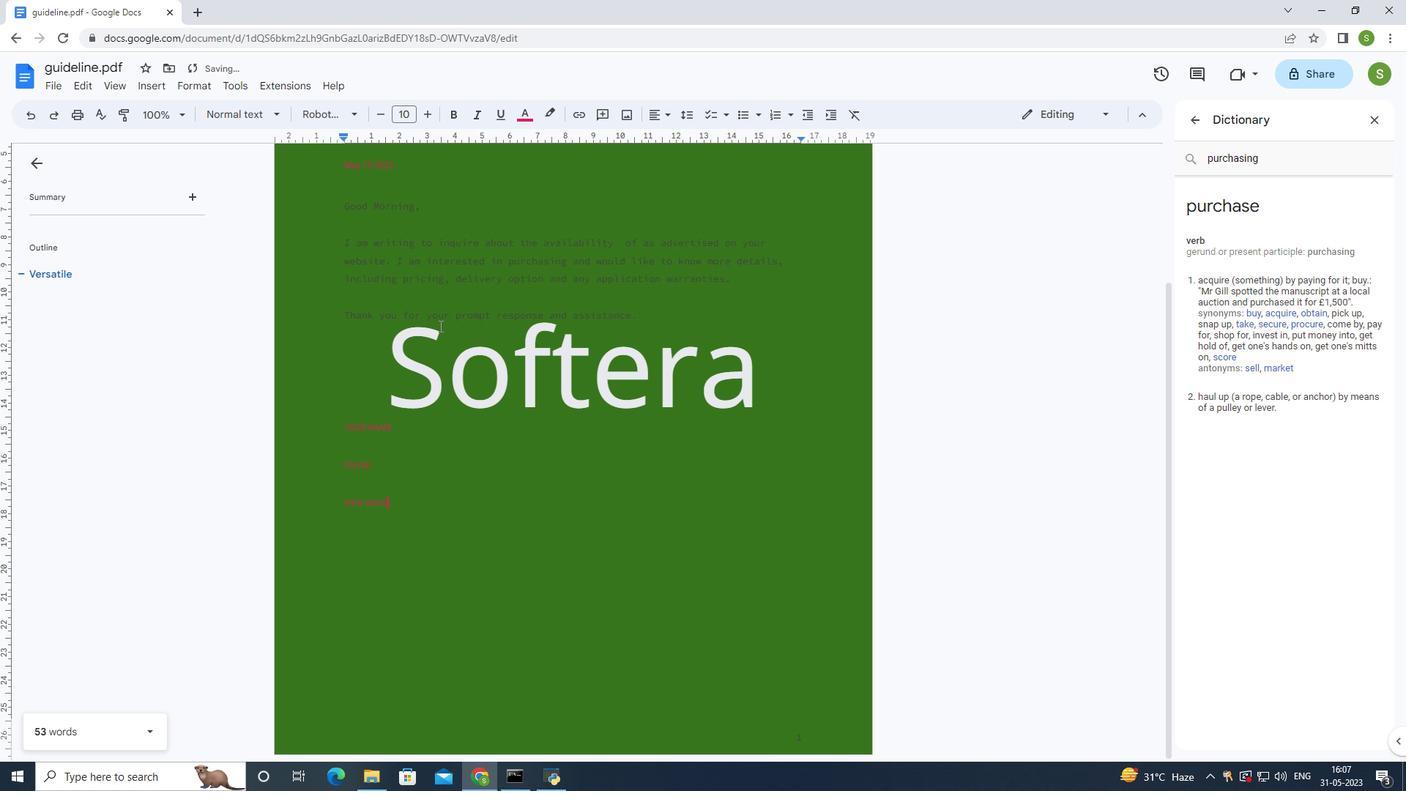 
Action: Key pressed .
Screenshot: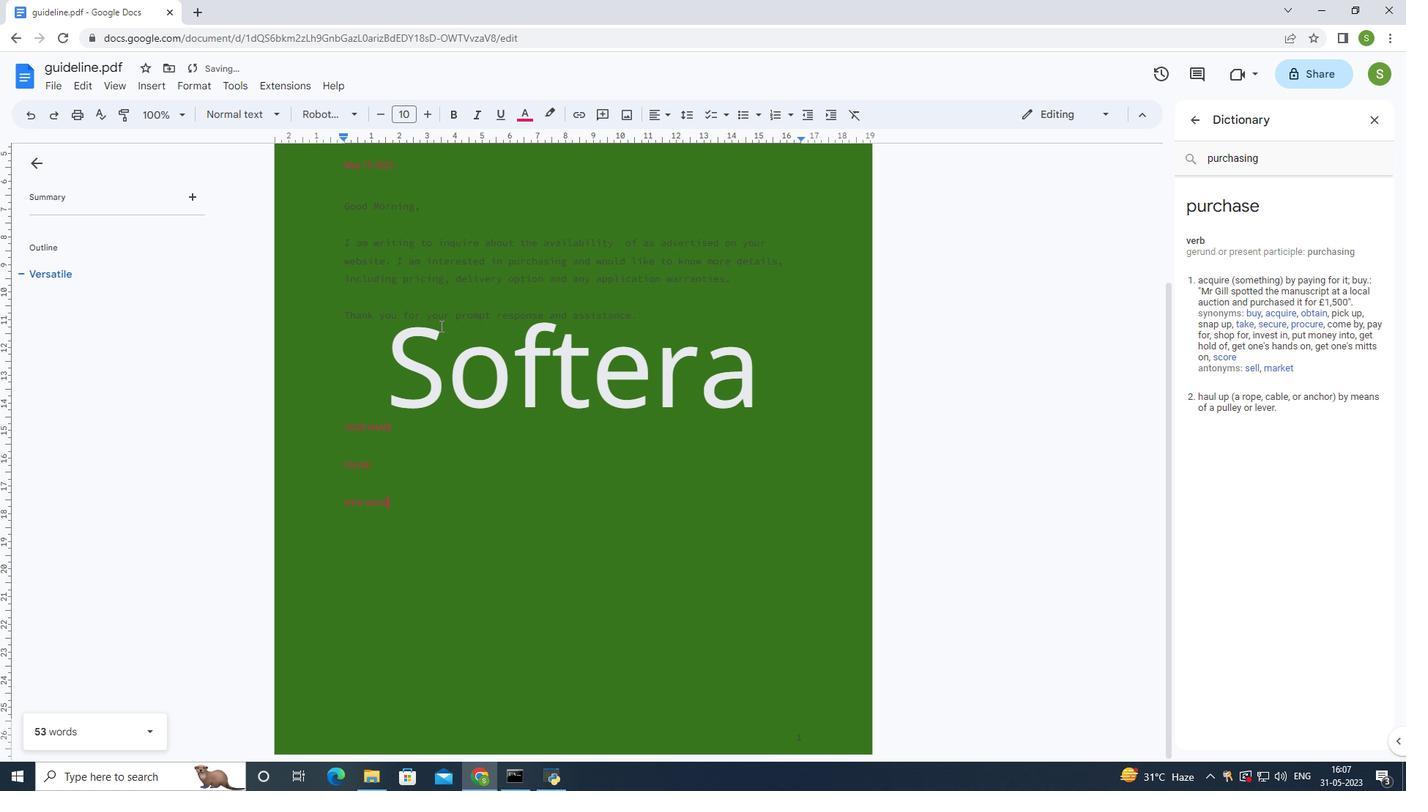 
Action: Mouse moved to (440, 326)
Screenshot: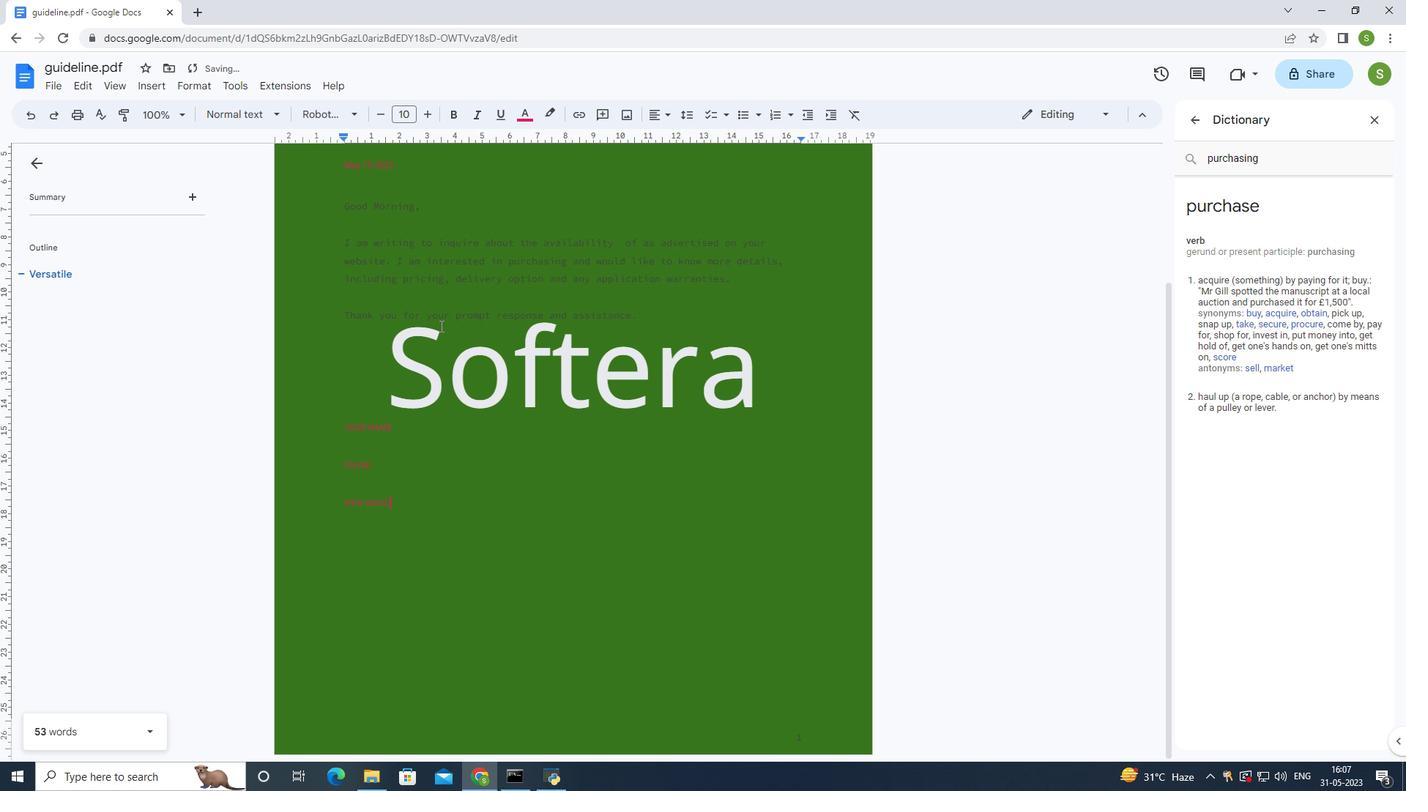 
Action: Key pressed com
Screenshot: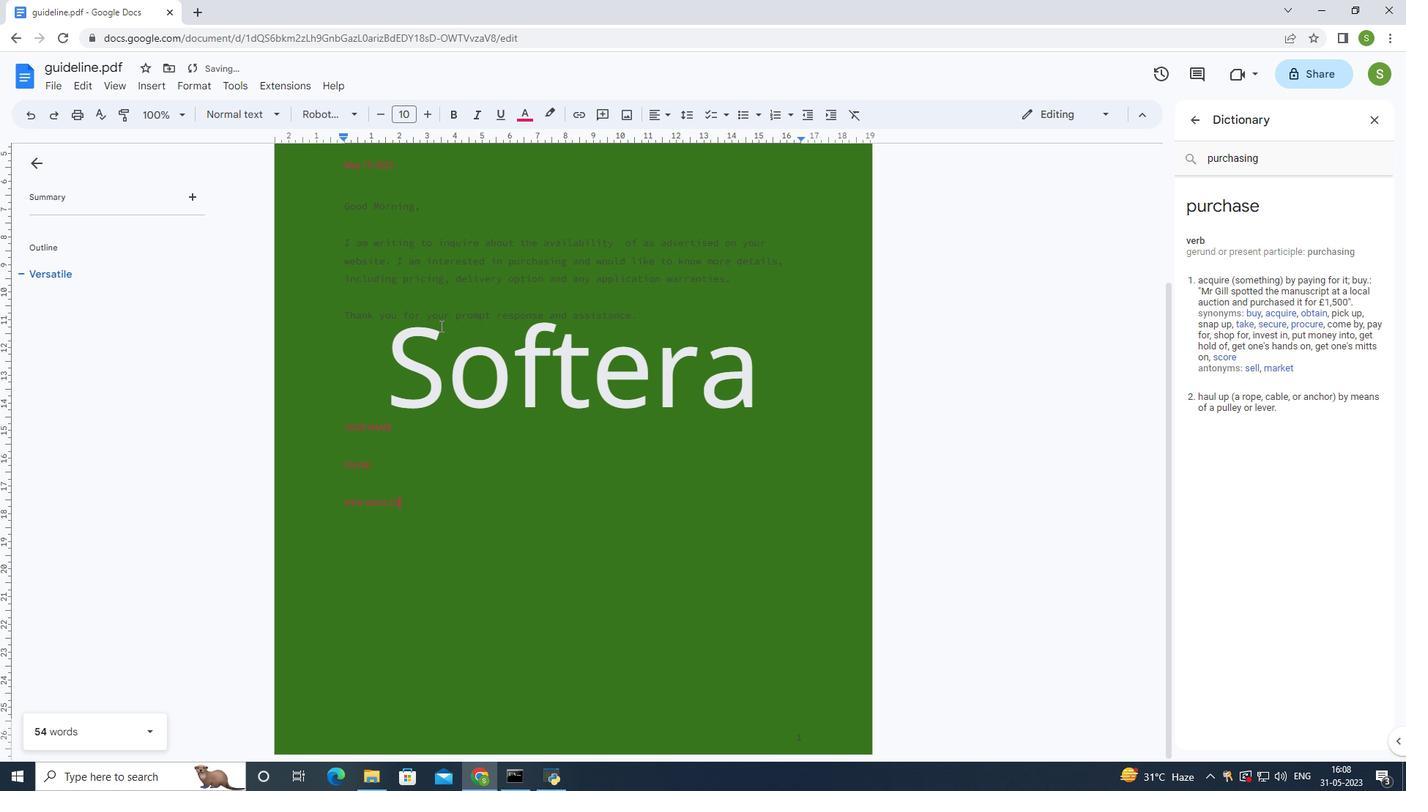 
Action: Mouse moved to (444, 322)
Screenshot: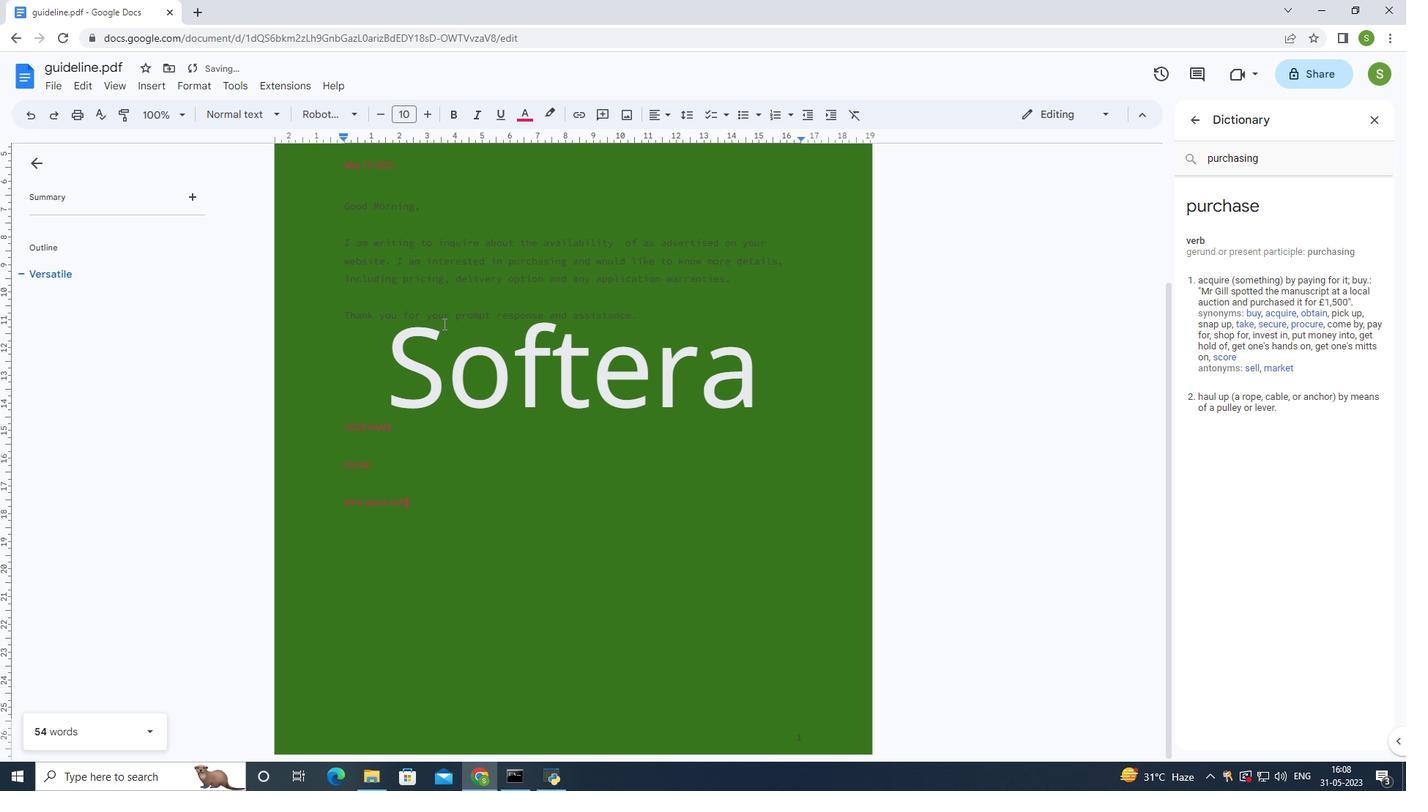
Action: Key pressed <Key.enter>
Screenshot: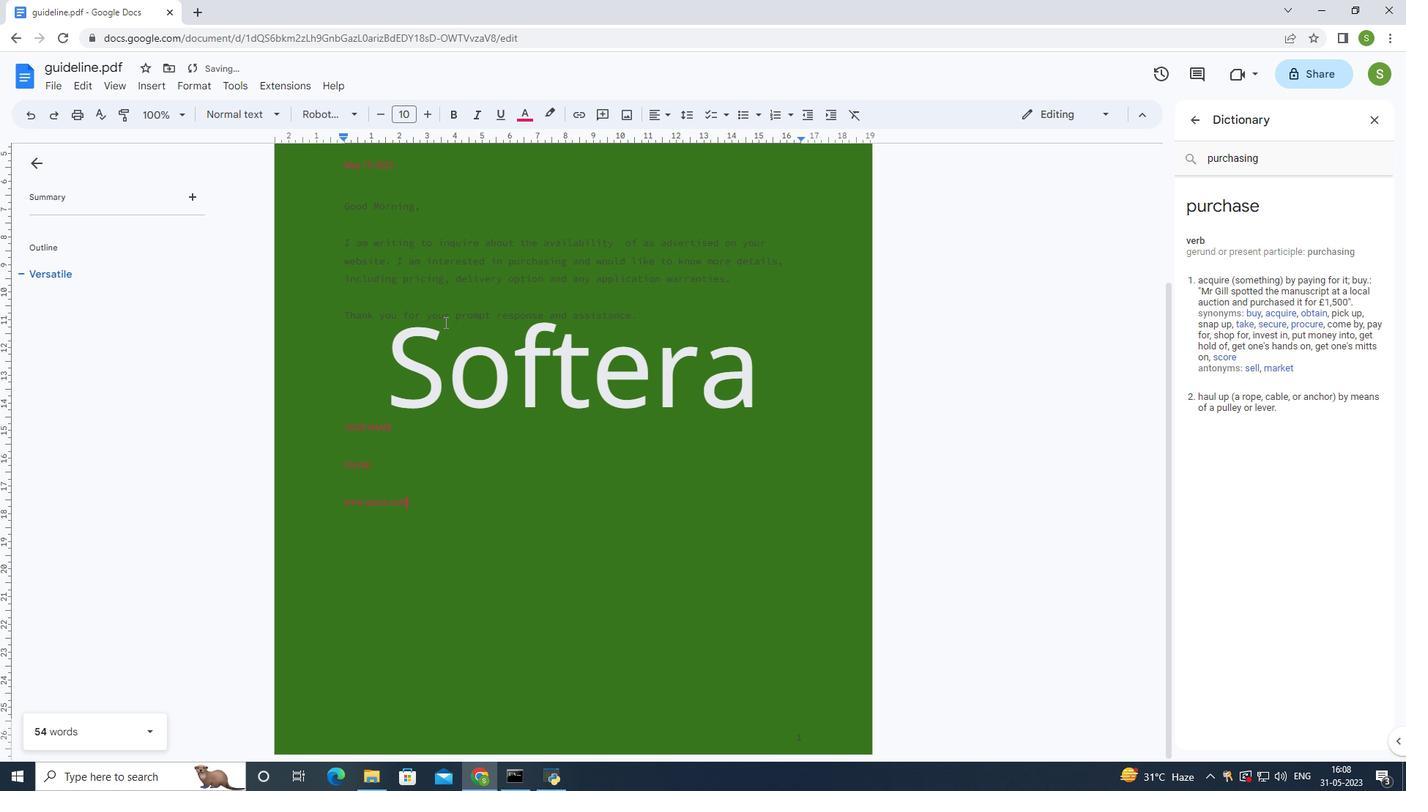 
Action: Mouse moved to (555, 352)
Screenshot: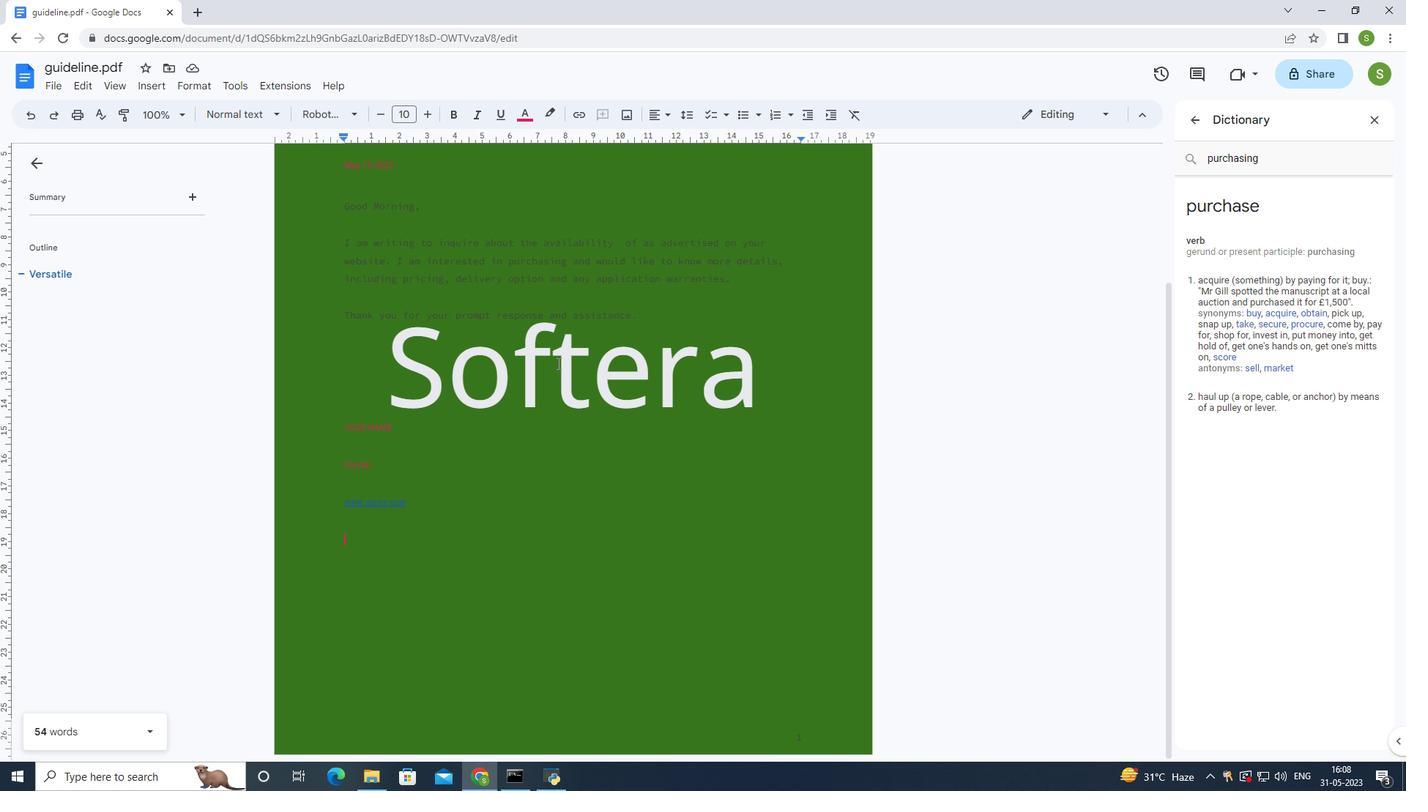 
